 Task: Buy 3 Transmission Oil Pressure from Sensors section under best seller category for shipping address: Luis Hernandez, 308 Lake Floyd Circle, Hockessin, Delaware 19707, Cell Number 3022398079. Pay from credit card ending with 7965, CVV 549
Action: Mouse moved to (29, 86)
Screenshot: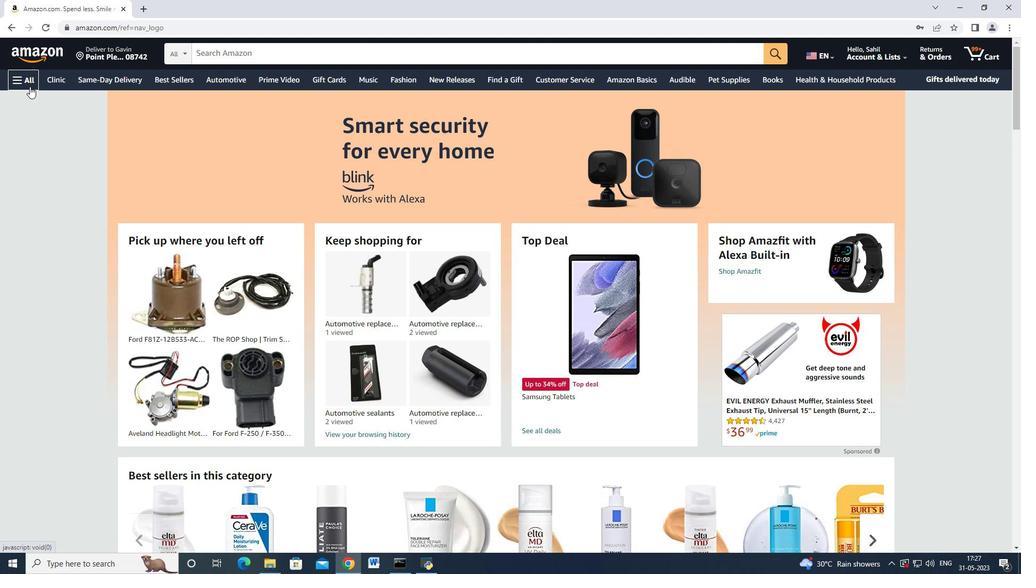 
Action: Mouse pressed left at (29, 86)
Screenshot: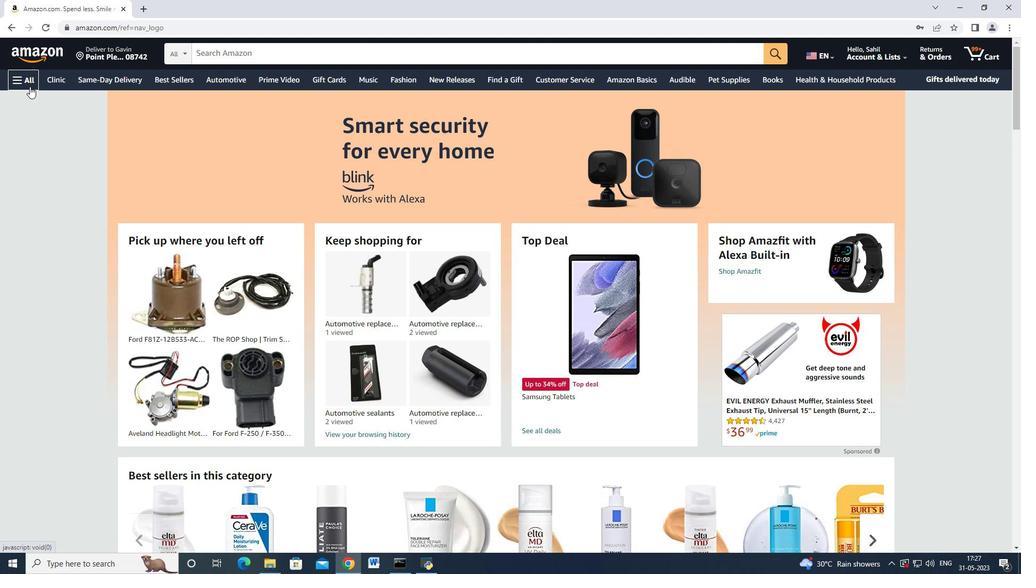 
Action: Mouse moved to (61, 226)
Screenshot: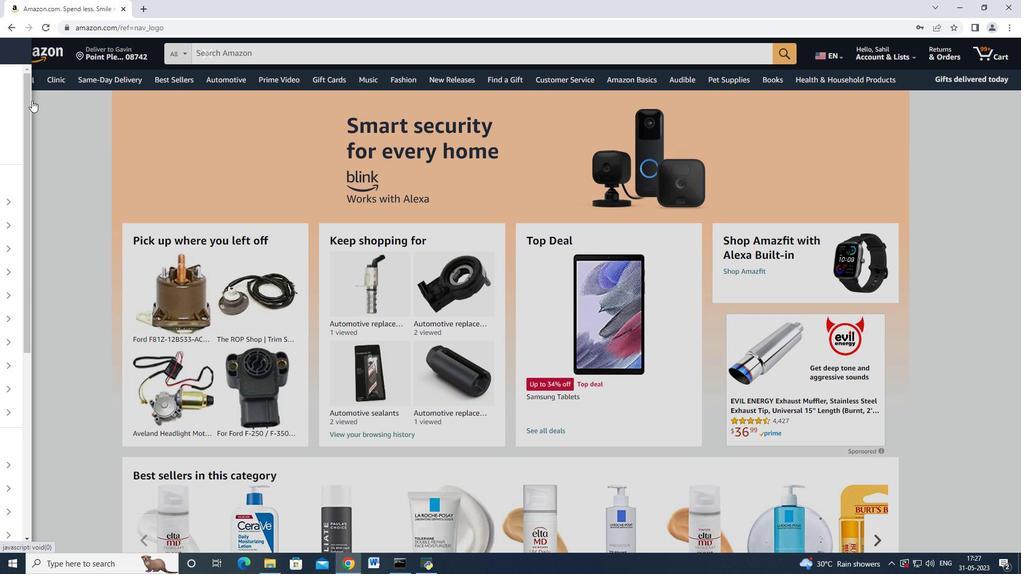 
Action: Mouse scrolled (61, 225) with delta (0, 0)
Screenshot: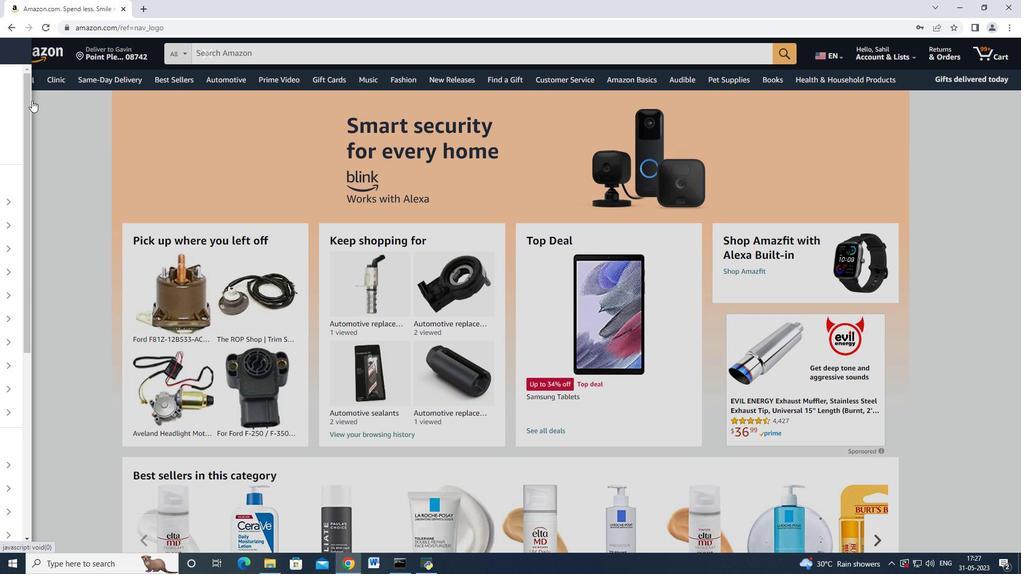 
Action: Mouse moved to (62, 226)
Screenshot: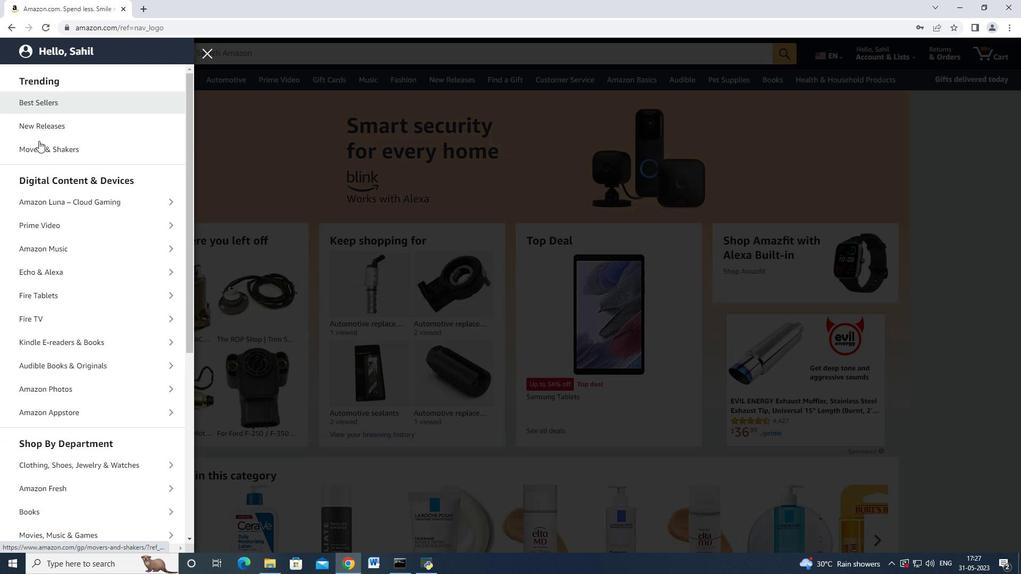 
Action: Mouse scrolled (62, 225) with delta (0, 0)
Screenshot: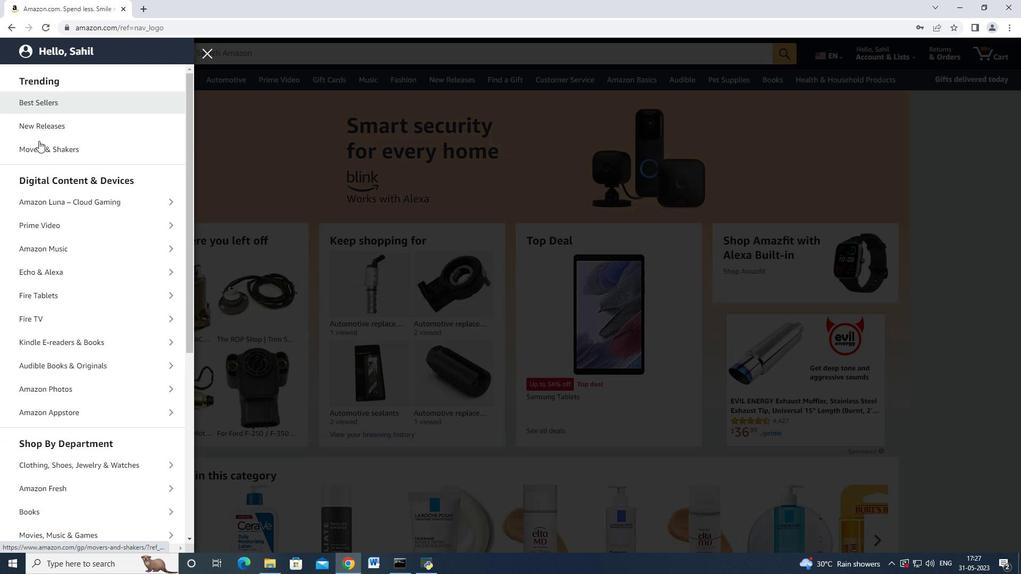 
Action: Mouse moved to (89, 294)
Screenshot: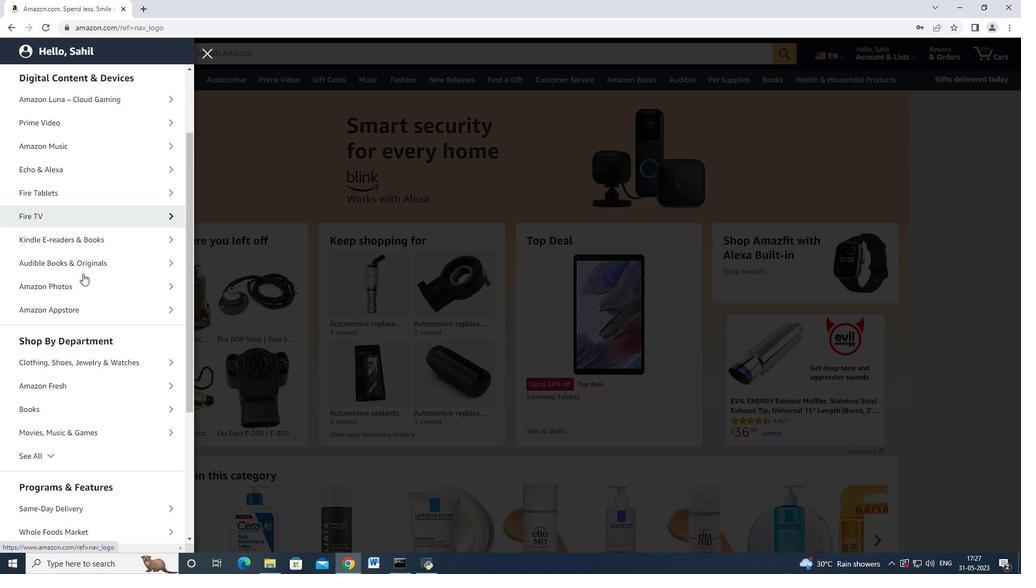 
Action: Mouse scrolled (89, 292) with delta (0, 0)
Screenshot: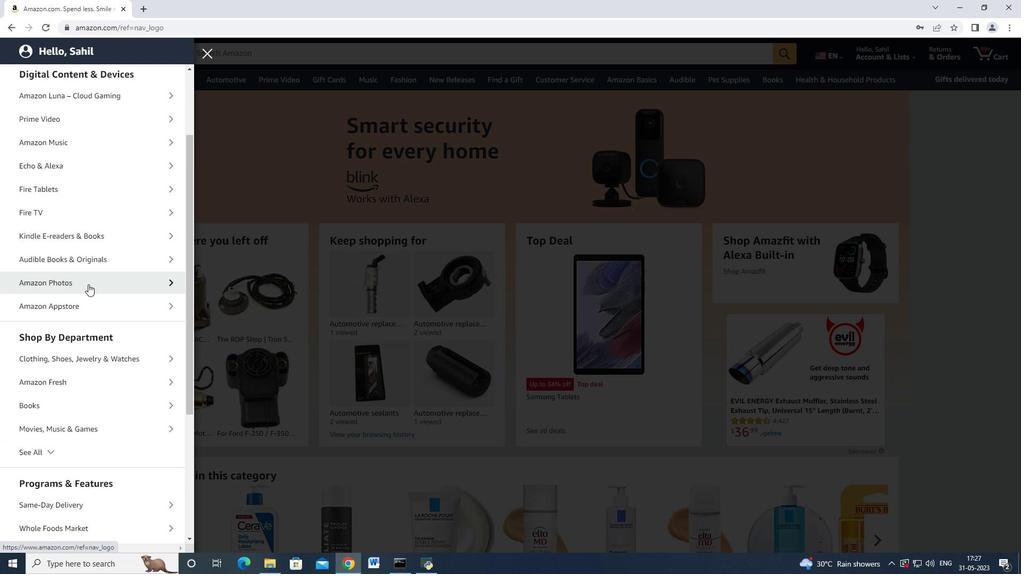 
Action: Mouse moved to (89, 295)
Screenshot: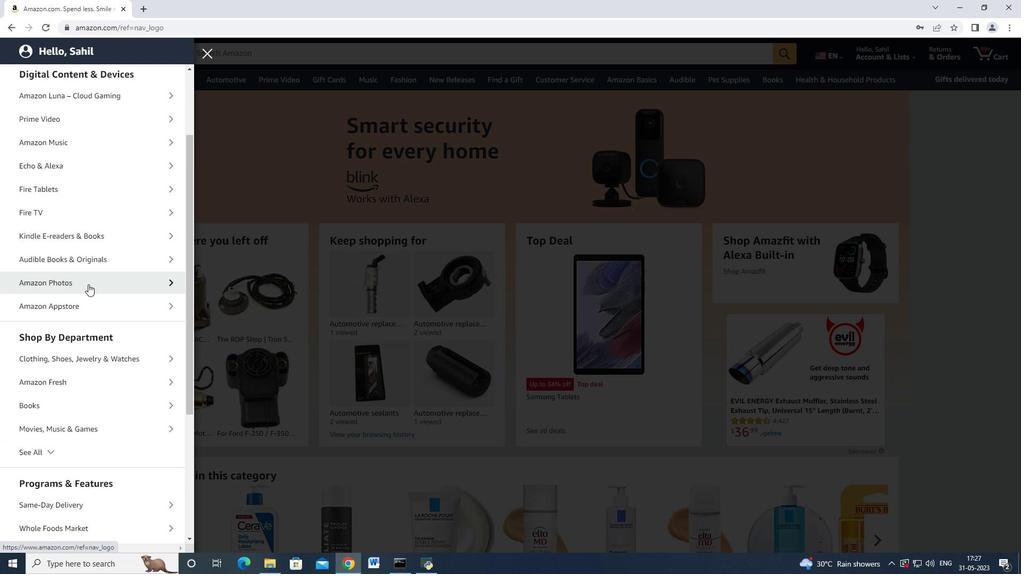 
Action: Mouse scrolled (89, 294) with delta (0, 0)
Screenshot: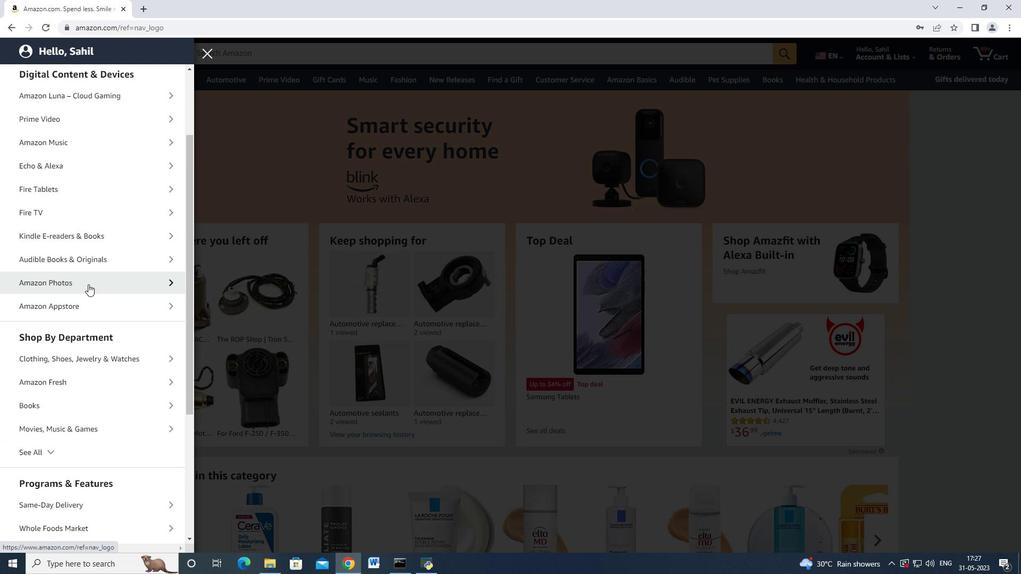 
Action: Mouse moved to (87, 303)
Screenshot: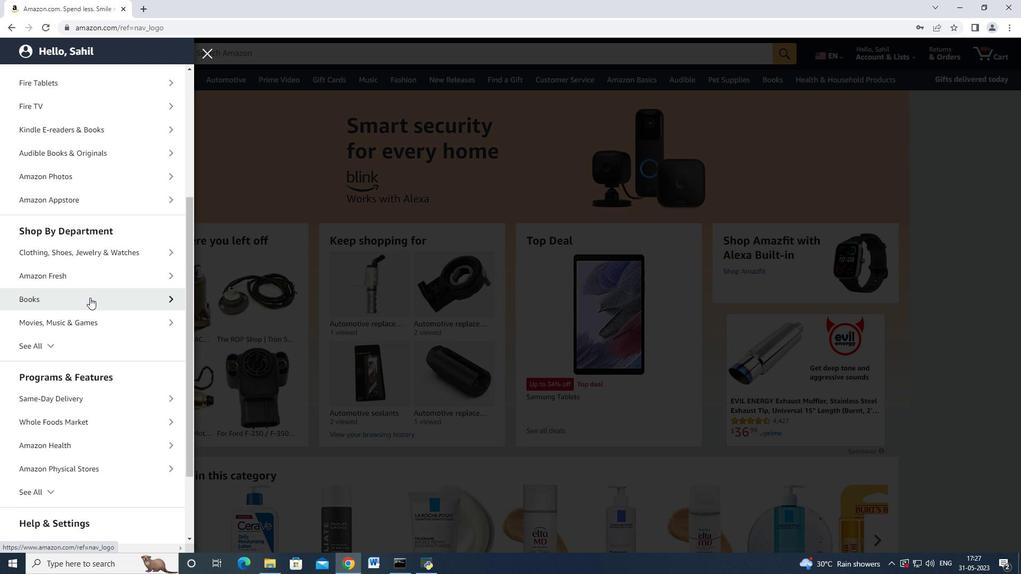 
Action: Mouse scrolled (88, 301) with delta (0, 0)
Screenshot: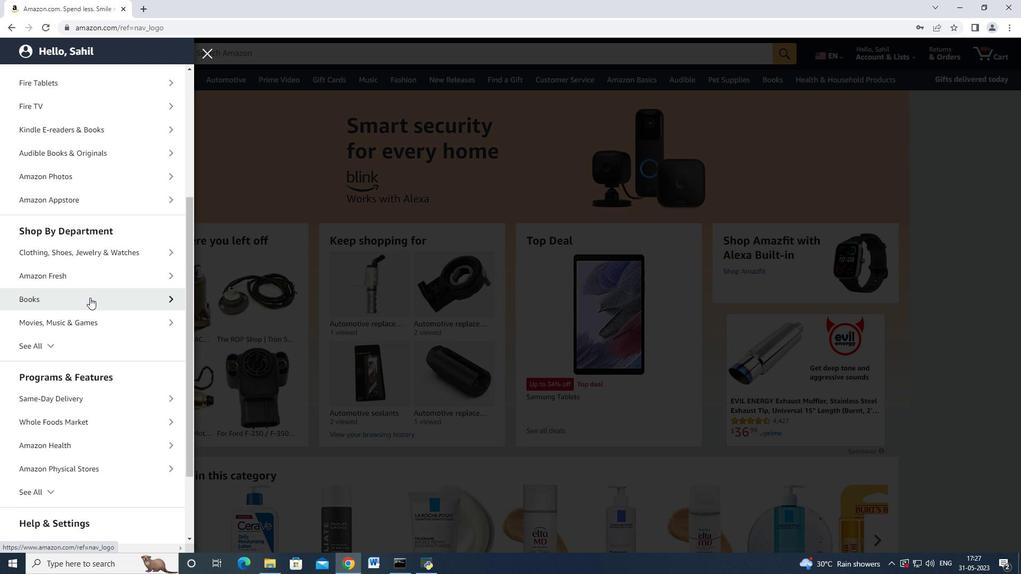 
Action: Mouse moved to (72, 285)
Screenshot: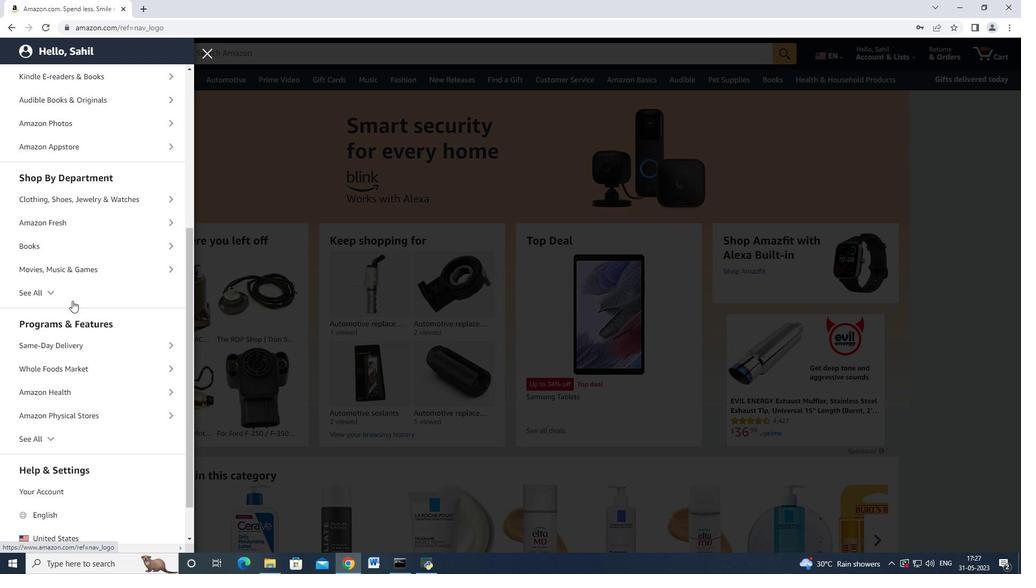 
Action: Mouse pressed left at (72, 285)
Screenshot: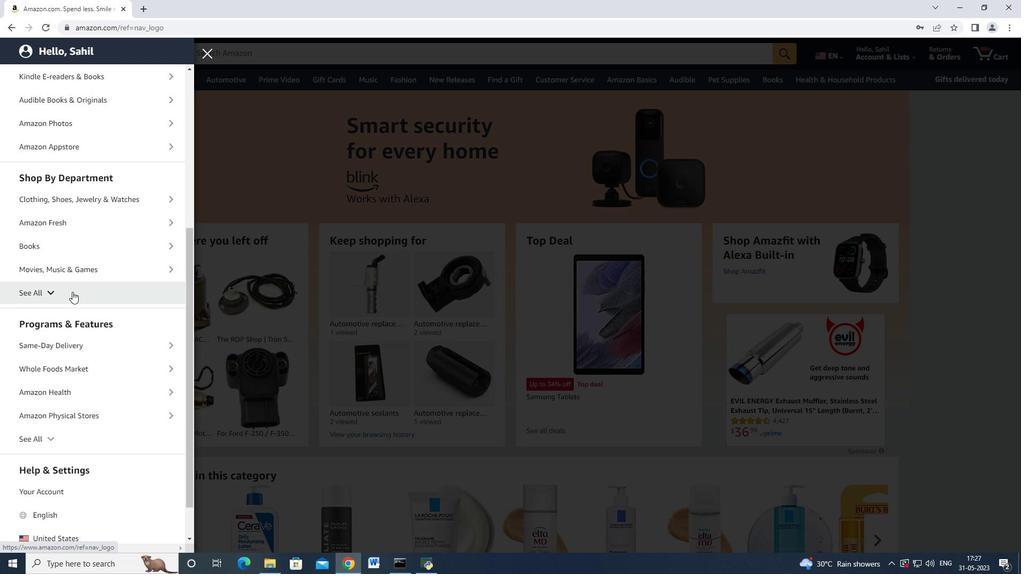 
Action: Mouse moved to (71, 285)
Screenshot: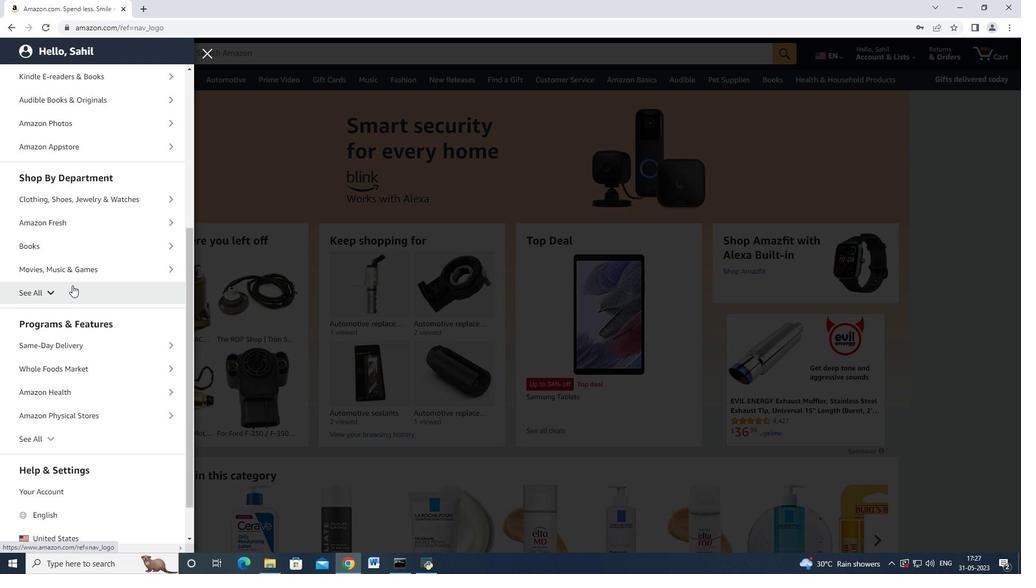 
Action: Mouse scrolled (71, 285) with delta (0, 0)
Screenshot: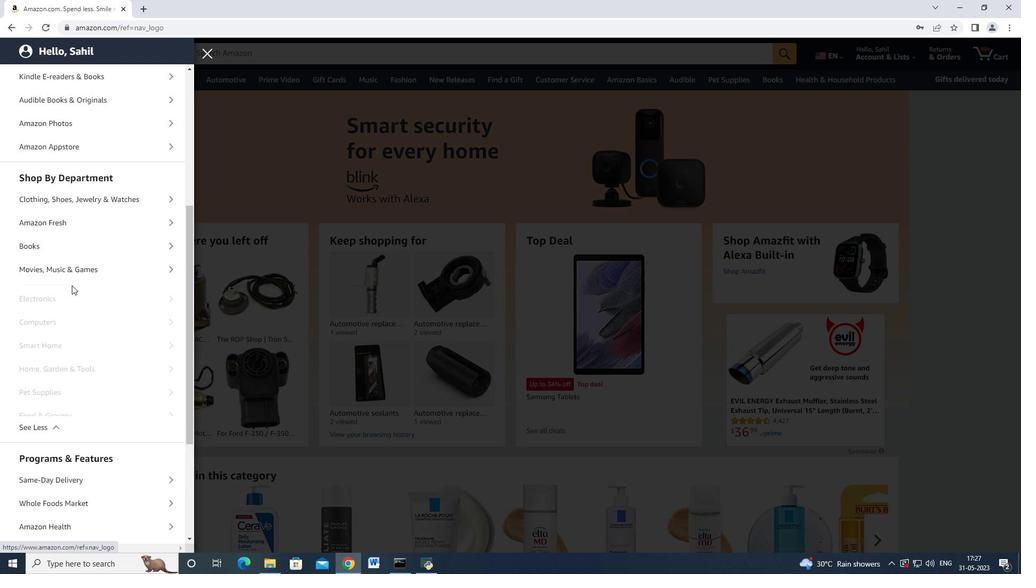 
Action: Mouse scrolled (71, 285) with delta (0, 0)
Screenshot: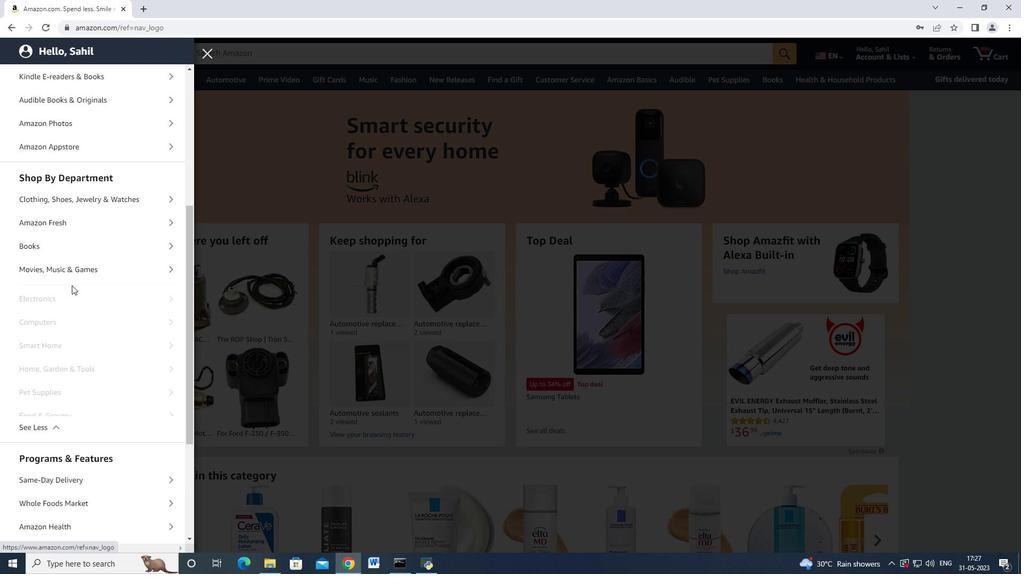
Action: Mouse scrolled (71, 285) with delta (0, 0)
Screenshot: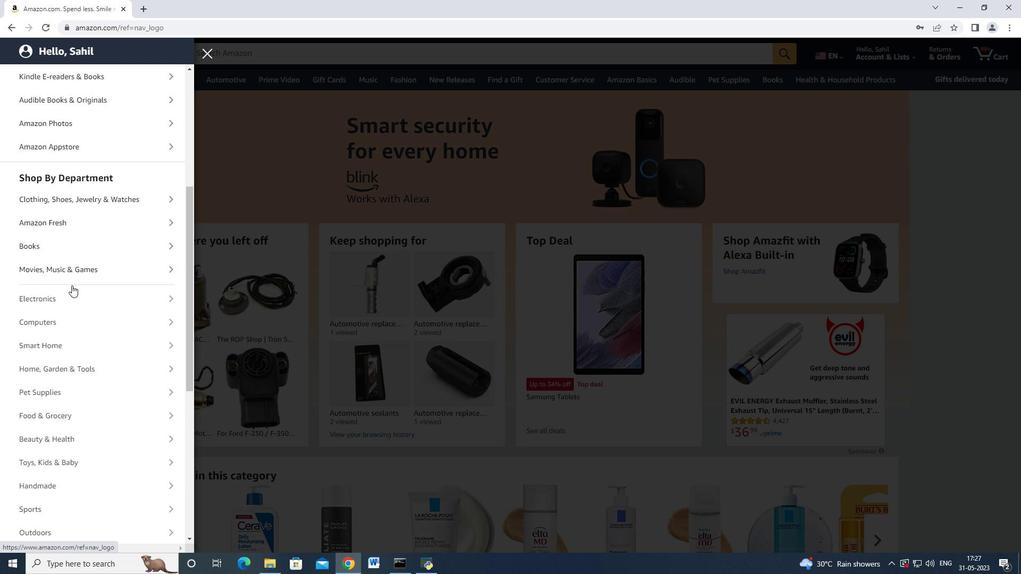 
Action: Mouse scrolled (71, 285) with delta (0, 0)
Screenshot: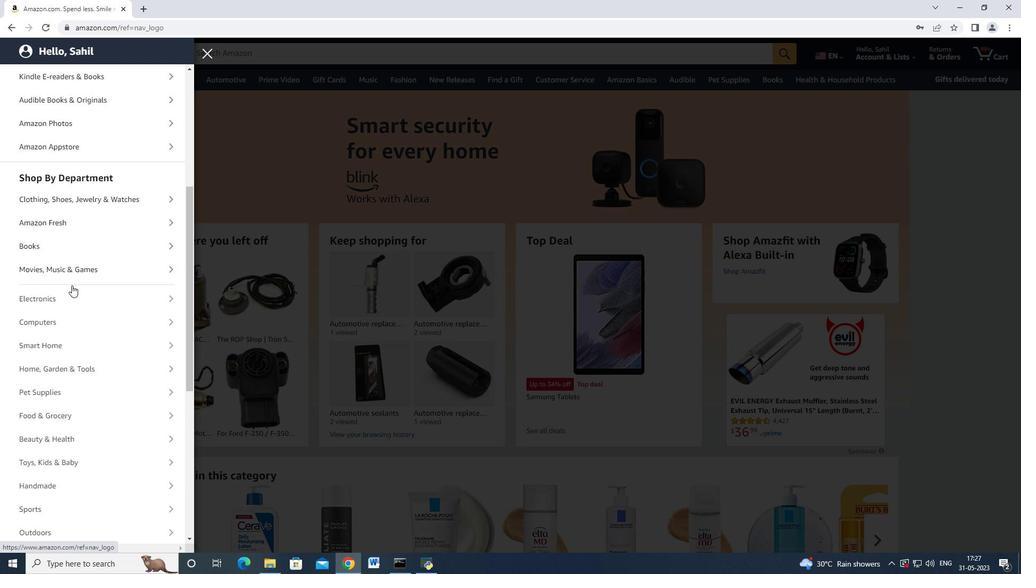 
Action: Mouse moved to (71, 286)
Screenshot: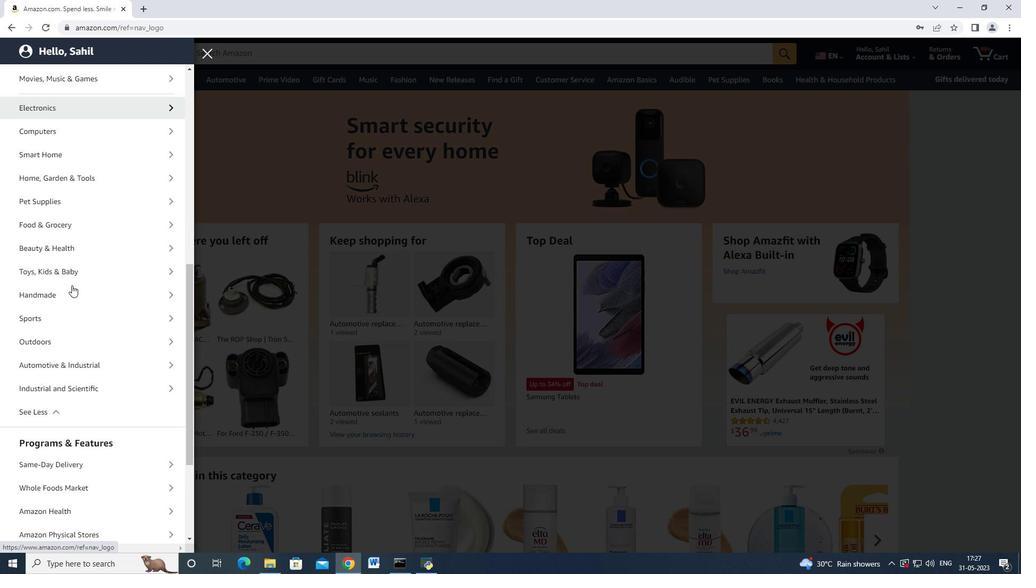 
Action: Mouse scrolled (71, 286) with delta (0, 0)
Screenshot: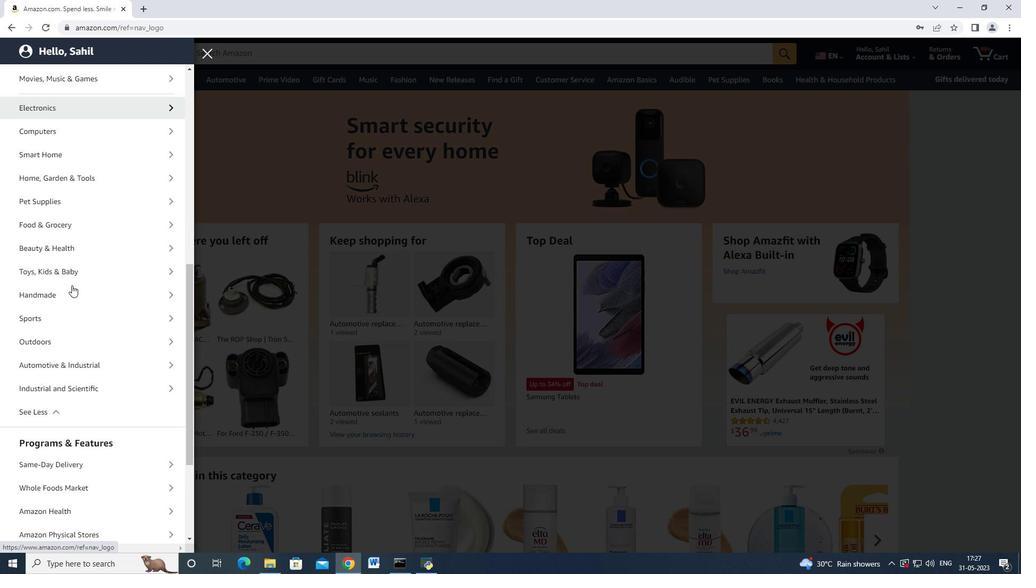 
Action: Mouse scrolled (71, 286) with delta (0, 0)
Screenshot: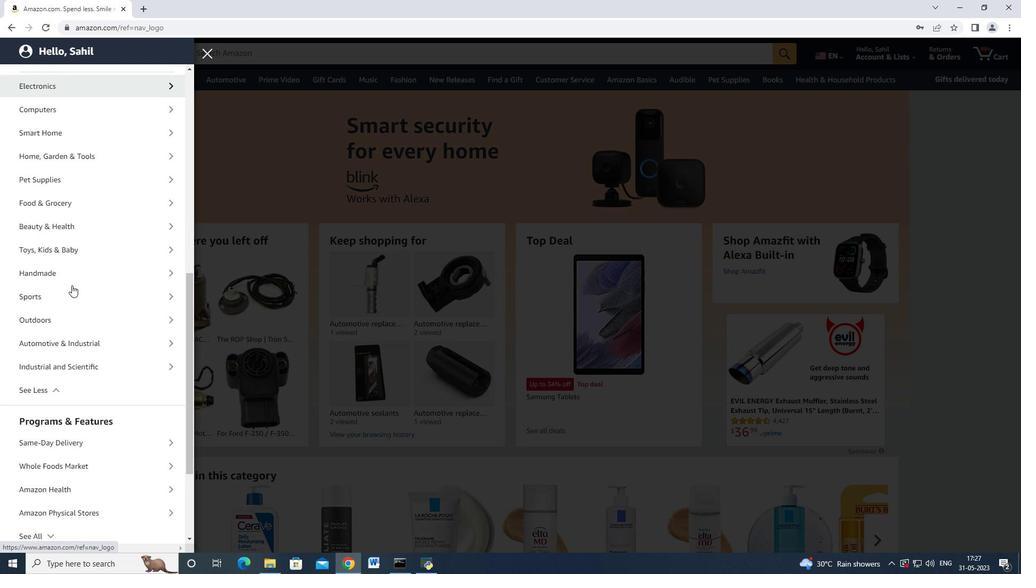 
Action: Mouse moved to (95, 242)
Screenshot: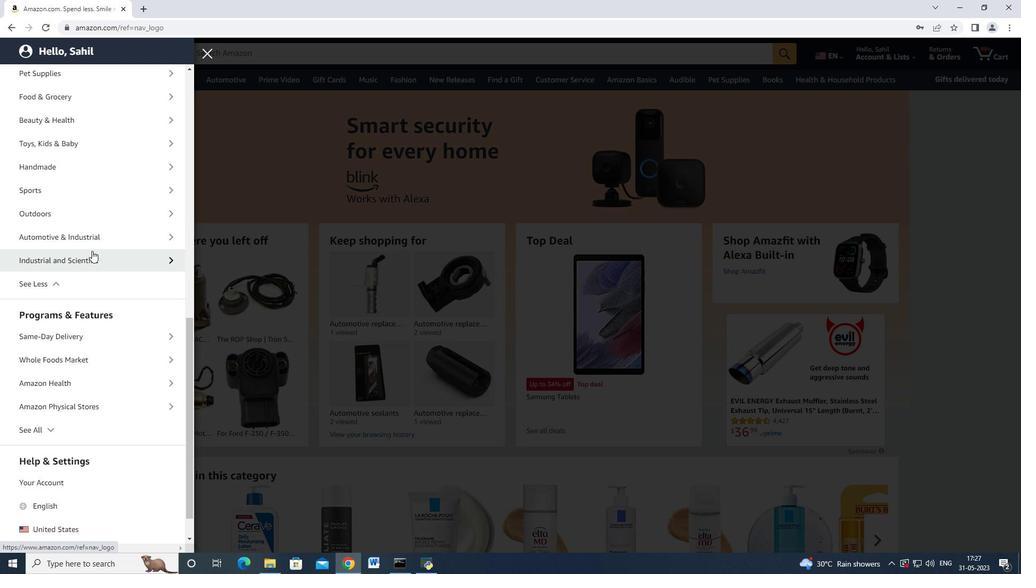 
Action: Mouse pressed left at (95, 242)
Screenshot: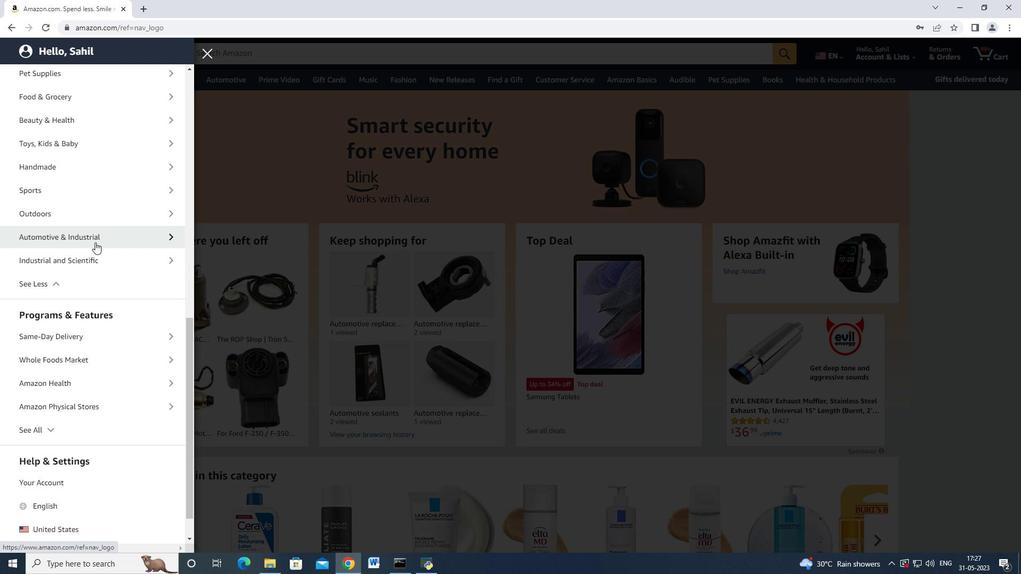 
Action: Mouse moved to (71, 118)
Screenshot: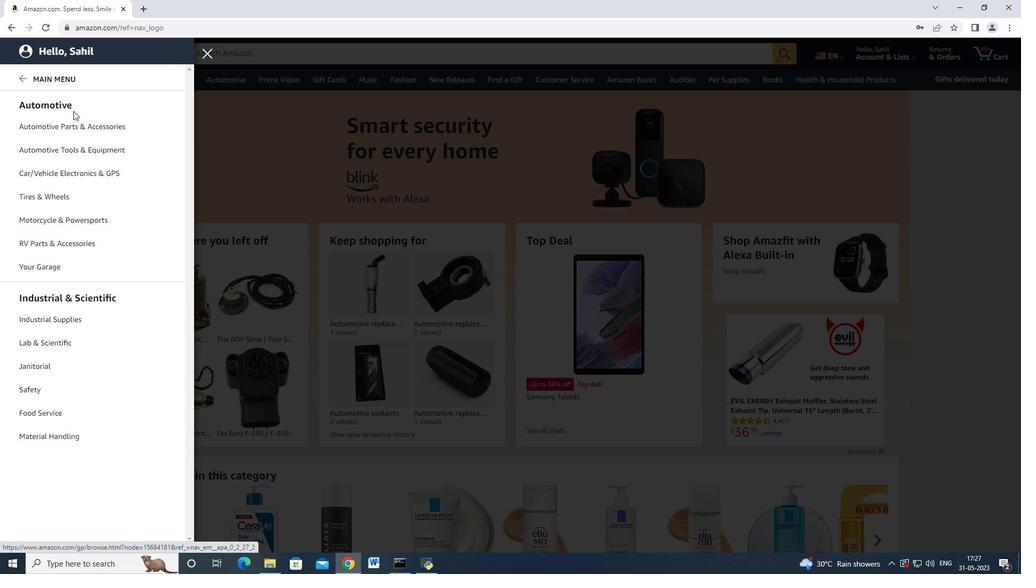 
Action: Mouse pressed left at (71, 118)
Screenshot: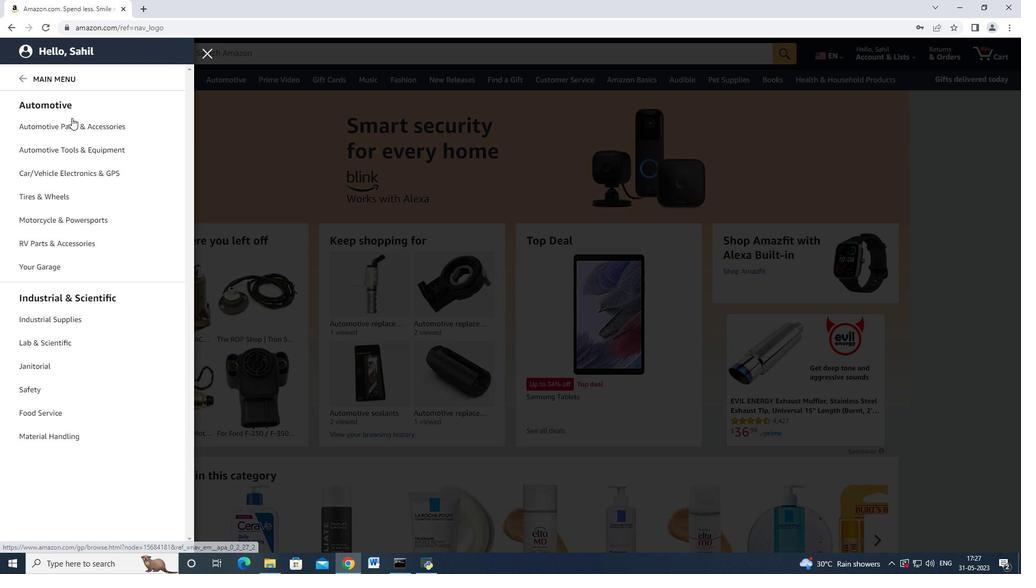 
Action: Mouse moved to (80, 134)
Screenshot: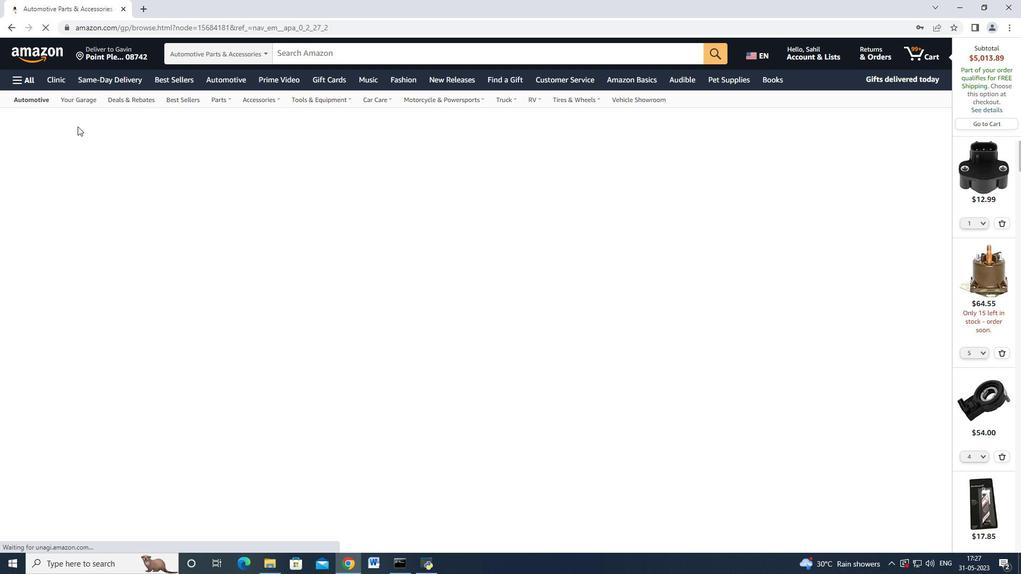 
Action: Mouse scrolled (80, 133) with delta (0, 0)
Screenshot: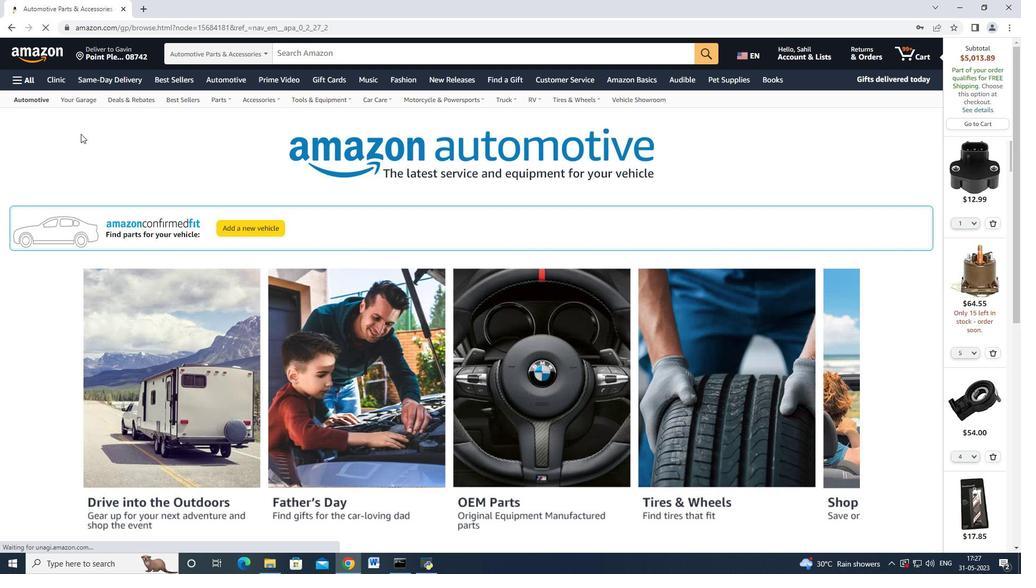 
Action: Mouse scrolled (80, 134) with delta (0, 0)
Screenshot: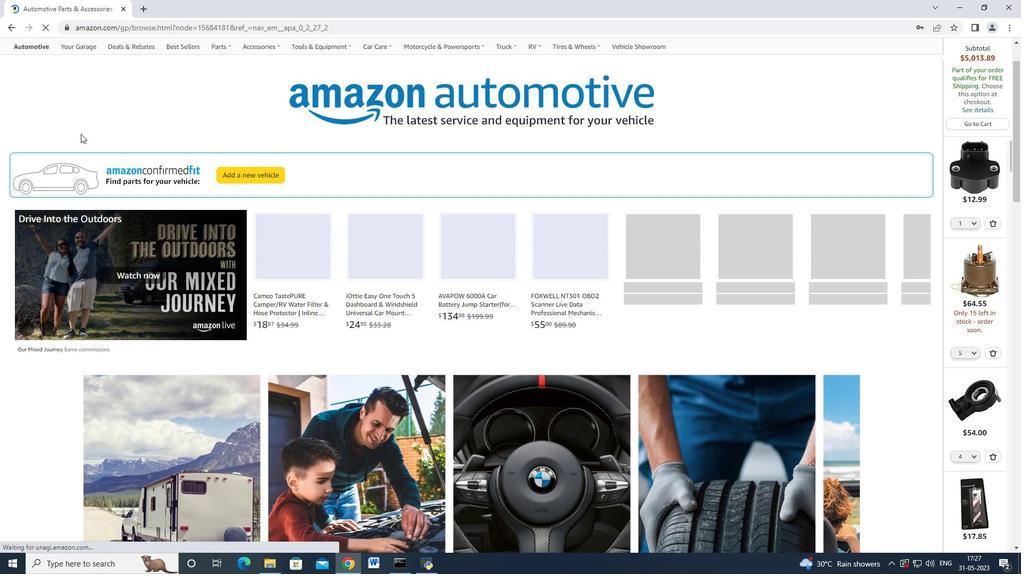 
Action: Mouse moved to (174, 99)
Screenshot: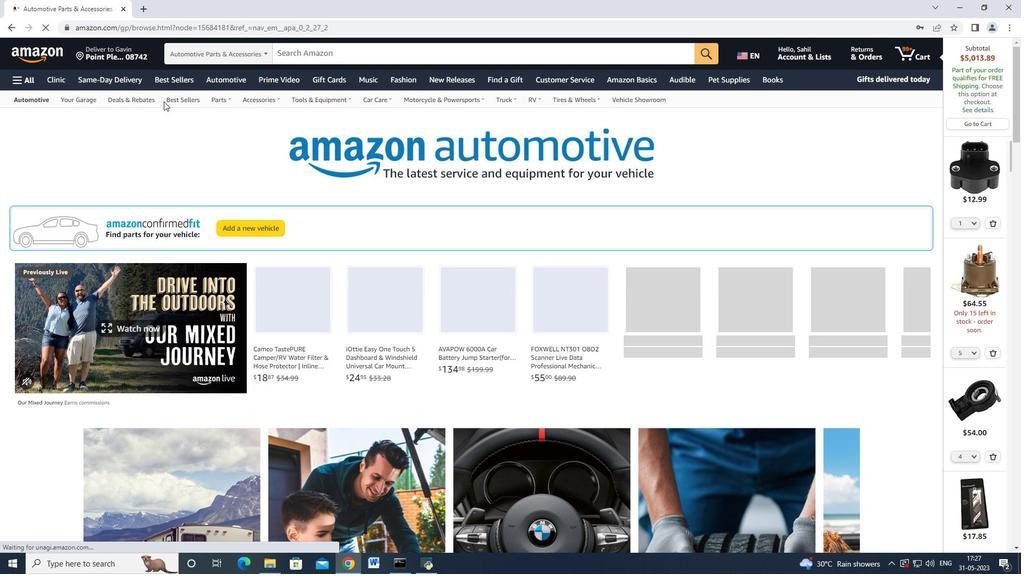 
Action: Mouse pressed left at (174, 99)
Screenshot: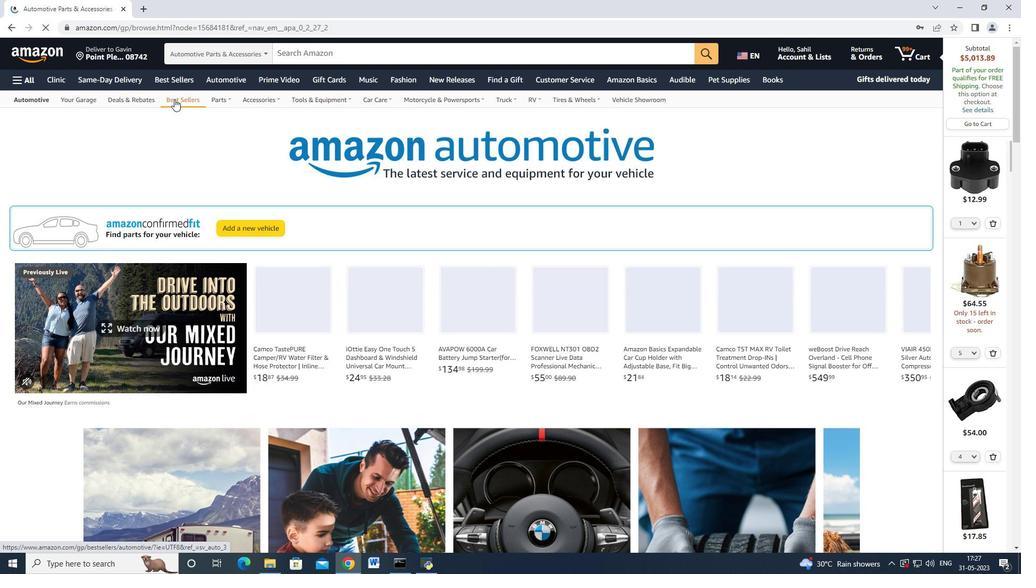 
Action: Mouse moved to (166, 130)
Screenshot: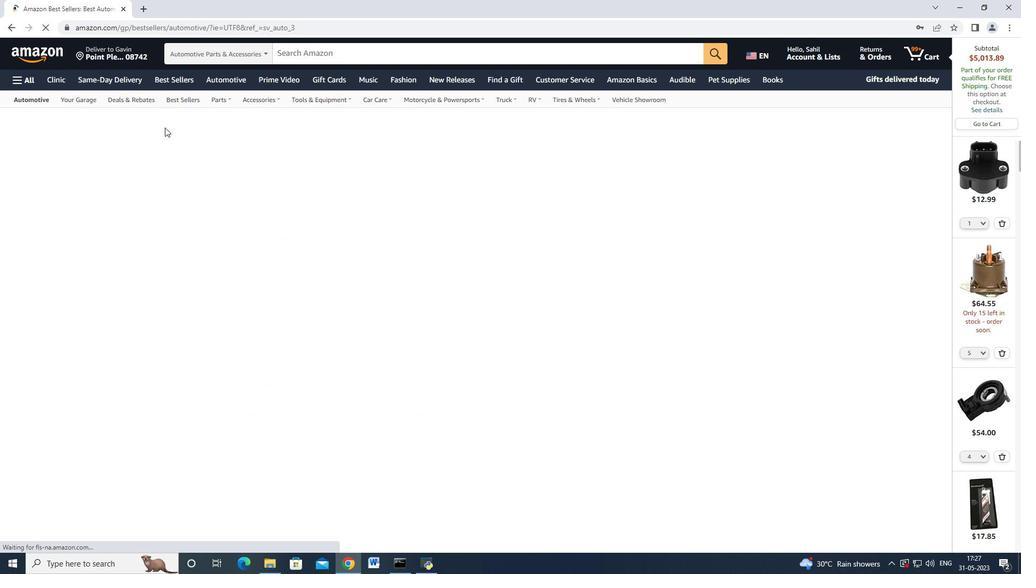 
Action: Mouse scrolled (166, 130) with delta (0, 0)
Screenshot: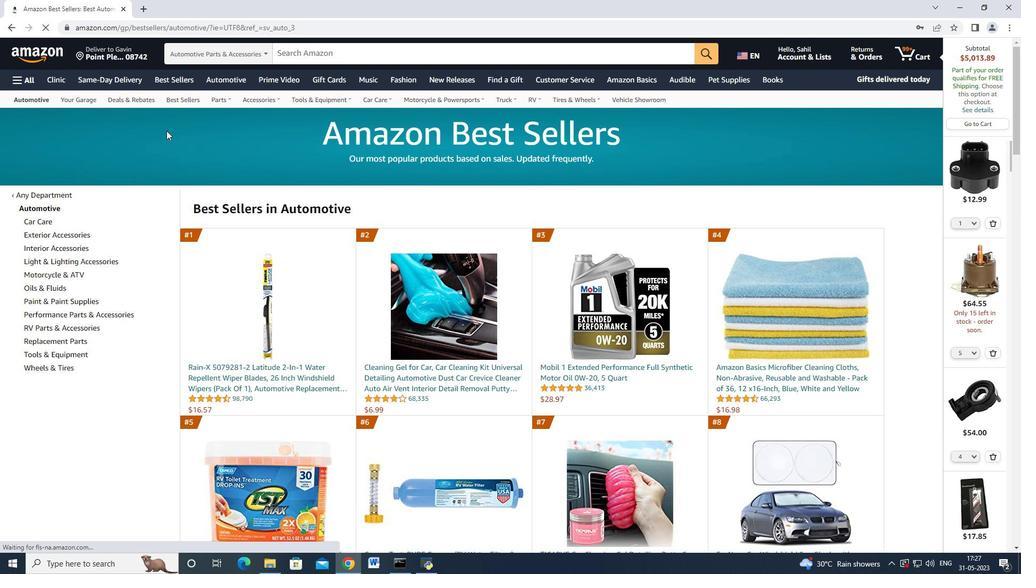 
Action: Mouse moved to (159, 145)
Screenshot: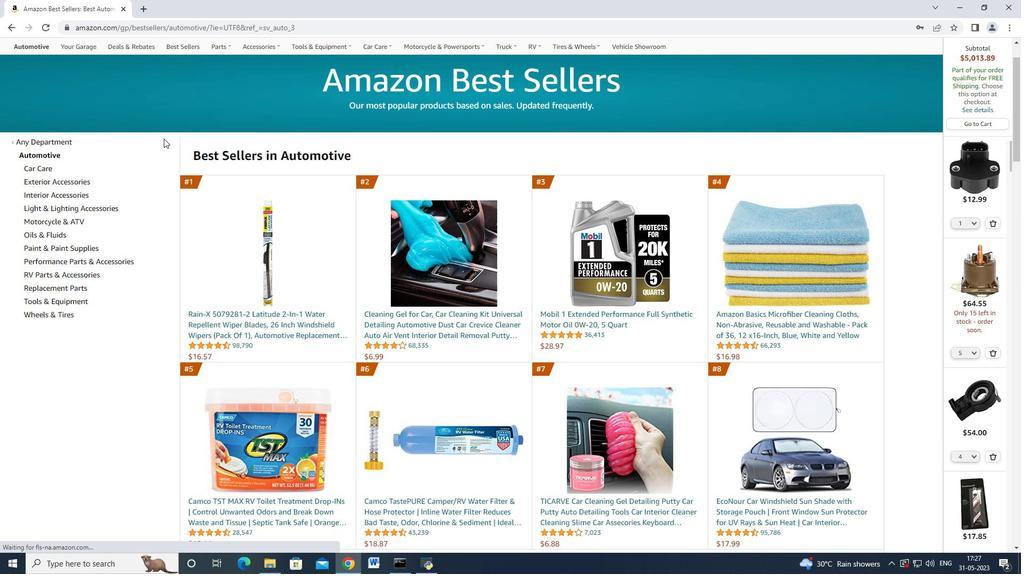
Action: Mouse scrolled (159, 144) with delta (0, 0)
Screenshot: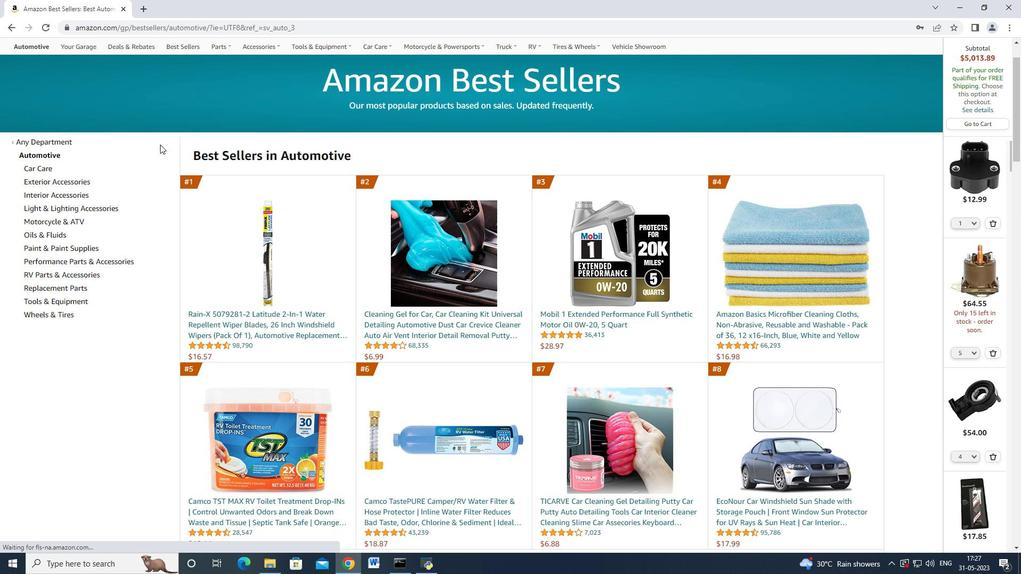 
Action: Mouse moved to (72, 232)
Screenshot: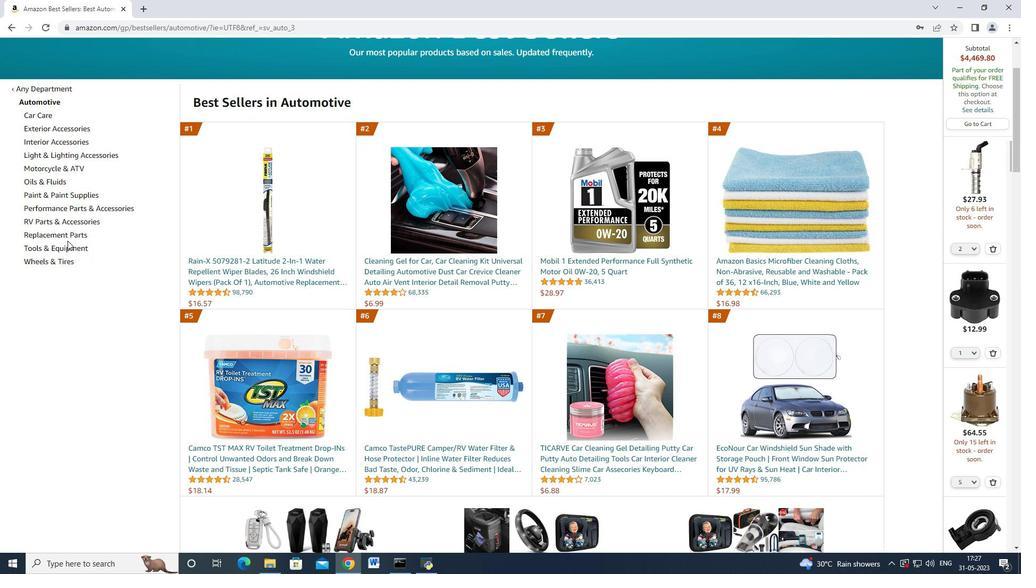 
Action: Mouse pressed left at (72, 232)
Screenshot: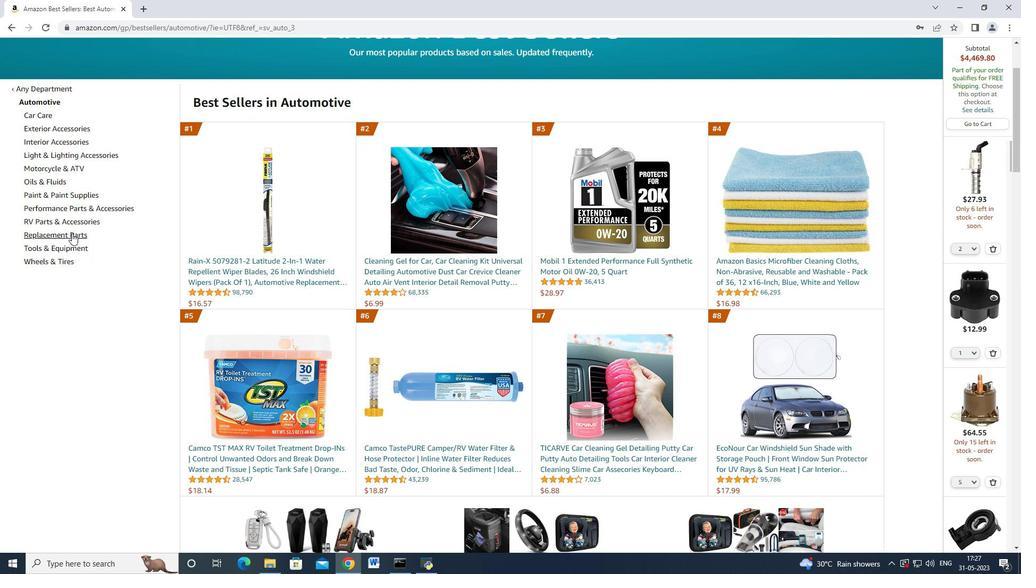 
Action: Mouse moved to (83, 228)
Screenshot: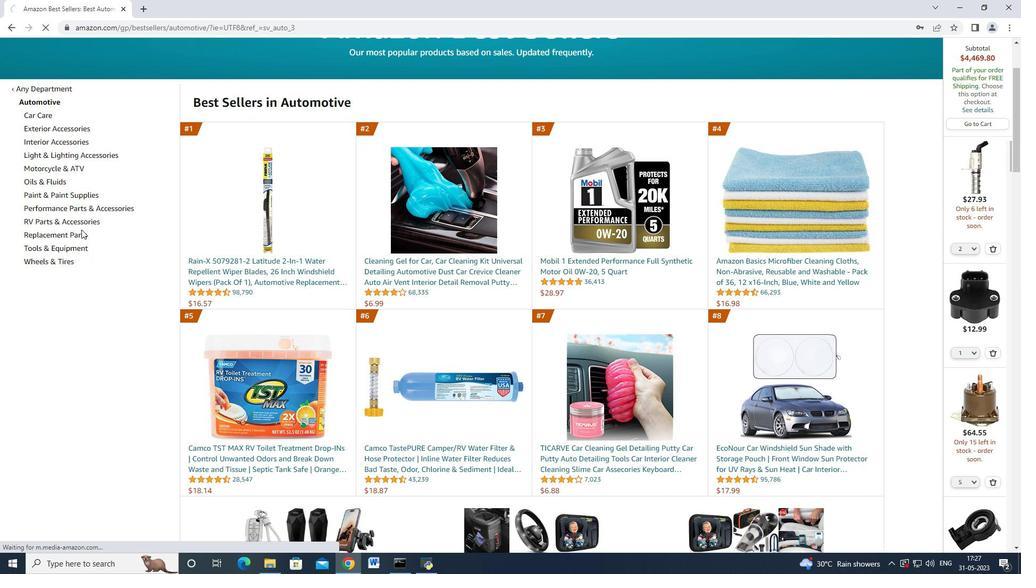 
Action: Mouse scrolled (83, 228) with delta (0, 0)
Screenshot: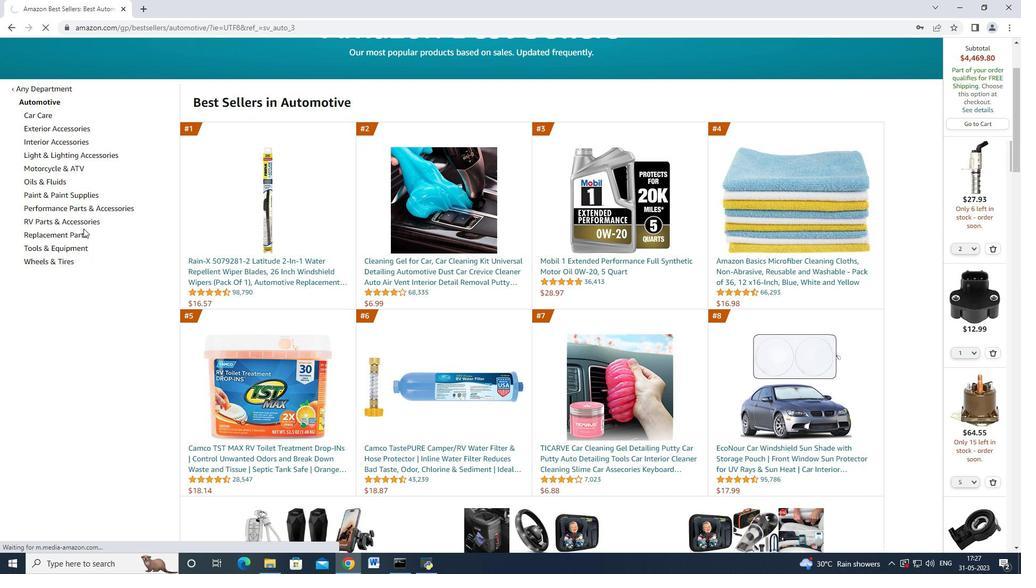
Action: Mouse moved to (83, 229)
Screenshot: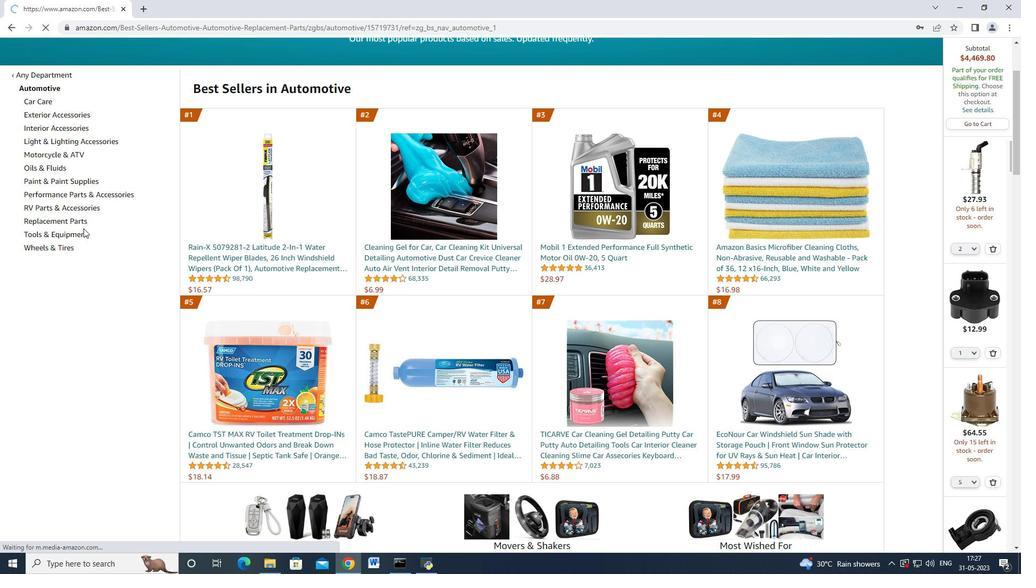 
Action: Mouse scrolled (83, 228) with delta (0, 0)
Screenshot: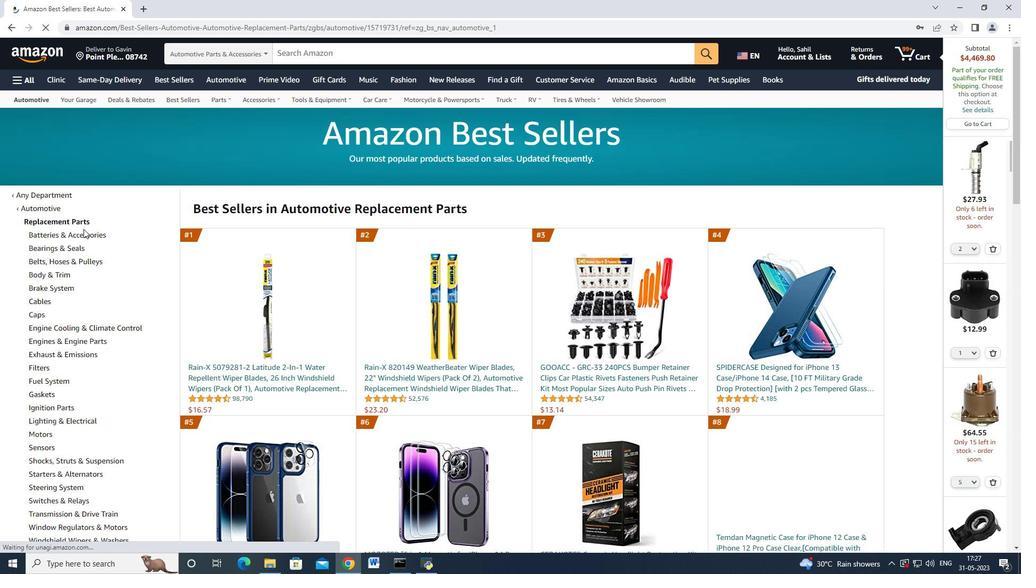 
Action: Mouse scrolled (83, 228) with delta (0, 0)
Screenshot: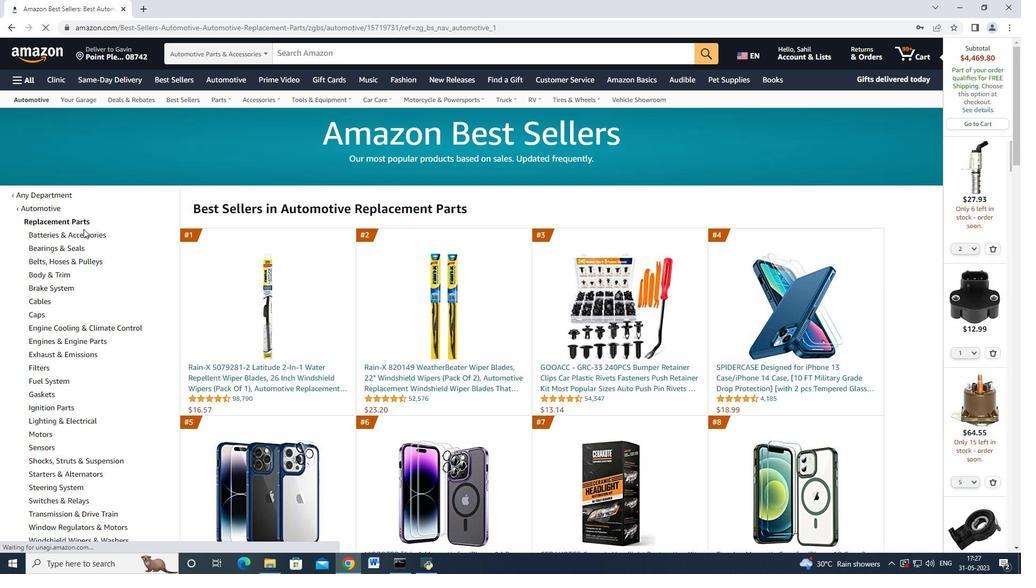 
Action: Mouse scrolled (83, 228) with delta (0, 0)
Screenshot: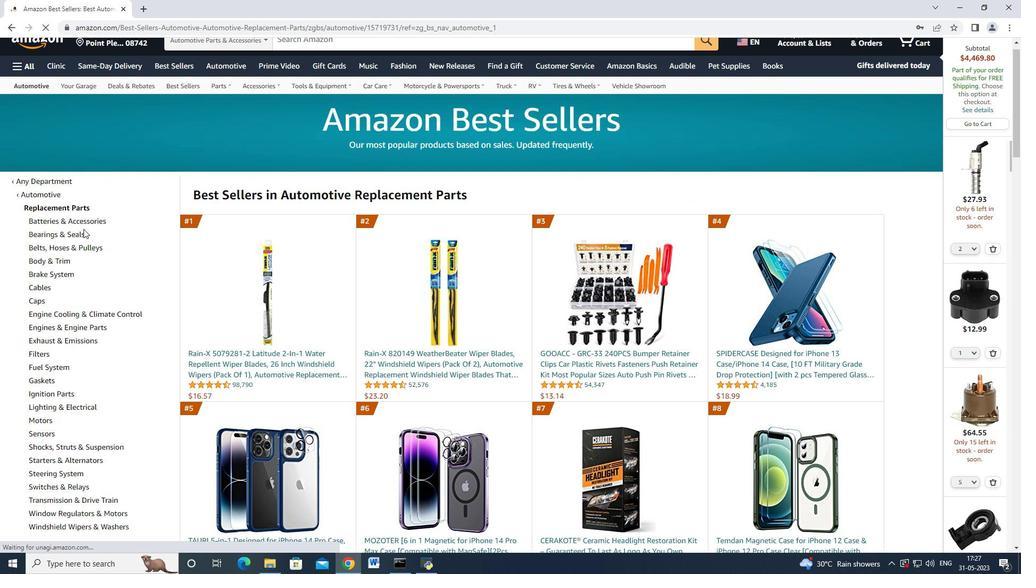 
Action: Mouse scrolled (83, 228) with delta (0, 0)
Screenshot: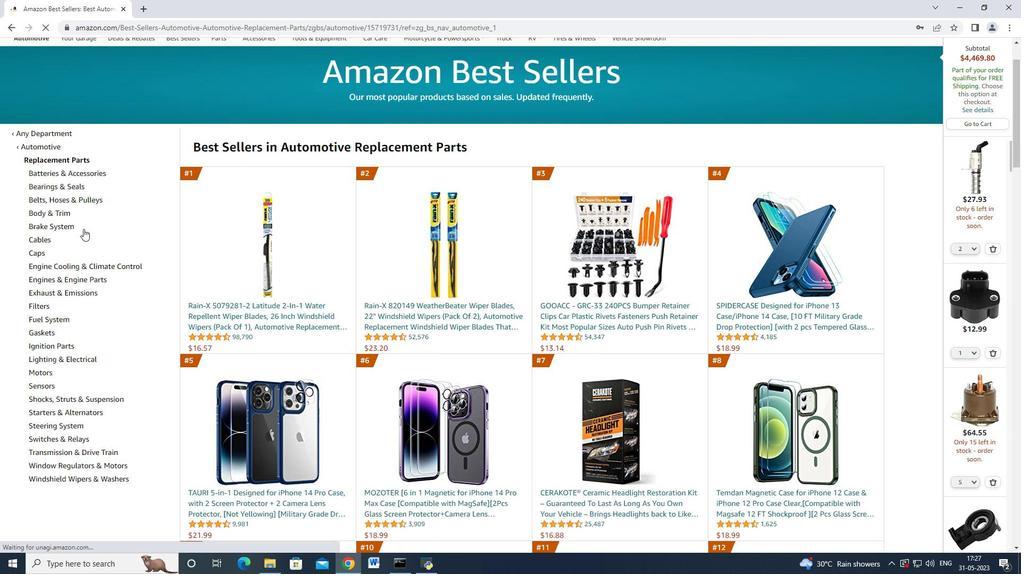 
Action: Mouse moved to (51, 233)
Screenshot: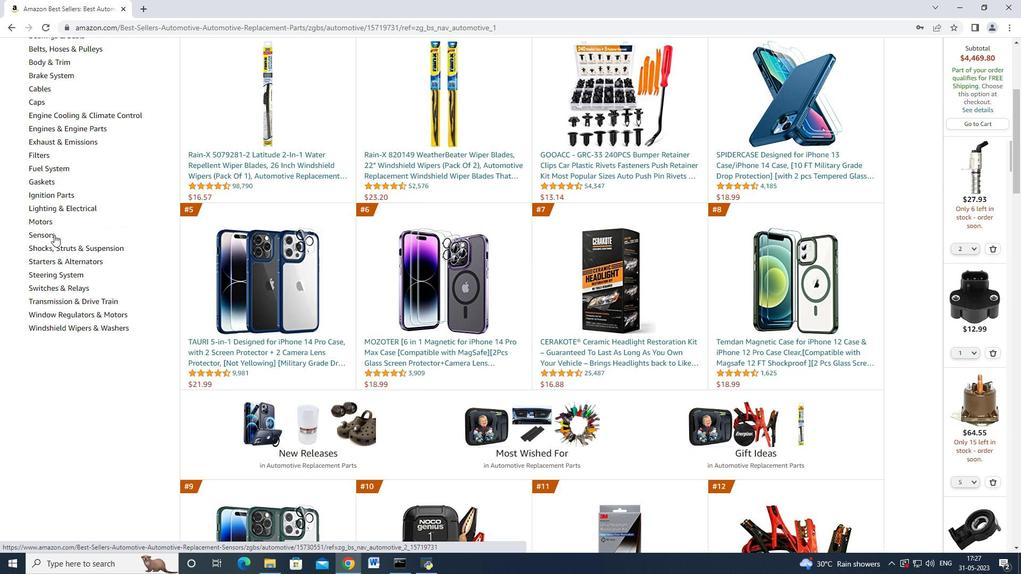 
Action: Mouse pressed left at (51, 233)
Screenshot: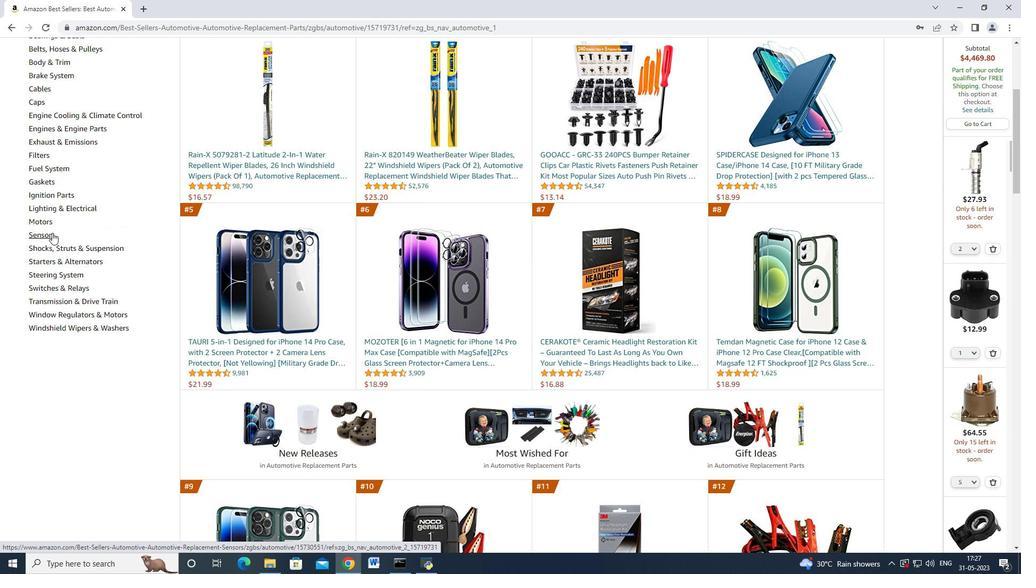 
Action: Mouse moved to (80, 221)
Screenshot: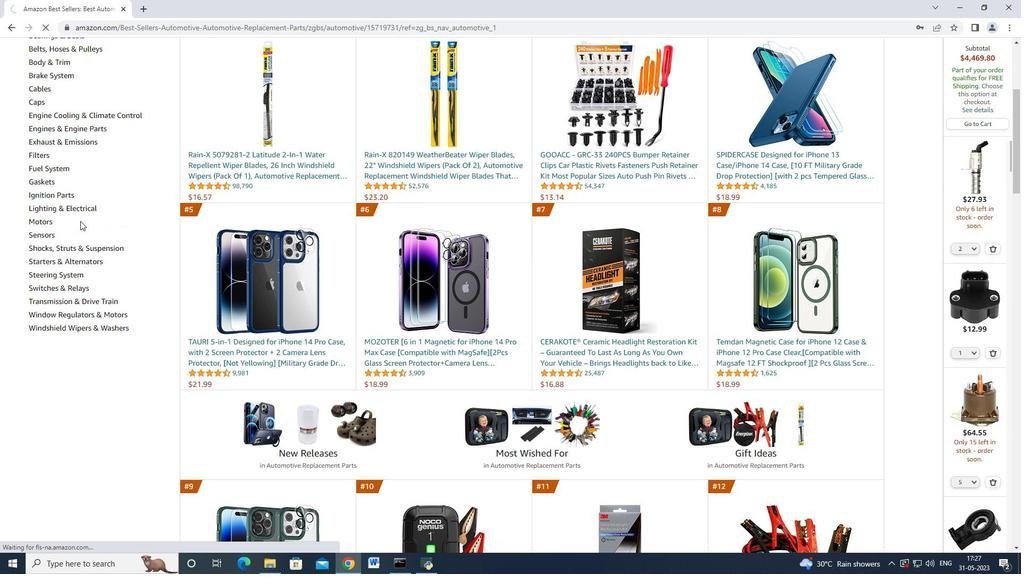 
Action: Mouse scrolled (80, 220) with delta (0, 0)
Screenshot: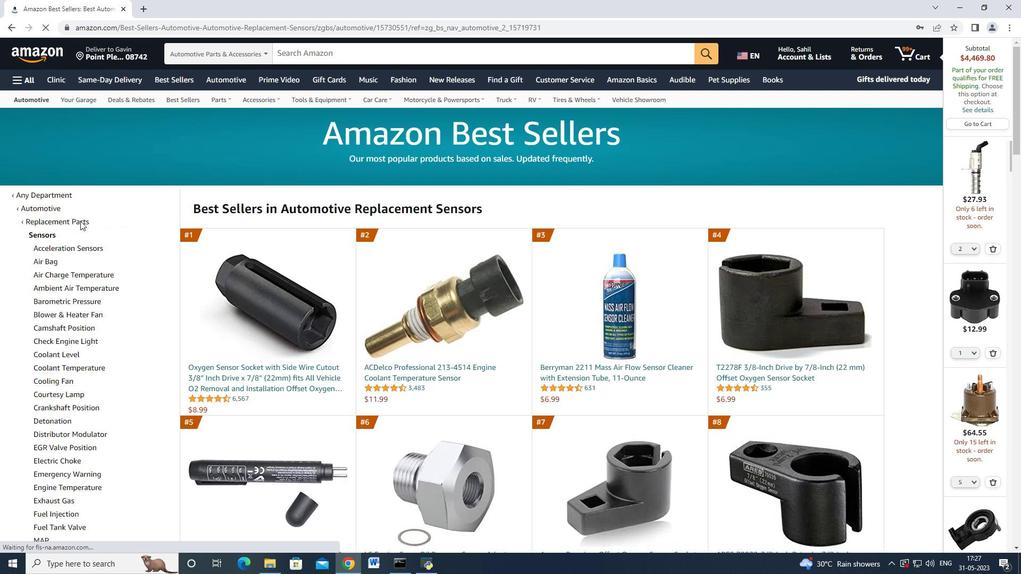 
Action: Mouse scrolled (80, 220) with delta (0, 0)
Screenshot: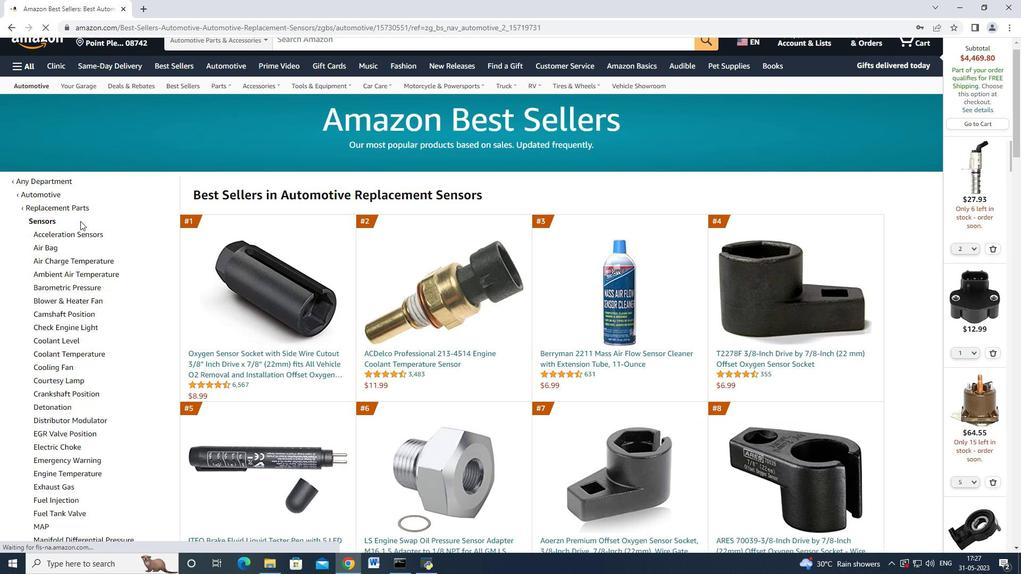 
Action: Mouse scrolled (80, 220) with delta (0, 0)
Screenshot: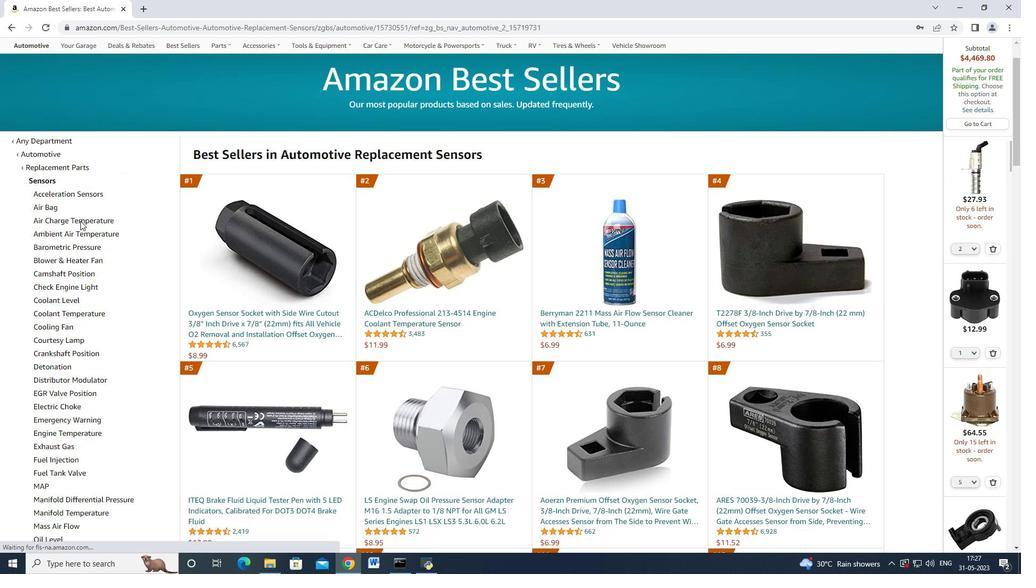 
Action: Mouse moved to (80, 222)
Screenshot: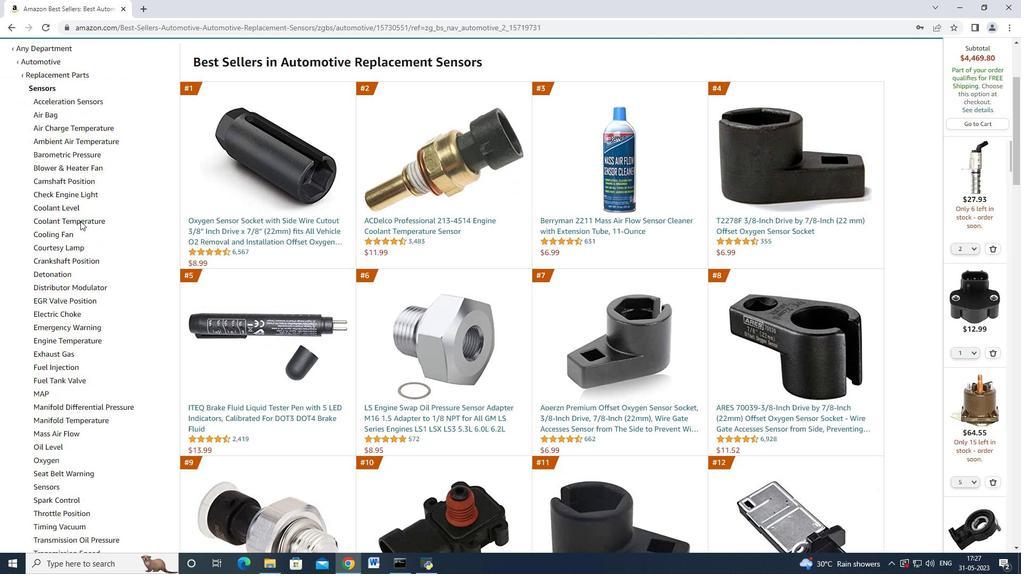 
Action: Mouse scrolled (80, 221) with delta (0, 0)
Screenshot: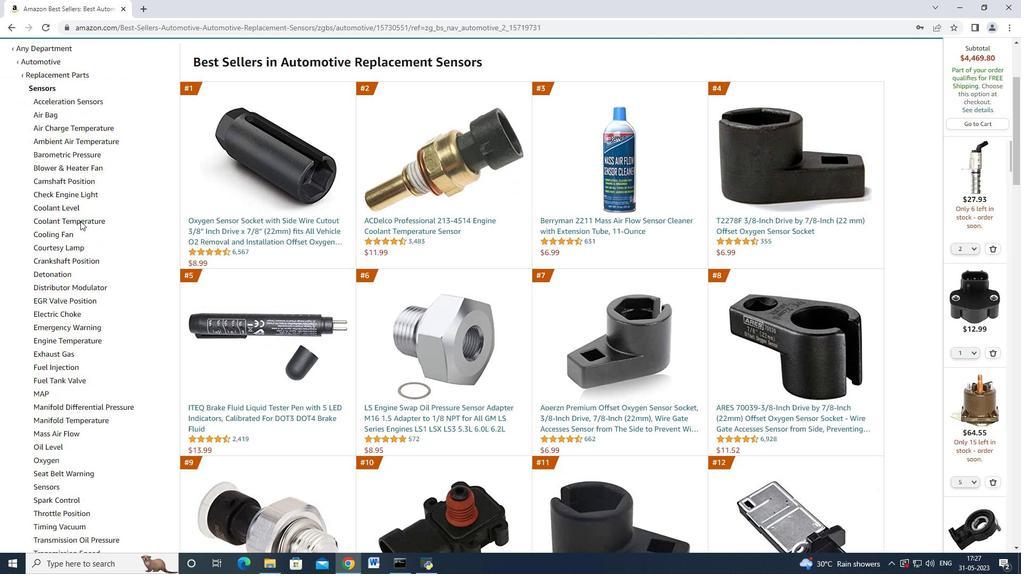 
Action: Mouse scrolled (80, 221) with delta (0, 0)
Screenshot: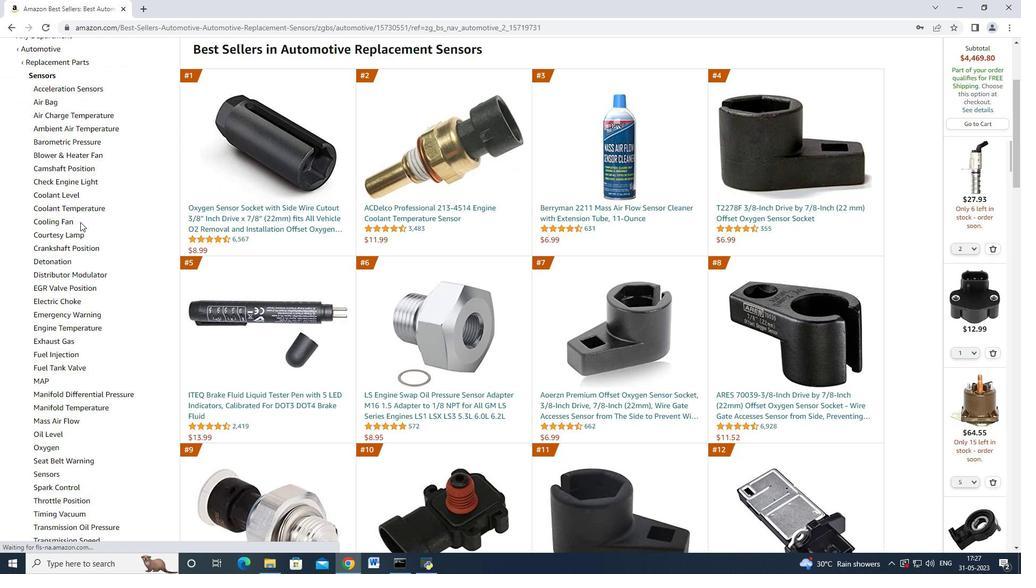 
Action: Mouse scrolled (80, 221) with delta (0, 0)
Screenshot: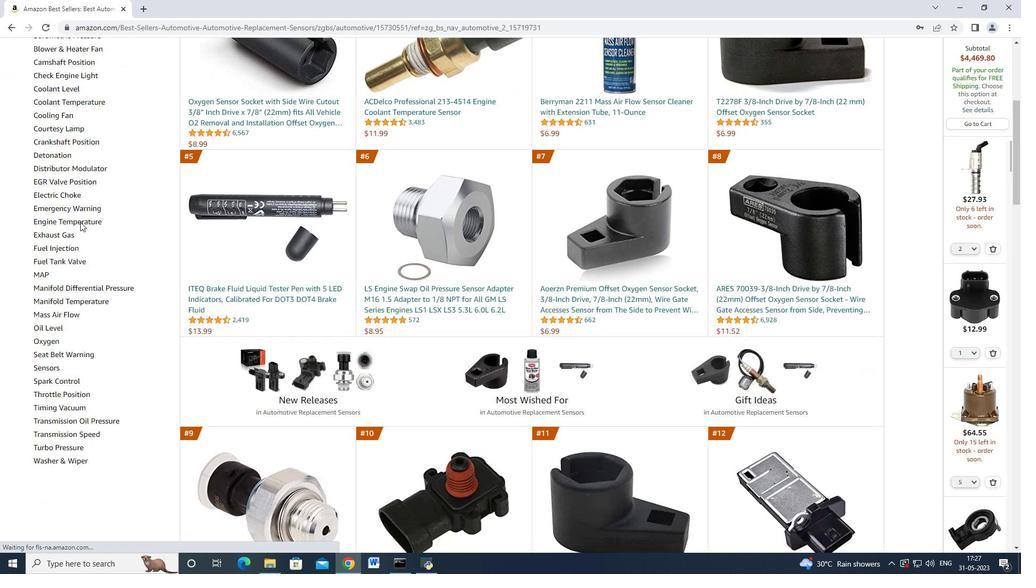 
Action: Mouse moved to (79, 231)
Screenshot: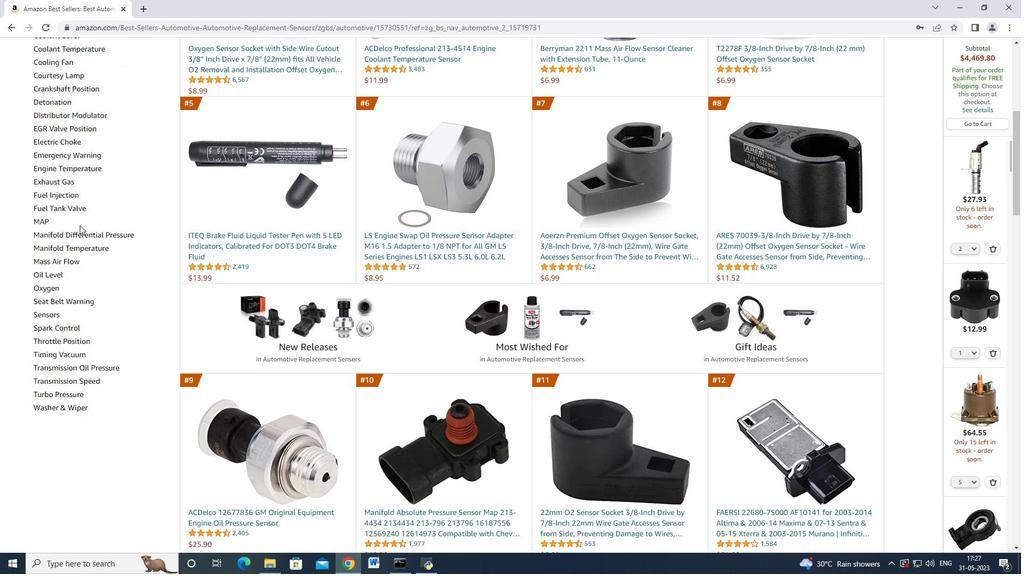 
Action: Mouse scrolled (79, 230) with delta (0, 0)
Screenshot: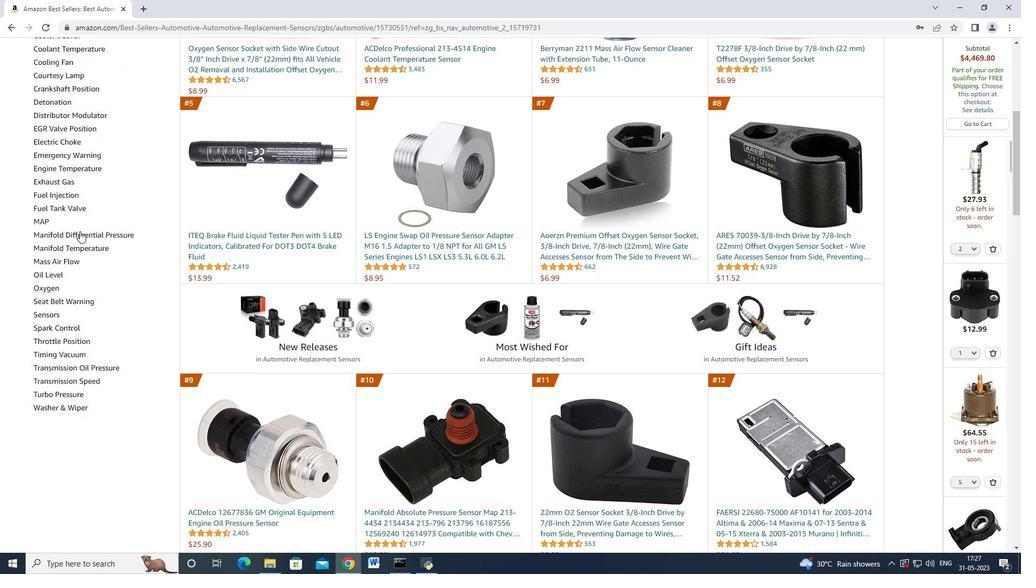 
Action: Mouse moved to (79, 233)
Screenshot: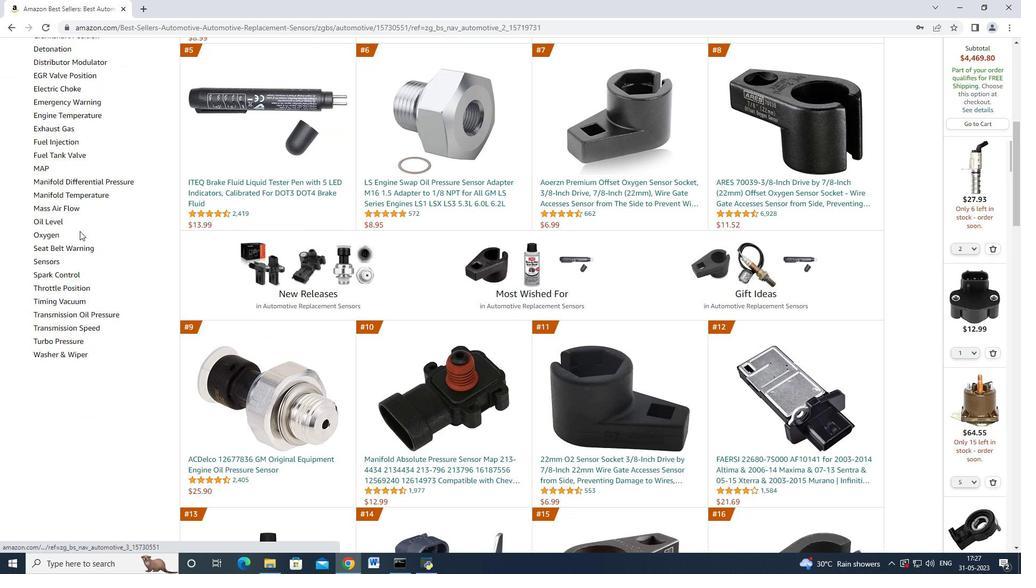 
Action: Mouse scrolled (79, 232) with delta (0, 0)
Screenshot: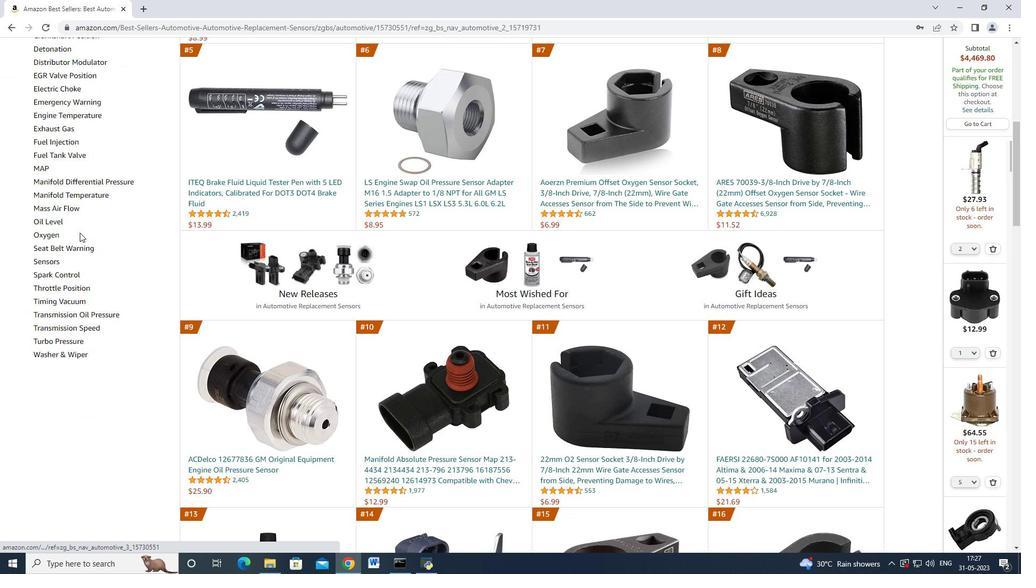 
Action: Mouse moved to (52, 201)
Screenshot: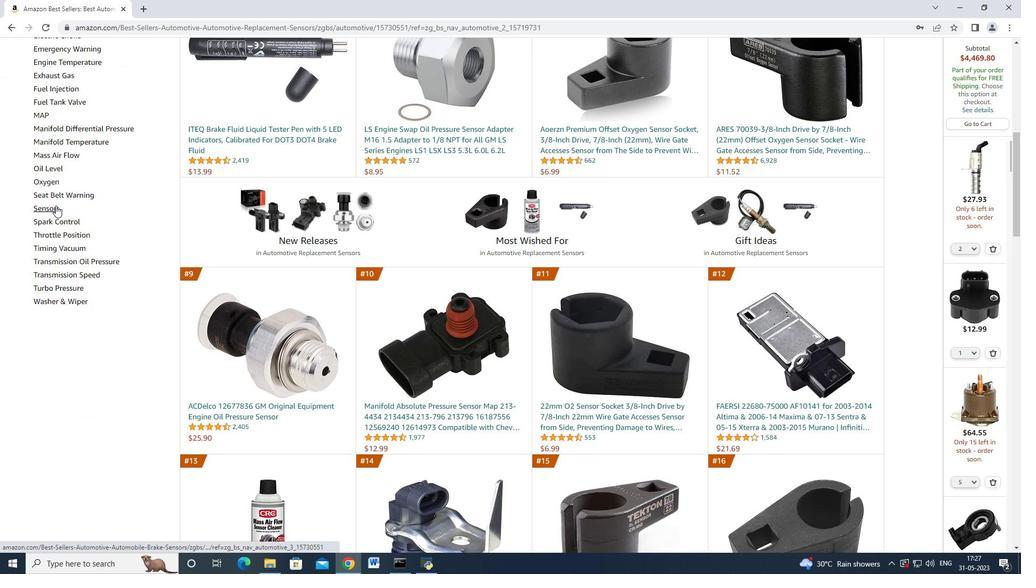 
Action: Mouse pressed left at (52, 201)
Screenshot: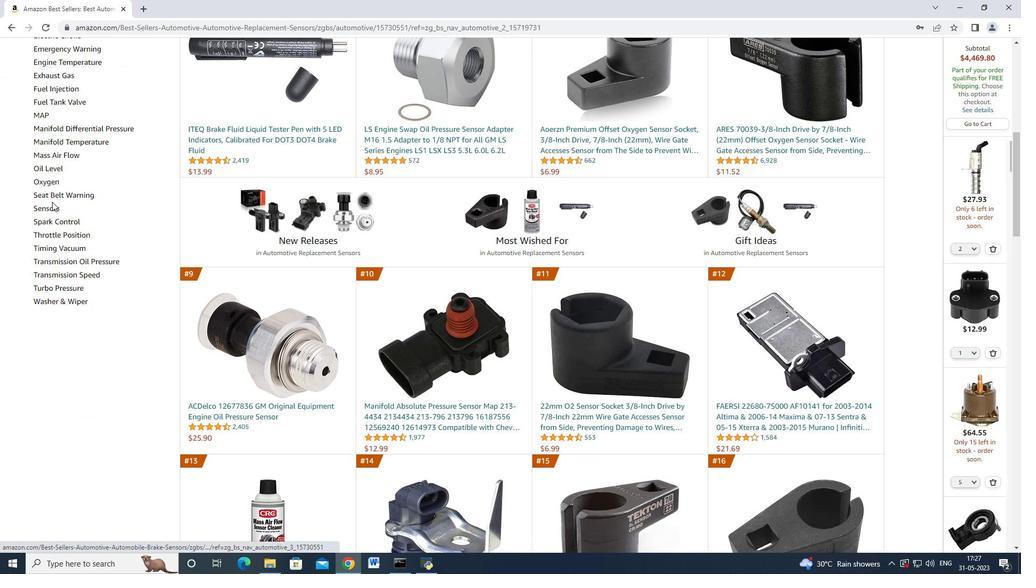 
Action: Mouse moved to (51, 211)
Screenshot: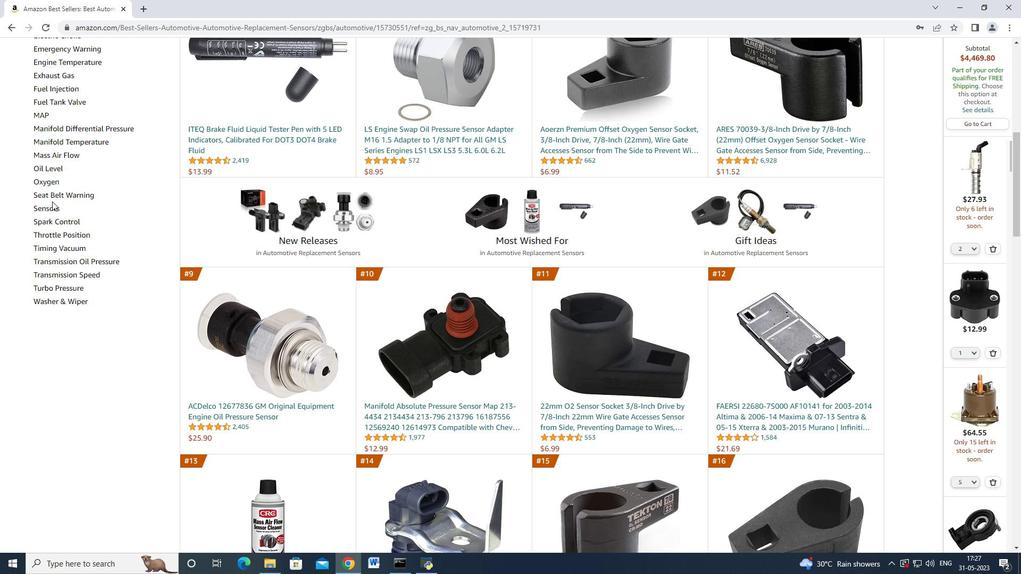 
Action: Mouse pressed left at (51, 211)
Screenshot: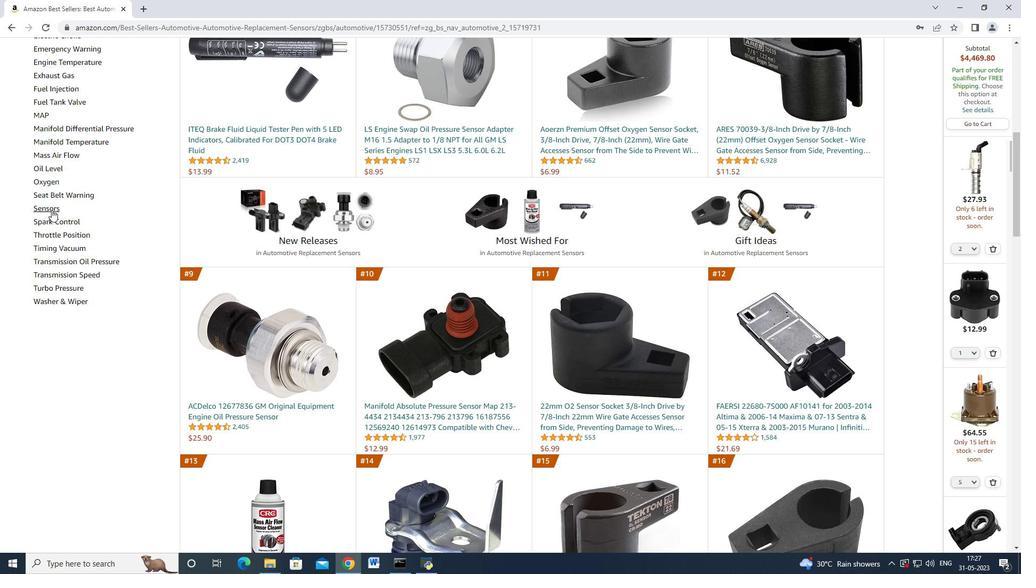 
Action: Mouse moved to (75, 208)
Screenshot: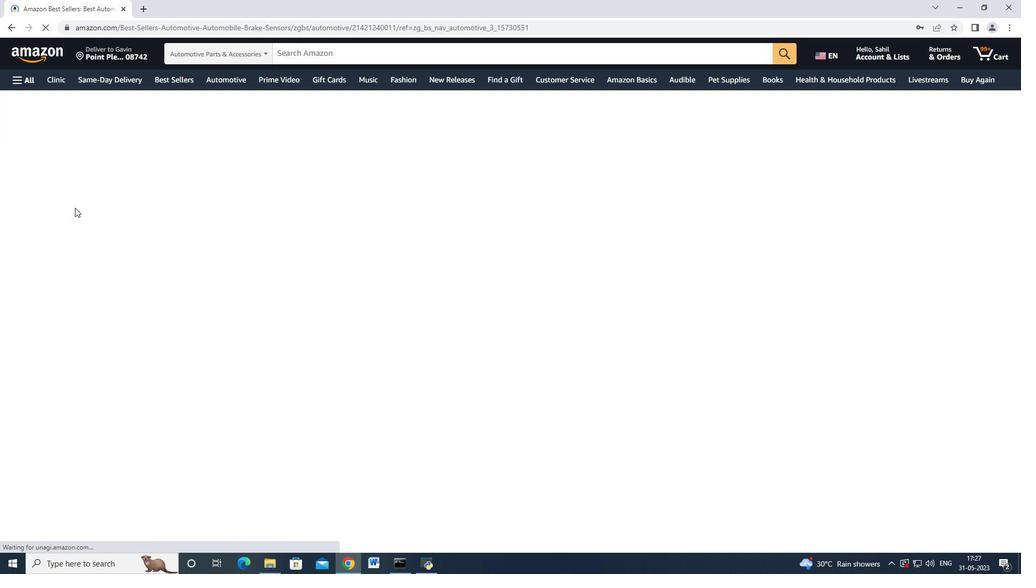 
Action: Mouse scrolled (75, 207) with delta (0, 0)
Screenshot: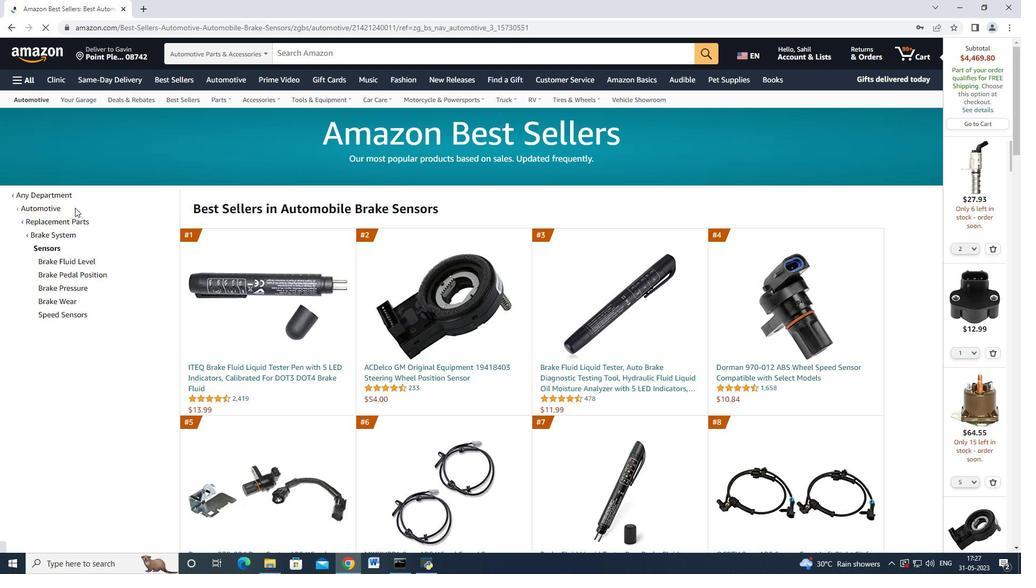 
Action: Mouse moved to (77, 217)
Screenshot: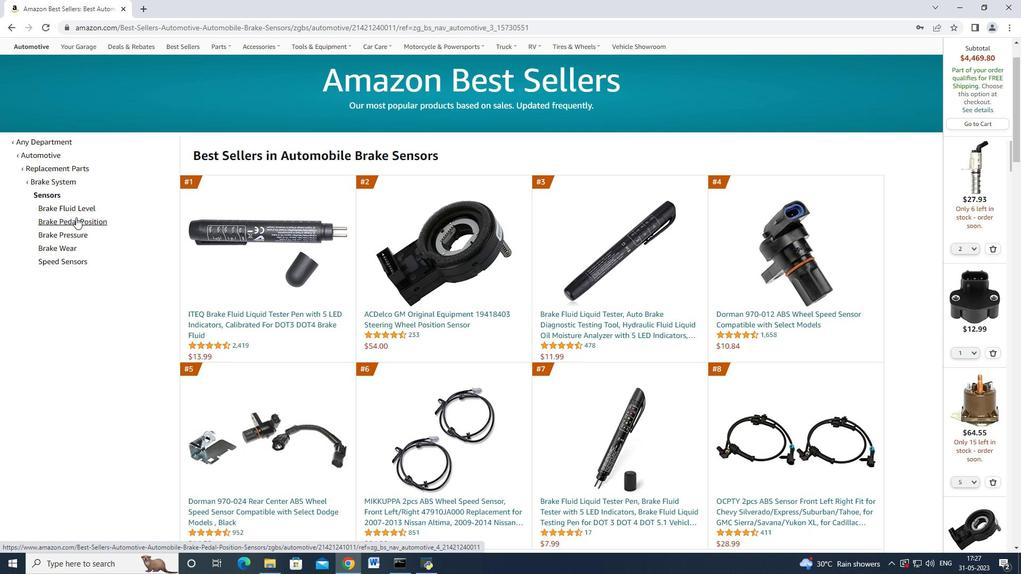 
Action: Mouse scrolled (77, 216) with delta (0, 0)
Screenshot: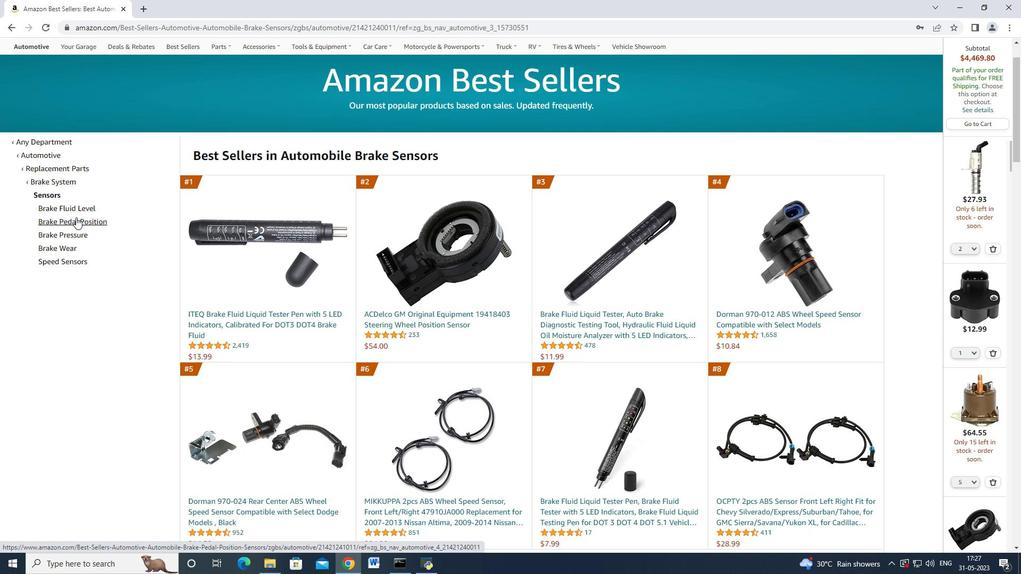 
Action: Mouse moved to (127, 230)
Screenshot: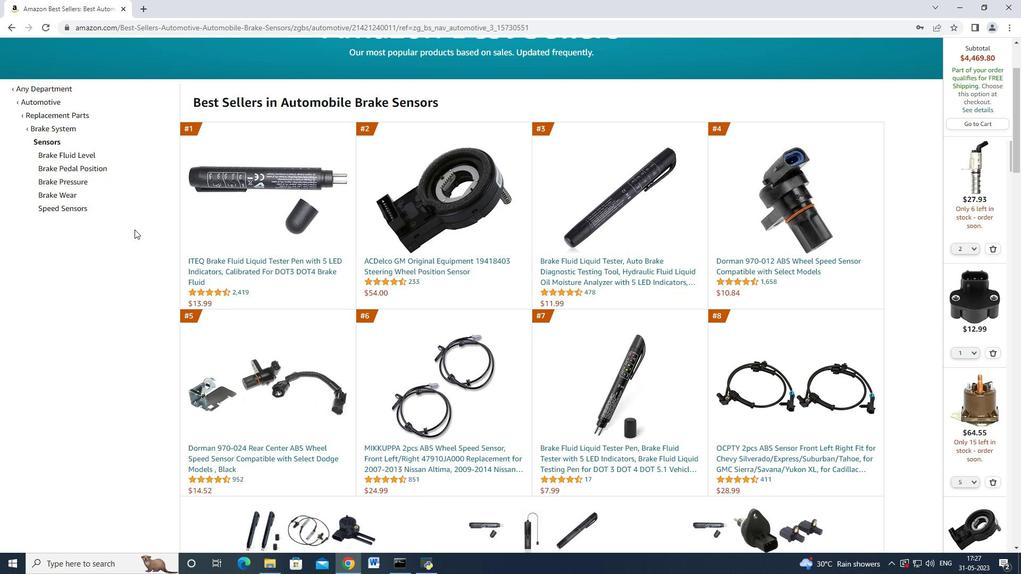 
Action: Mouse scrolled (127, 230) with delta (0, 0)
Screenshot: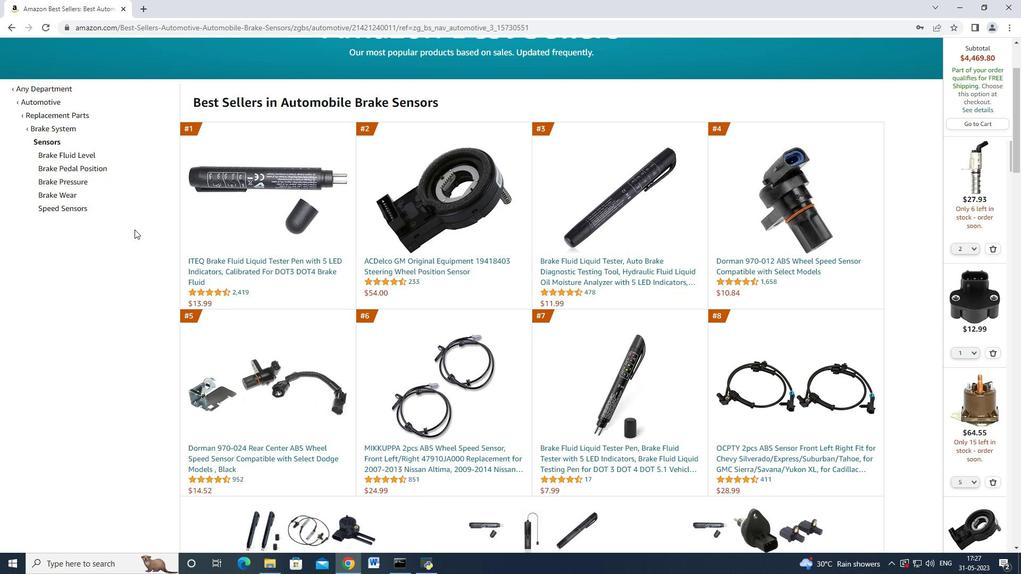 
Action: Mouse moved to (64, 241)
Screenshot: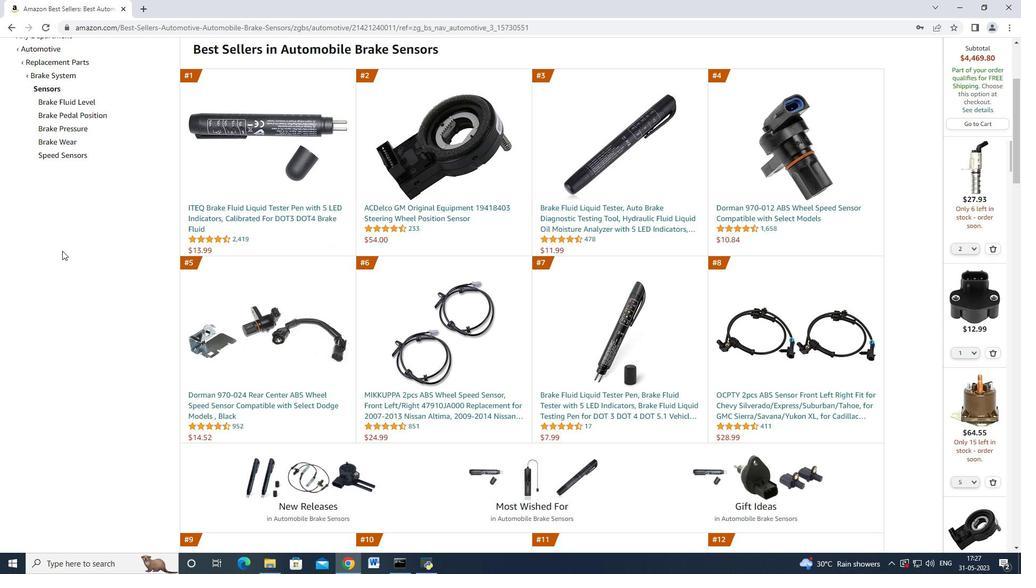 
Action: Mouse scrolled (64, 242) with delta (0, 0)
Screenshot: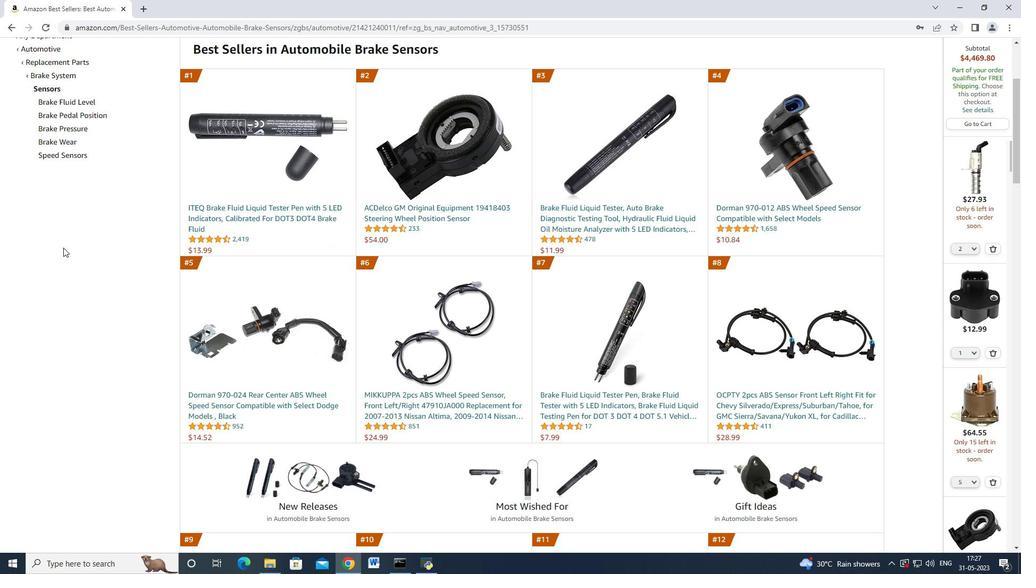
Action: Mouse moved to (64, 131)
Screenshot: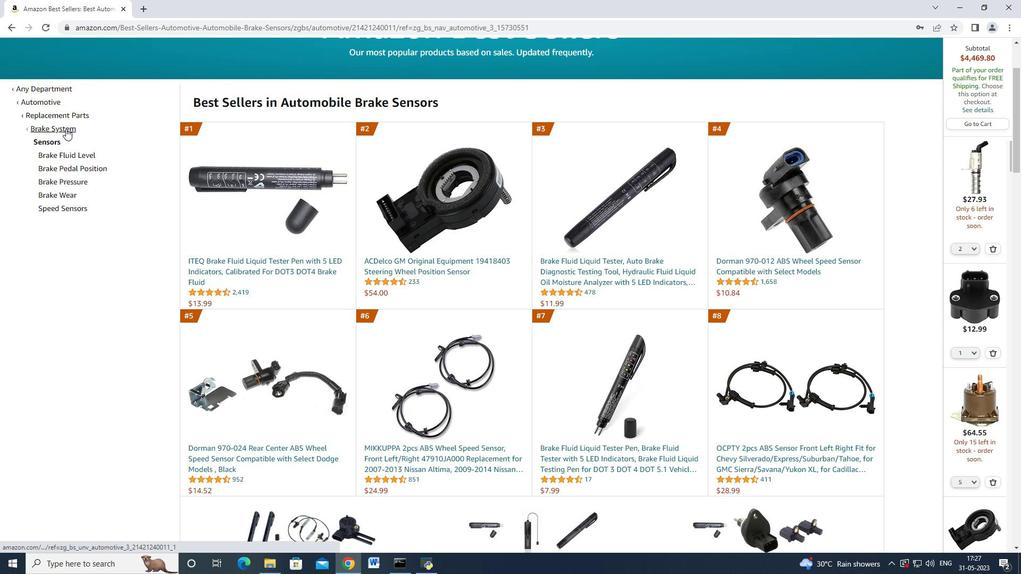 
Action: Mouse pressed left at (64, 131)
Screenshot: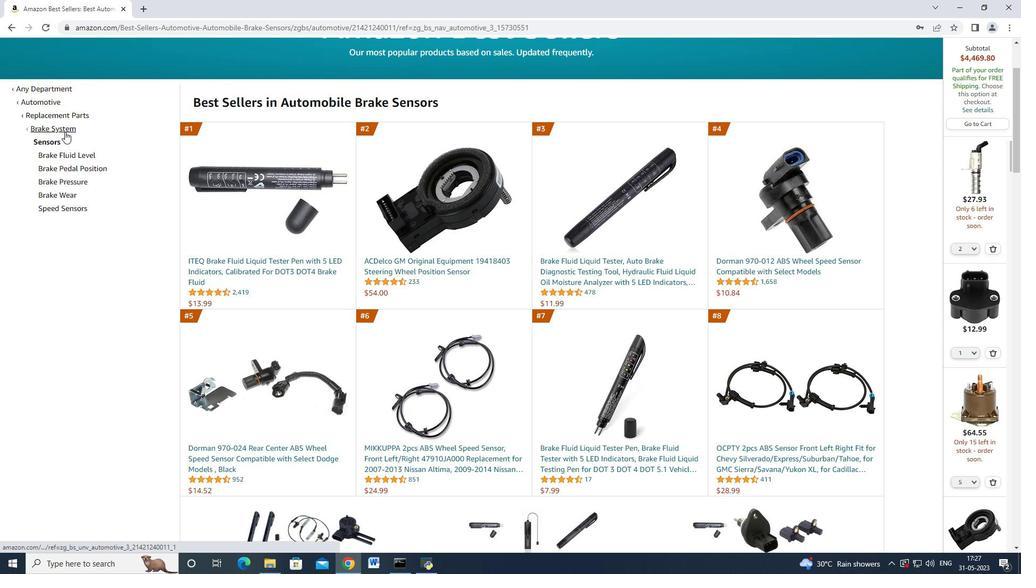 
Action: Mouse moved to (57, 219)
Screenshot: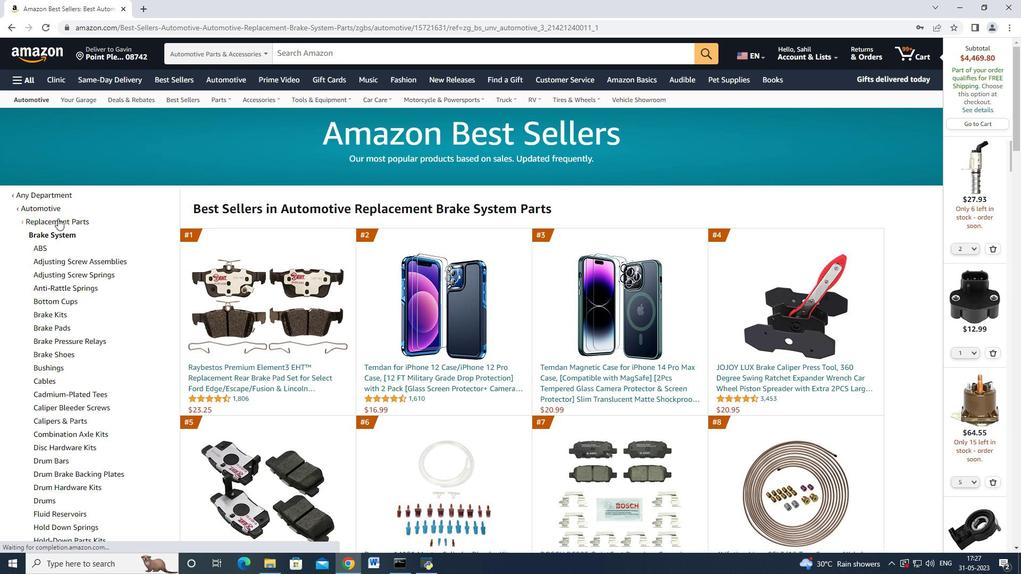 
Action: Mouse pressed left at (57, 219)
Screenshot: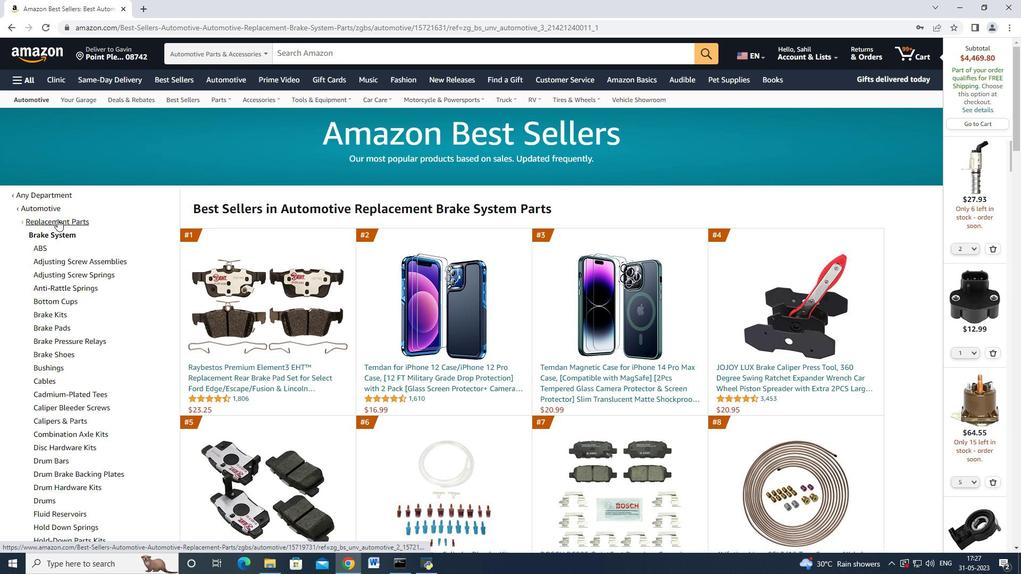 
Action: Mouse moved to (69, 223)
Screenshot: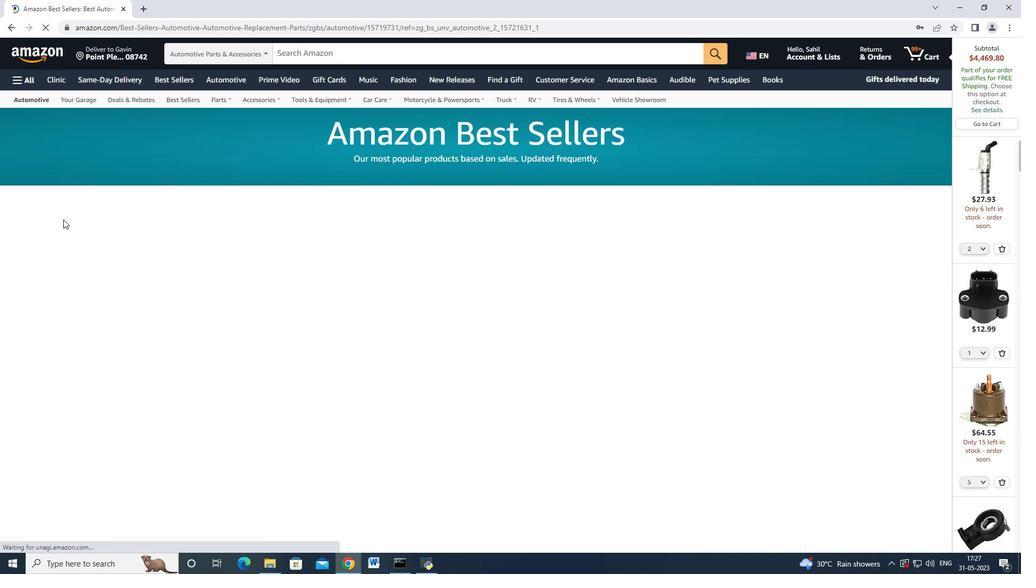 
Action: Mouse scrolled (69, 223) with delta (0, 0)
Screenshot: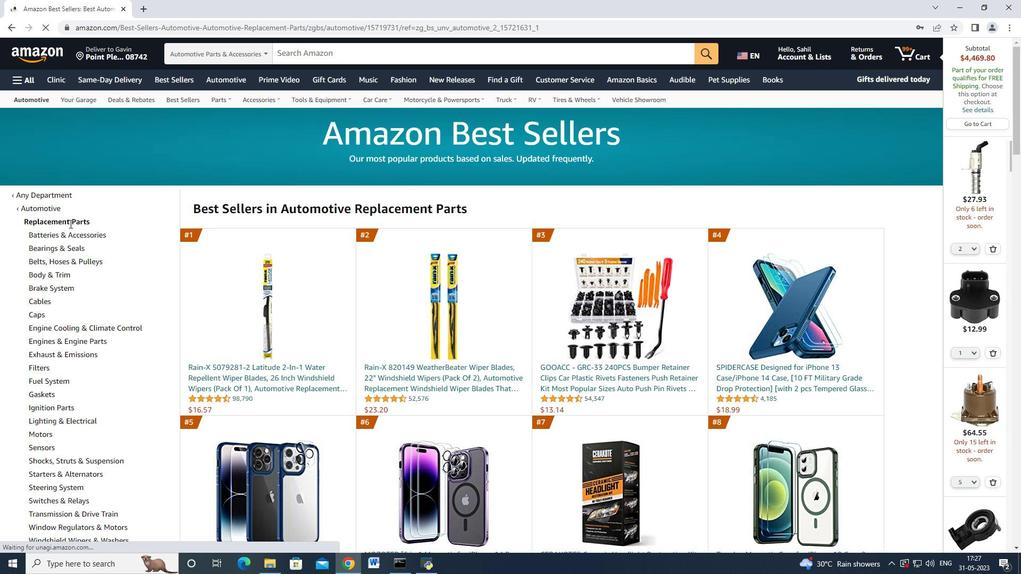 
Action: Mouse moved to (69, 223)
Screenshot: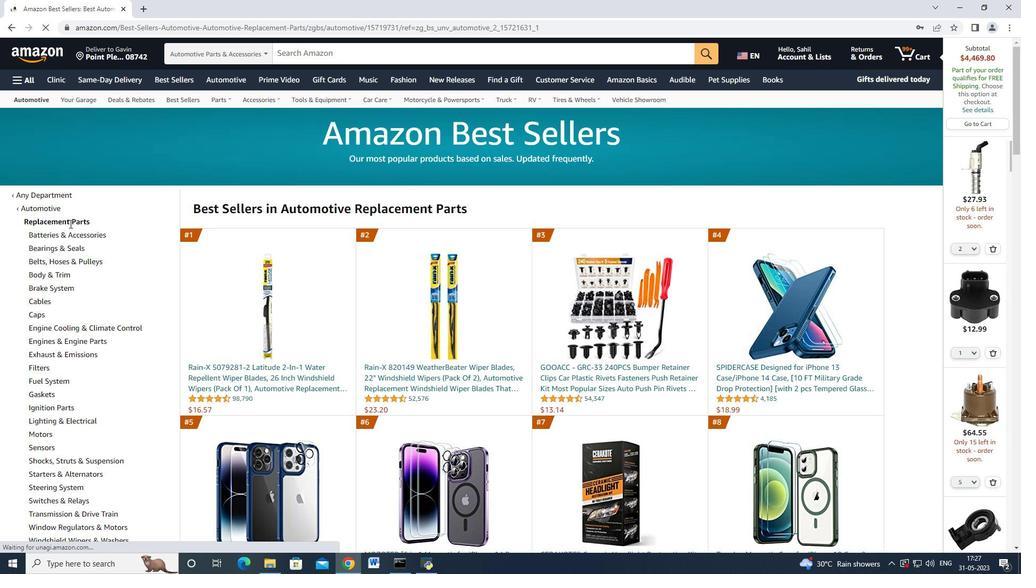 
Action: Mouse scrolled (69, 223) with delta (0, 0)
Screenshot: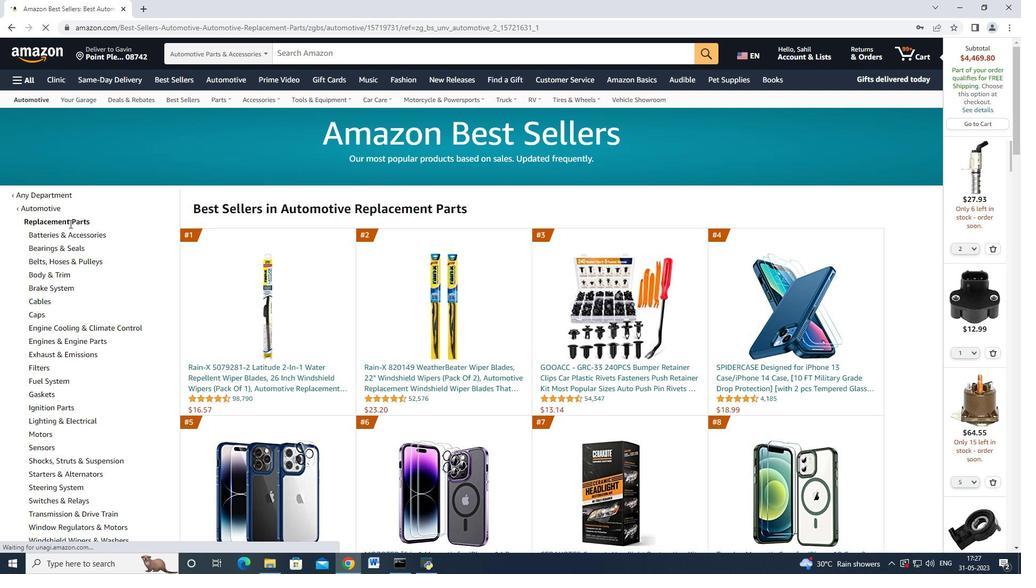 
Action: Mouse moved to (83, 287)
Screenshot: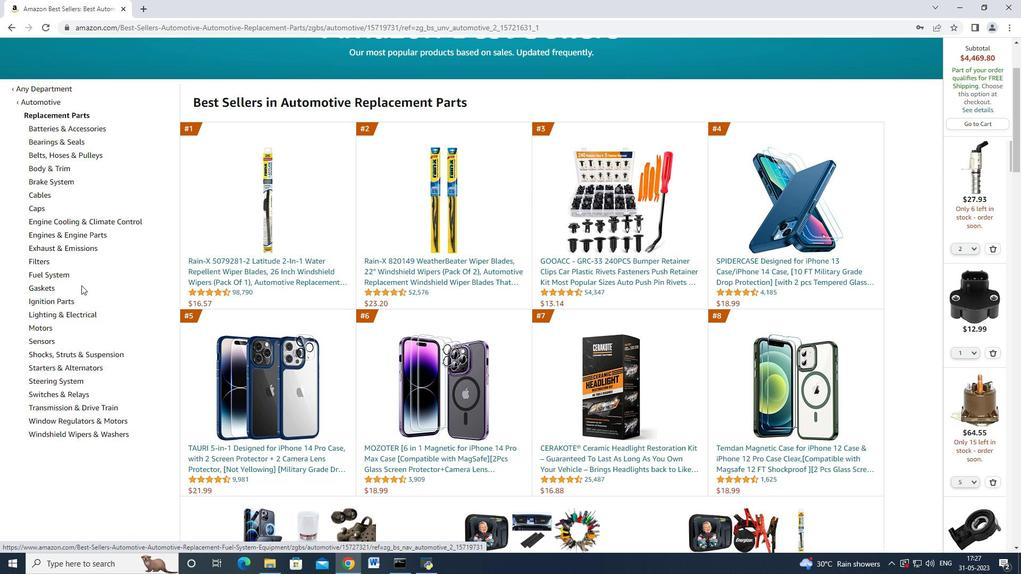
Action: Mouse scrolled (83, 286) with delta (0, 0)
Screenshot: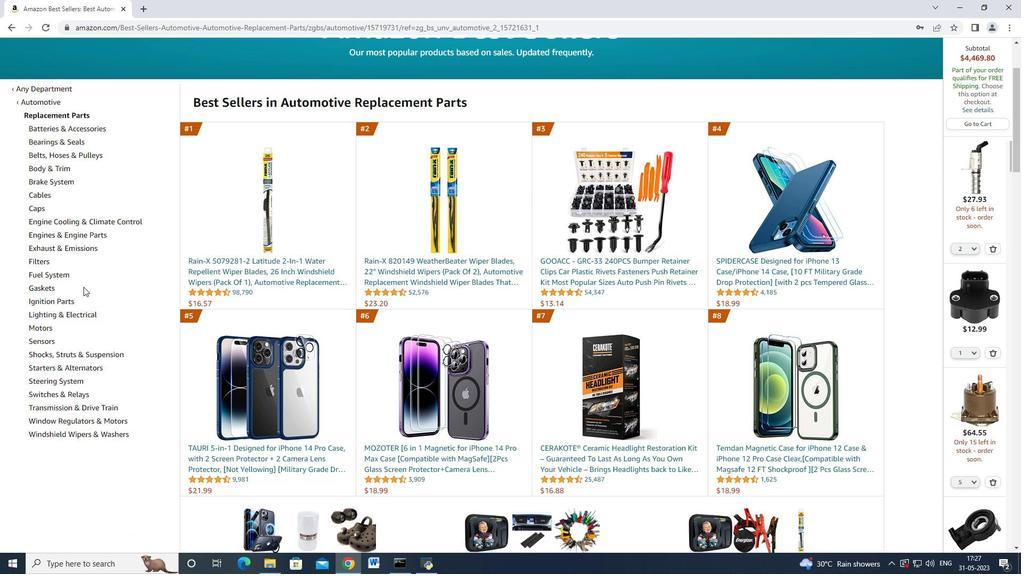 
Action: Mouse moved to (47, 290)
Screenshot: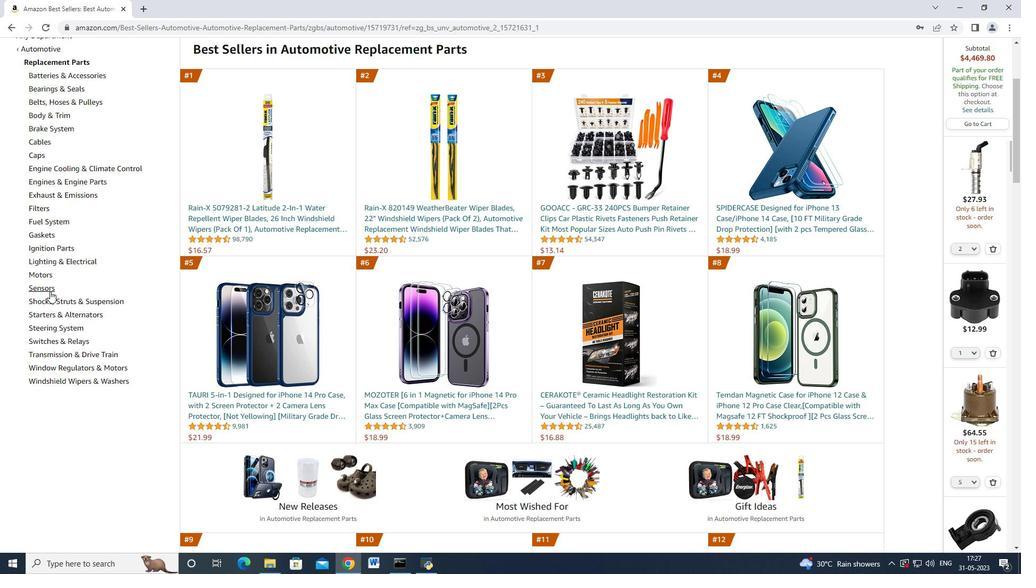 
Action: Mouse pressed left at (47, 290)
Screenshot: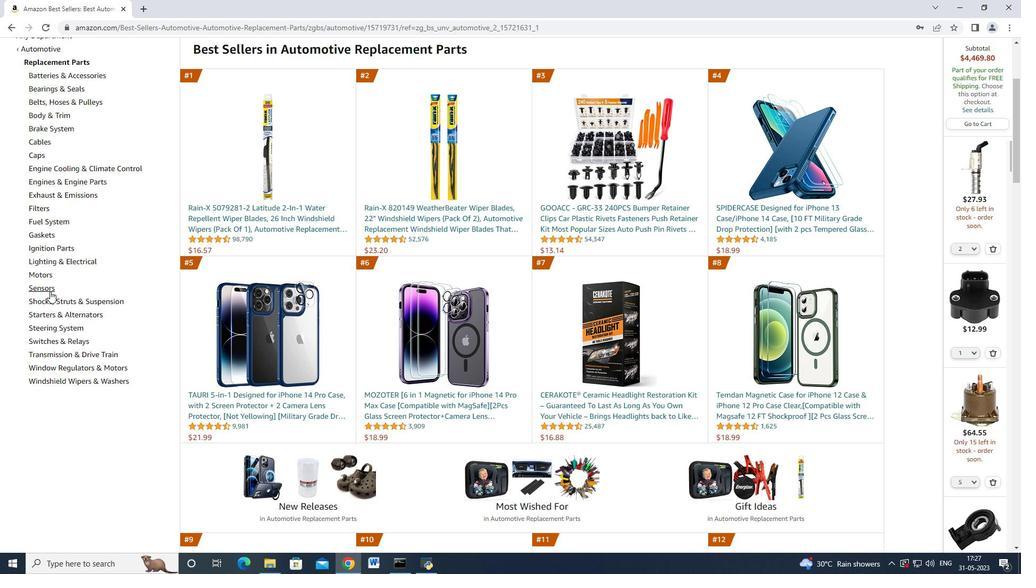 
Action: Mouse moved to (65, 300)
Screenshot: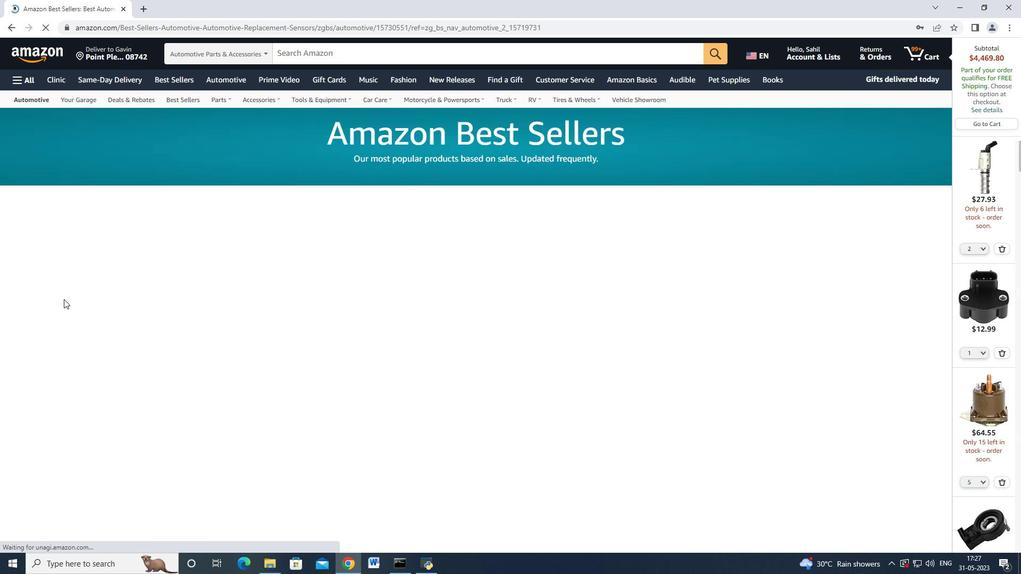 
Action: Mouse scrolled (65, 299) with delta (0, 0)
Screenshot: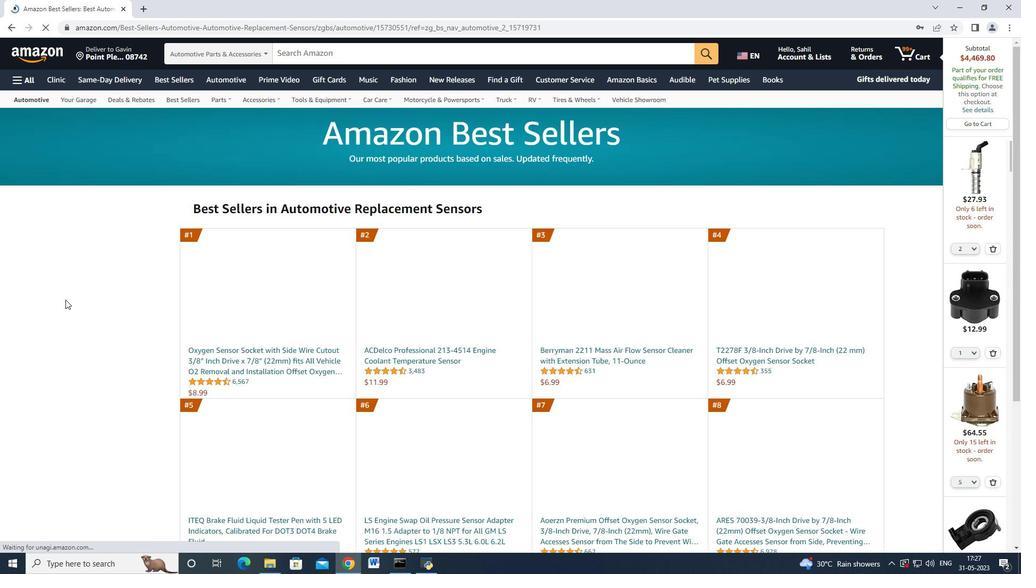 
Action: Mouse moved to (65, 301)
Screenshot: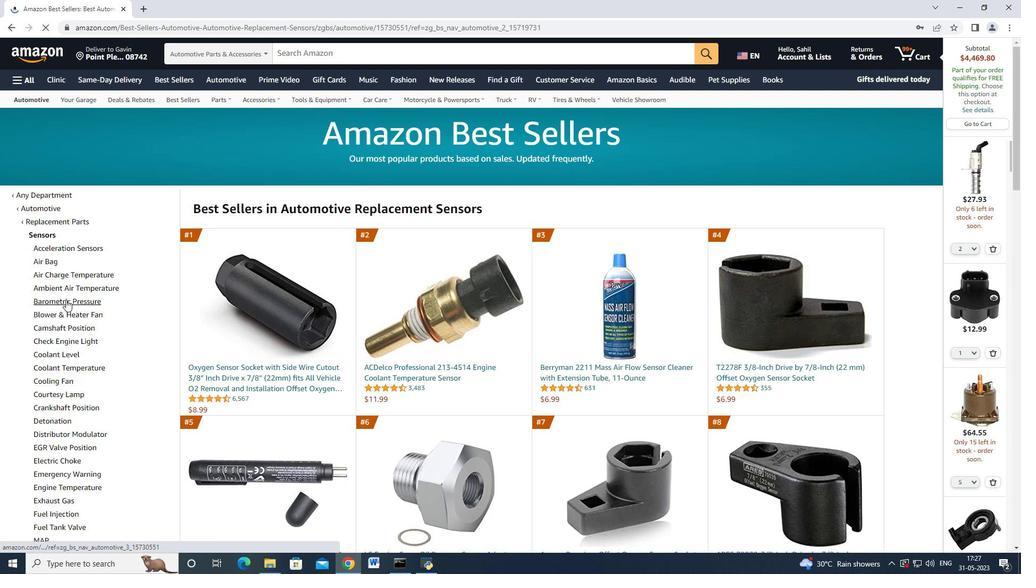 
Action: Mouse scrolled (65, 300) with delta (0, 0)
Screenshot: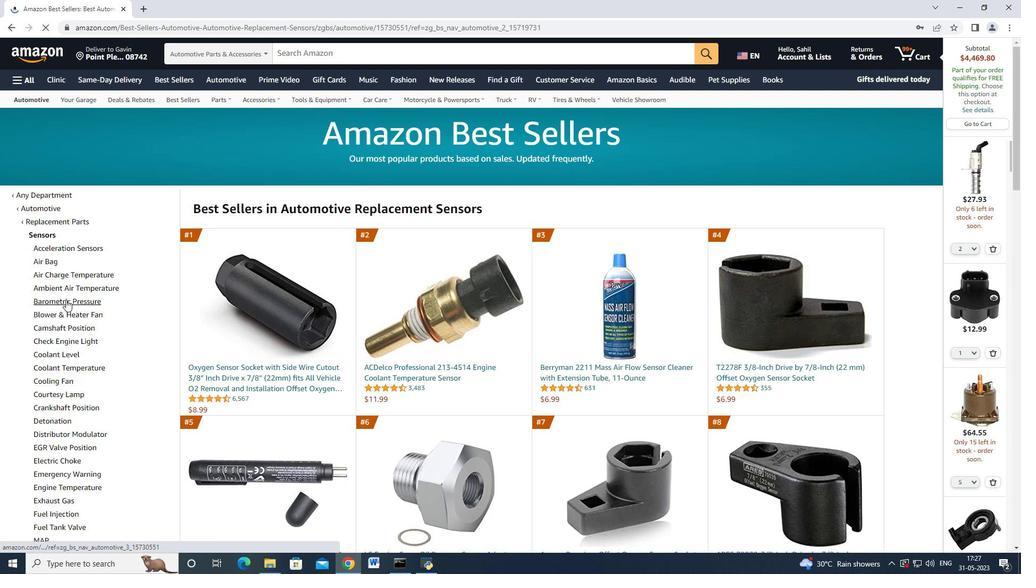 
Action: Mouse scrolled (65, 300) with delta (0, 0)
Screenshot: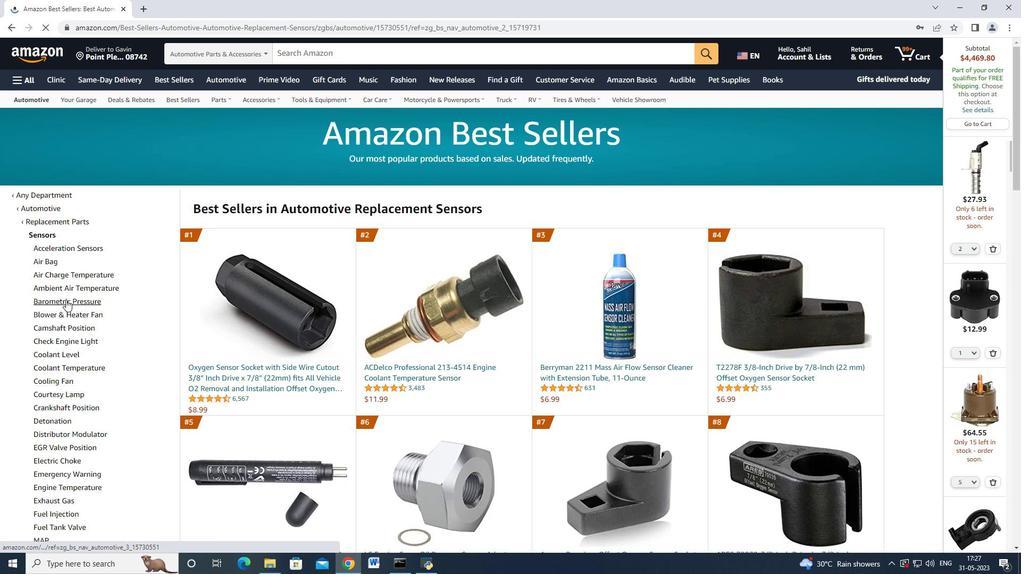 
Action: Mouse moved to (65, 301)
Screenshot: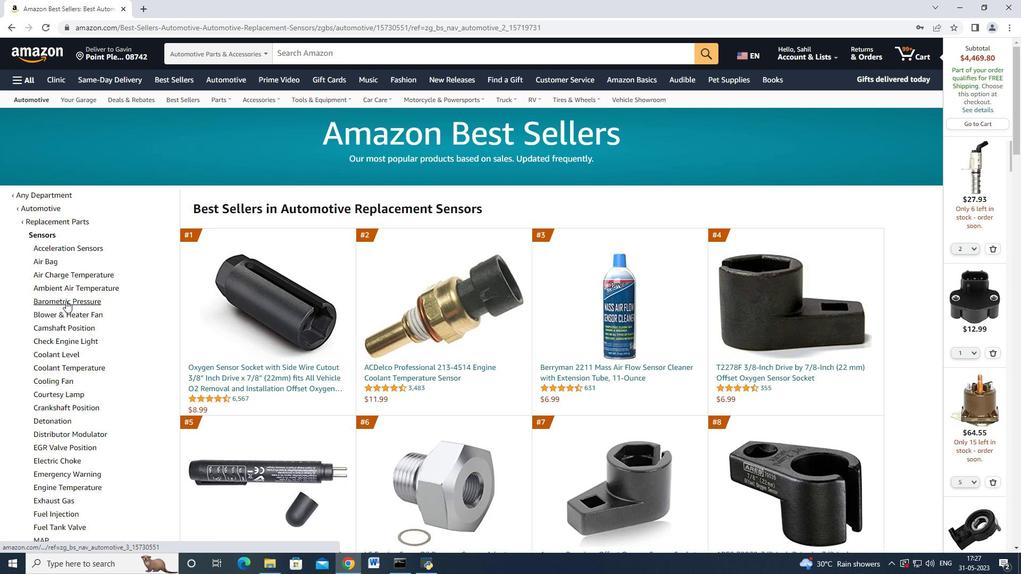 
Action: Mouse scrolled (65, 301) with delta (0, 0)
Screenshot: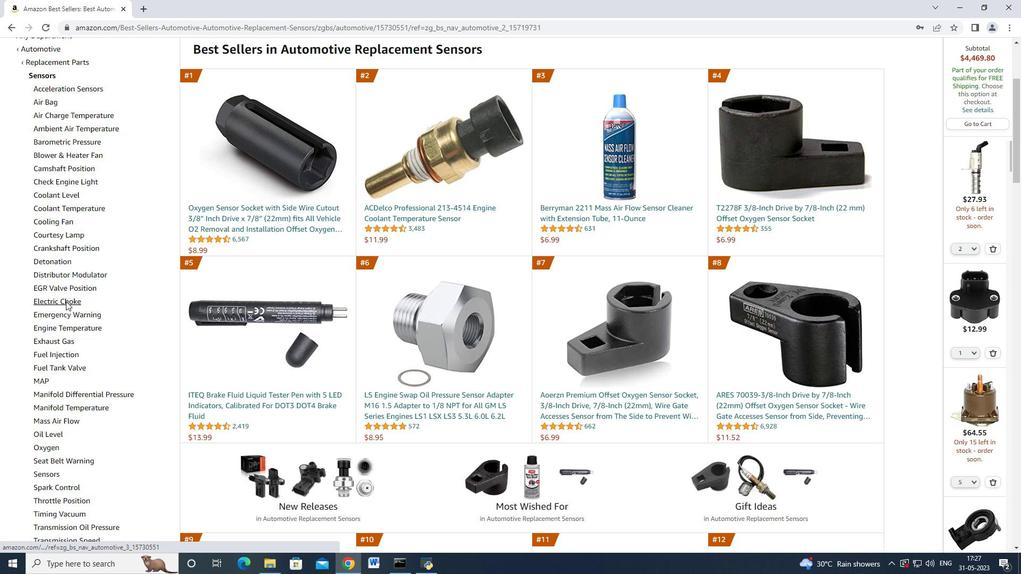 
Action: Mouse moved to (65, 301)
Screenshot: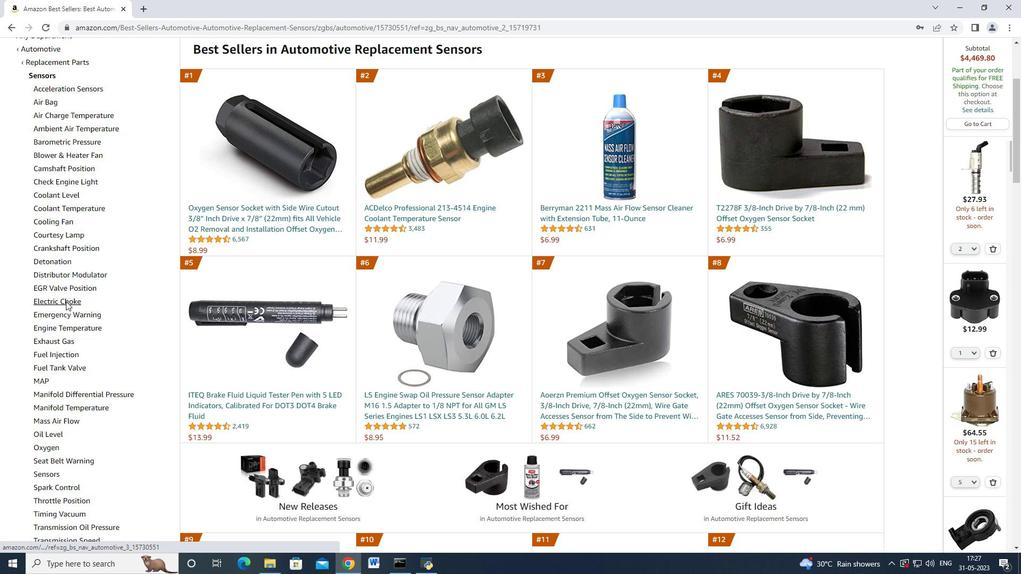 
Action: Mouse scrolled (65, 301) with delta (0, 0)
Screenshot: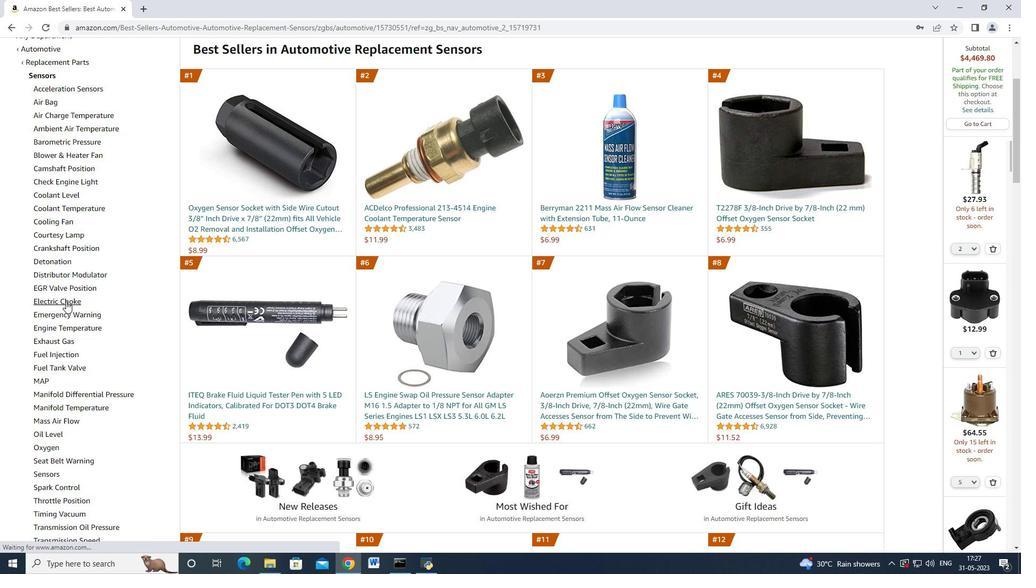 
Action: Mouse scrolled (65, 301) with delta (0, 0)
Screenshot: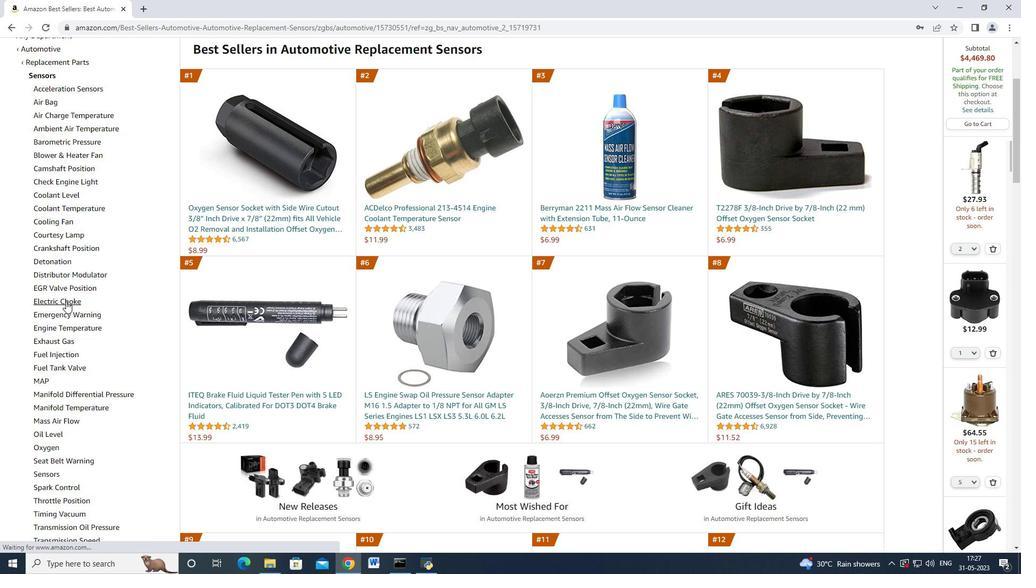 
Action: Mouse moved to (72, 366)
Screenshot: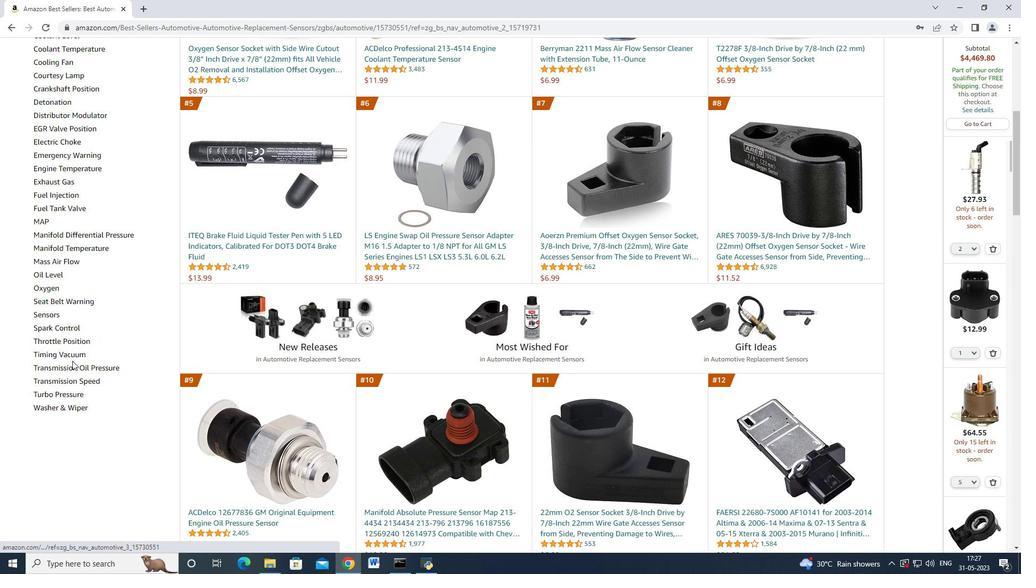 
Action: Mouse pressed left at (72, 366)
Screenshot: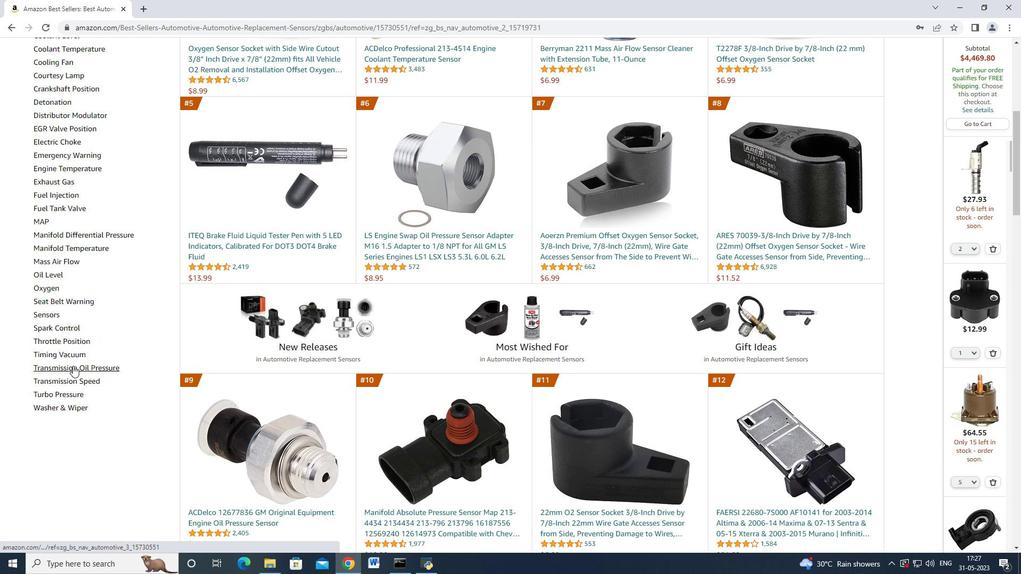 
Action: Mouse moved to (84, 321)
Screenshot: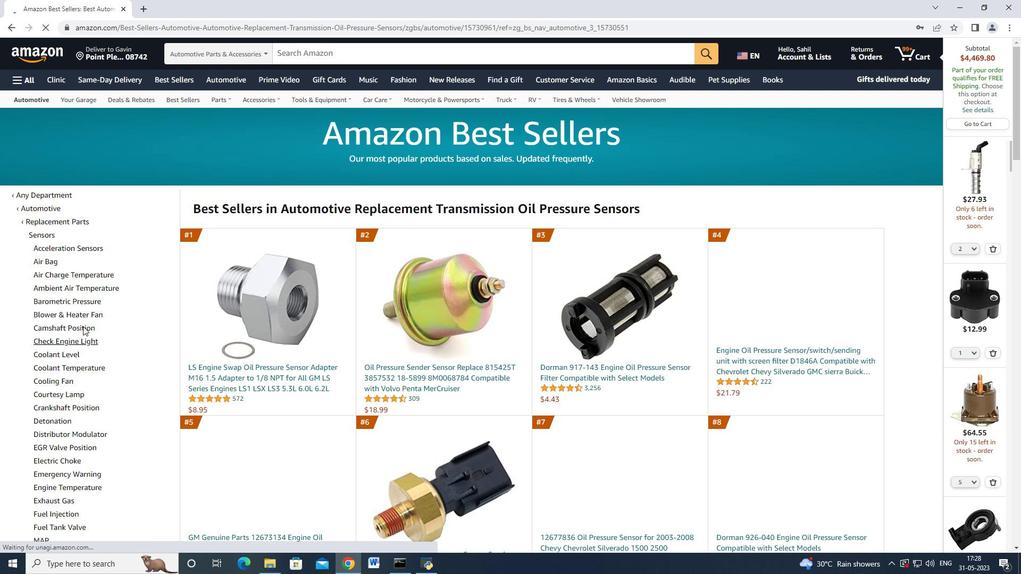 
Action: Mouse scrolled (84, 321) with delta (0, 0)
Screenshot: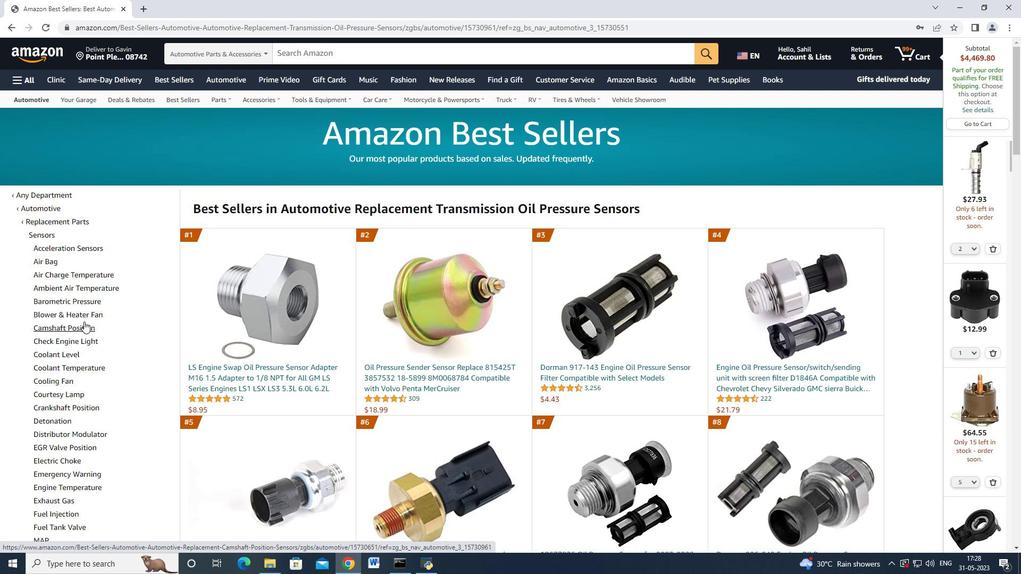 
Action: Mouse scrolled (84, 321) with delta (0, 0)
Screenshot: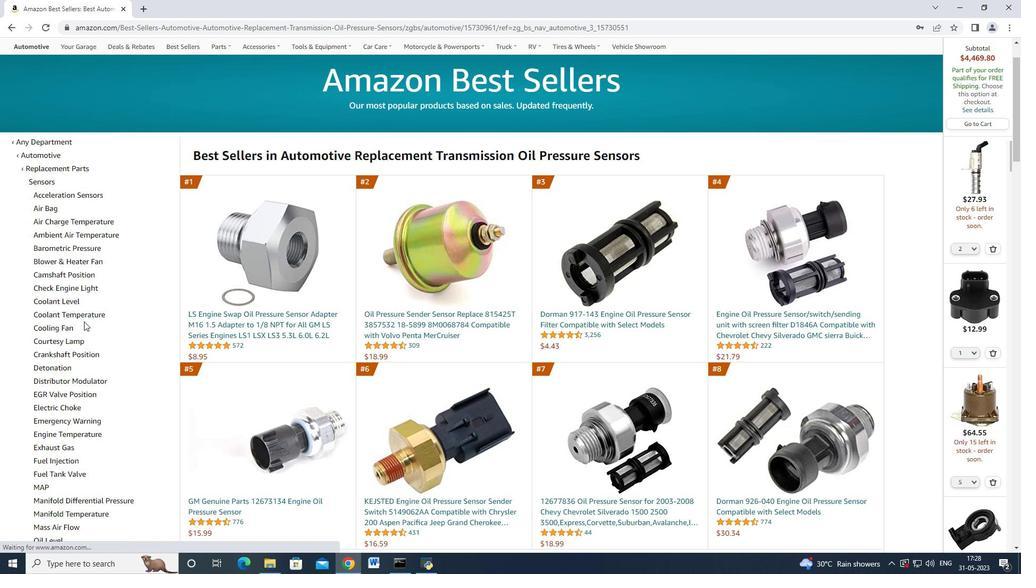 
Action: Mouse scrolled (84, 321) with delta (0, 0)
Screenshot: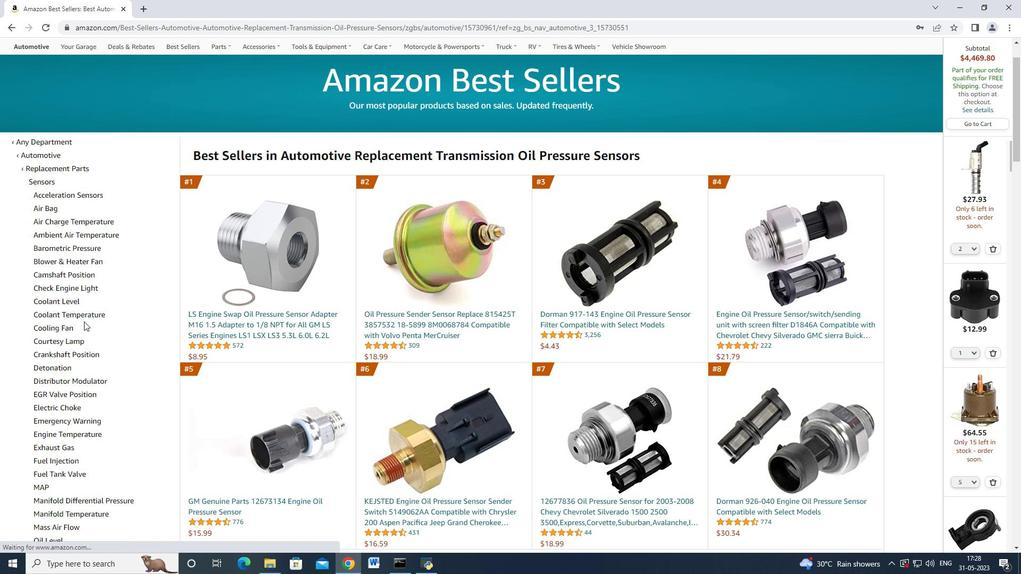 
Action: Mouse scrolled (84, 321) with delta (0, 0)
Screenshot: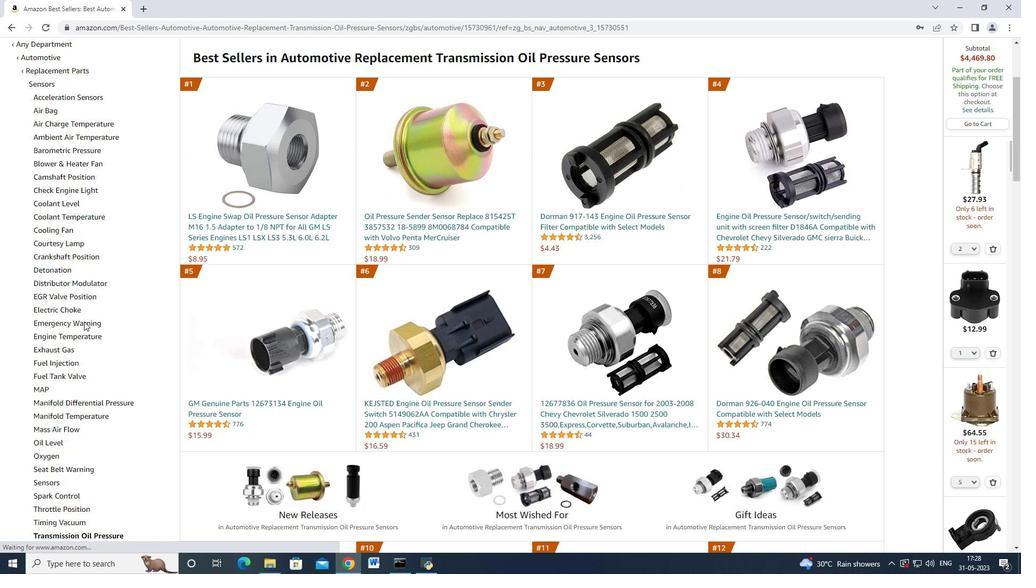 
Action: Mouse scrolled (84, 321) with delta (0, 0)
Screenshot: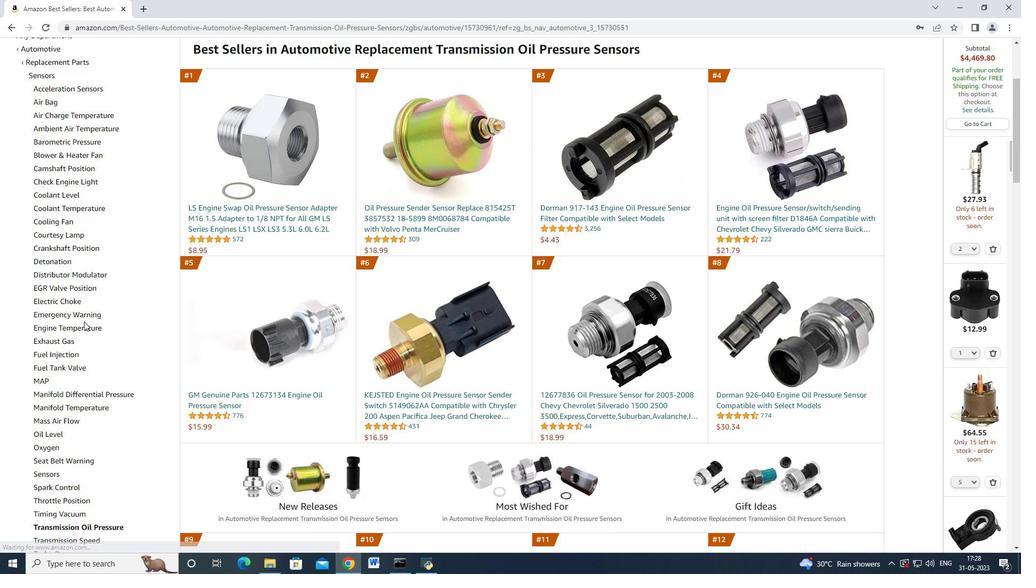 
Action: Mouse scrolled (84, 321) with delta (0, 0)
Screenshot: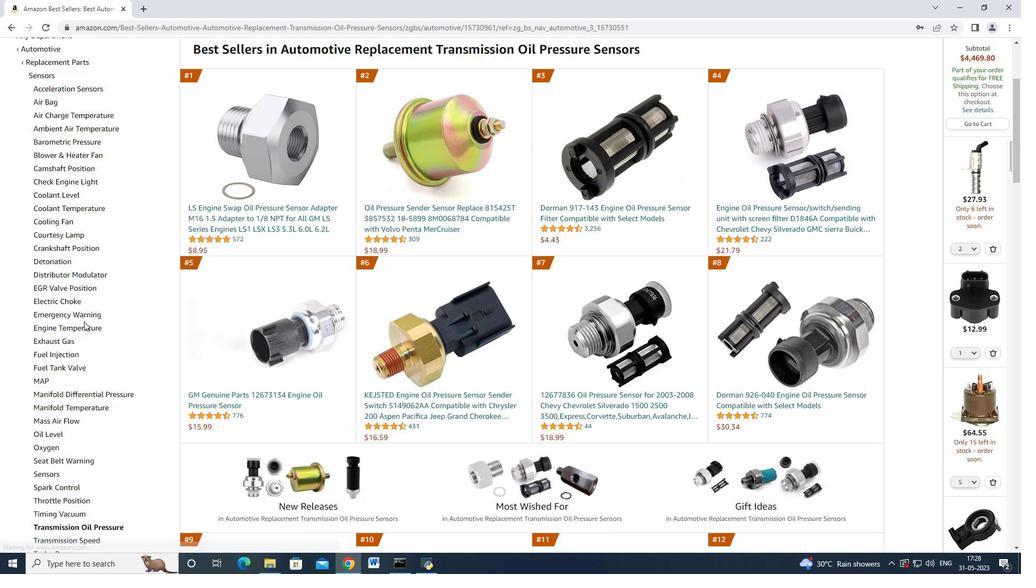 
Action: Mouse moved to (84, 321)
Screenshot: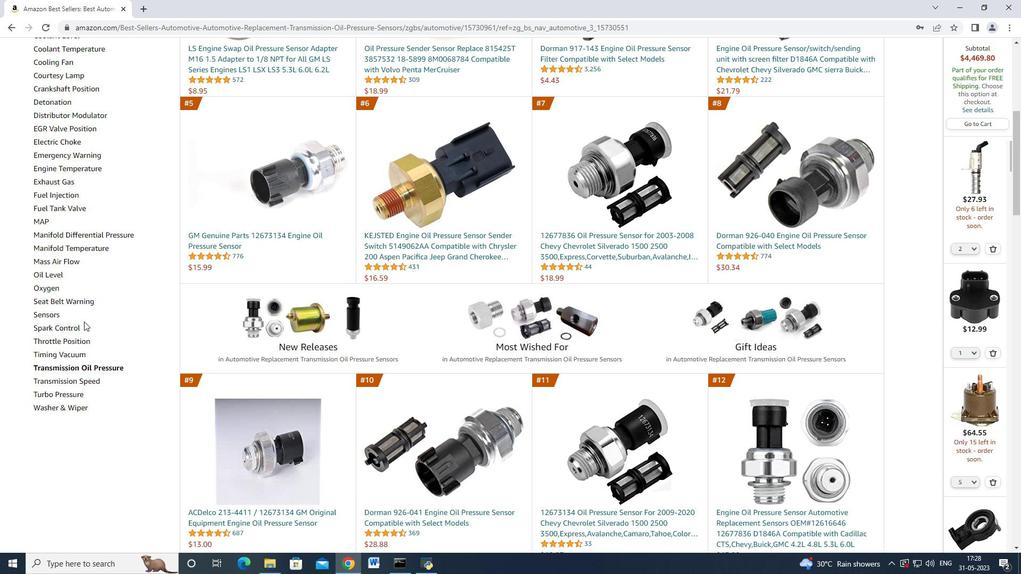 
Action: Mouse scrolled (84, 321) with delta (0, 0)
Screenshot: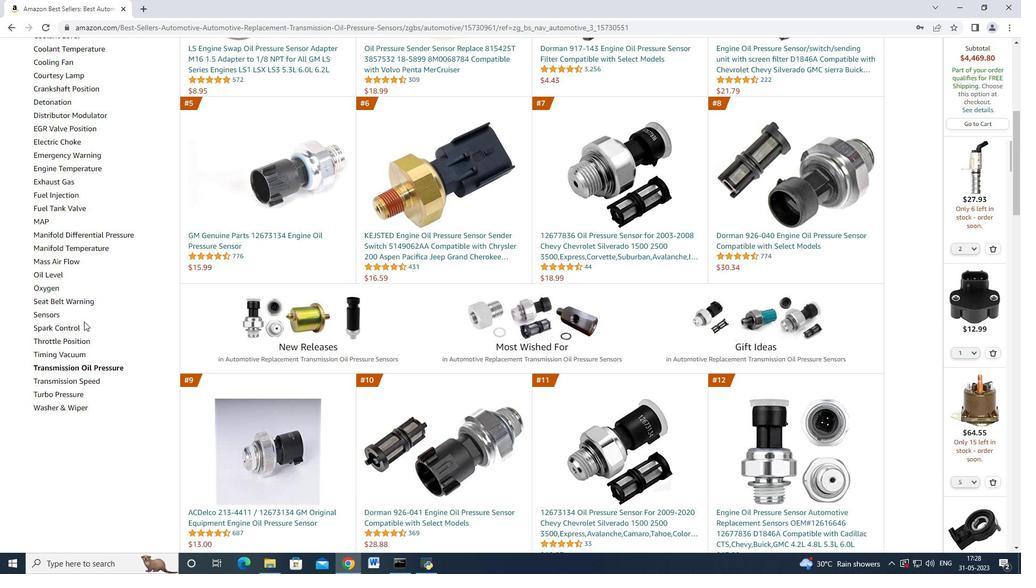 
Action: Mouse scrolled (84, 321) with delta (0, 0)
Screenshot: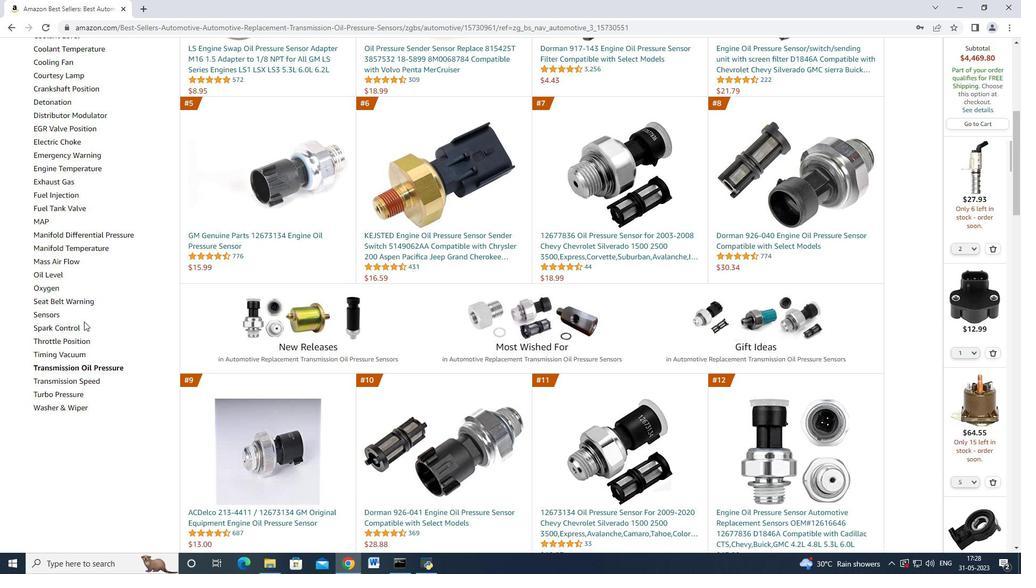 
Action: Mouse moved to (380, 175)
Screenshot: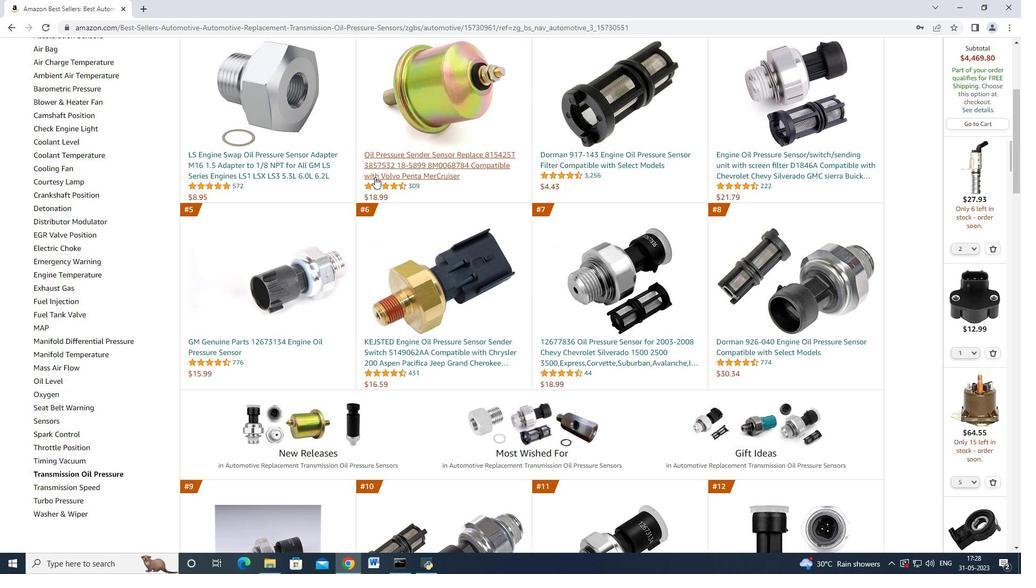
Action: Mouse pressed left at (380, 175)
Screenshot: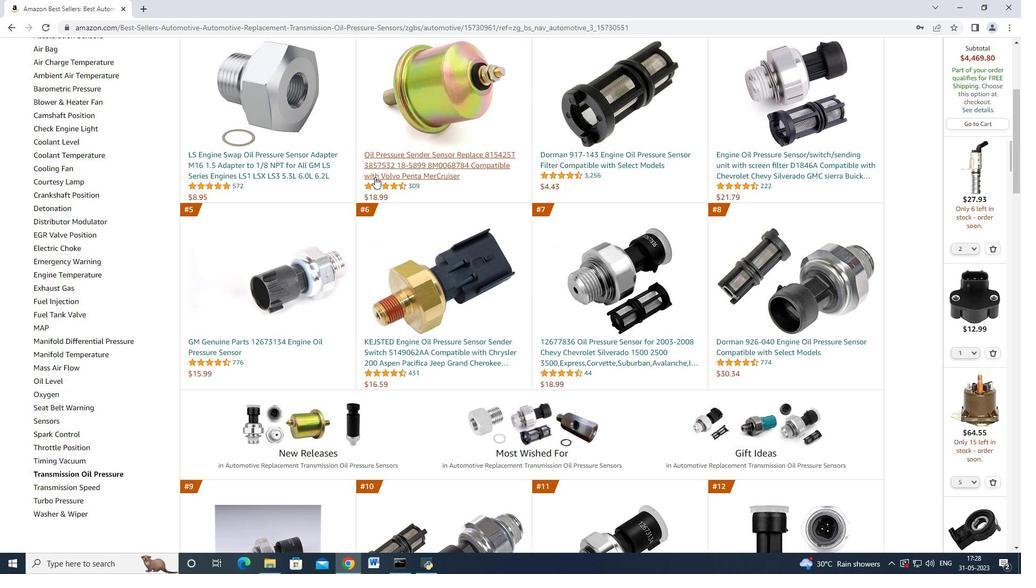 
Action: Mouse moved to (767, 366)
Screenshot: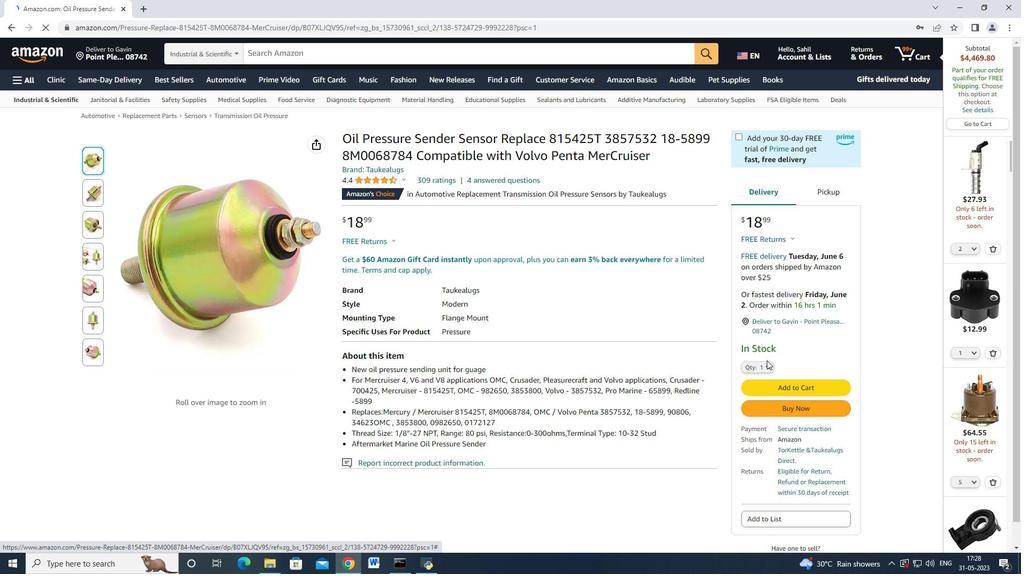 
Action: Mouse pressed left at (767, 366)
Screenshot: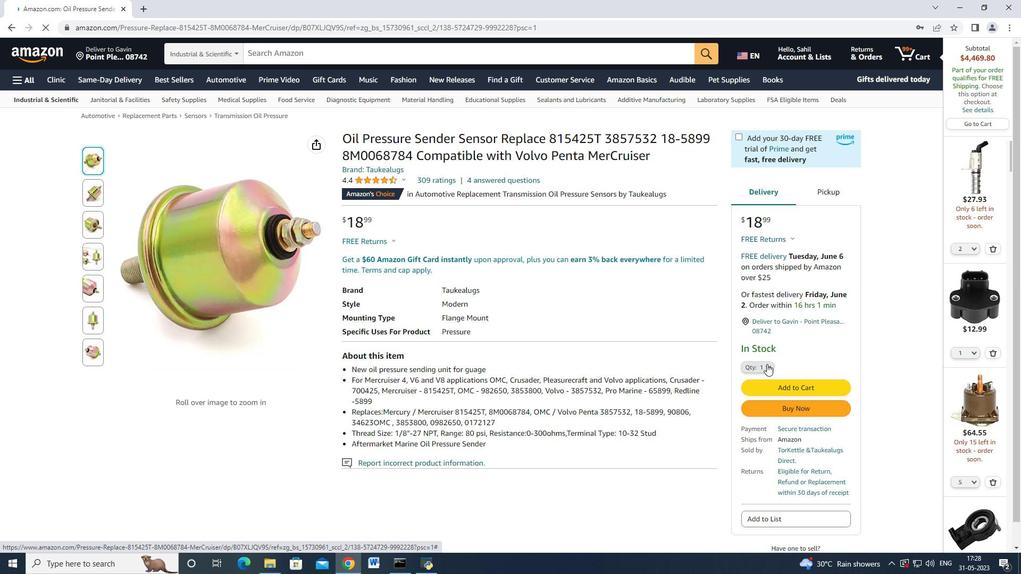 
Action: Mouse moved to (757, 92)
Screenshot: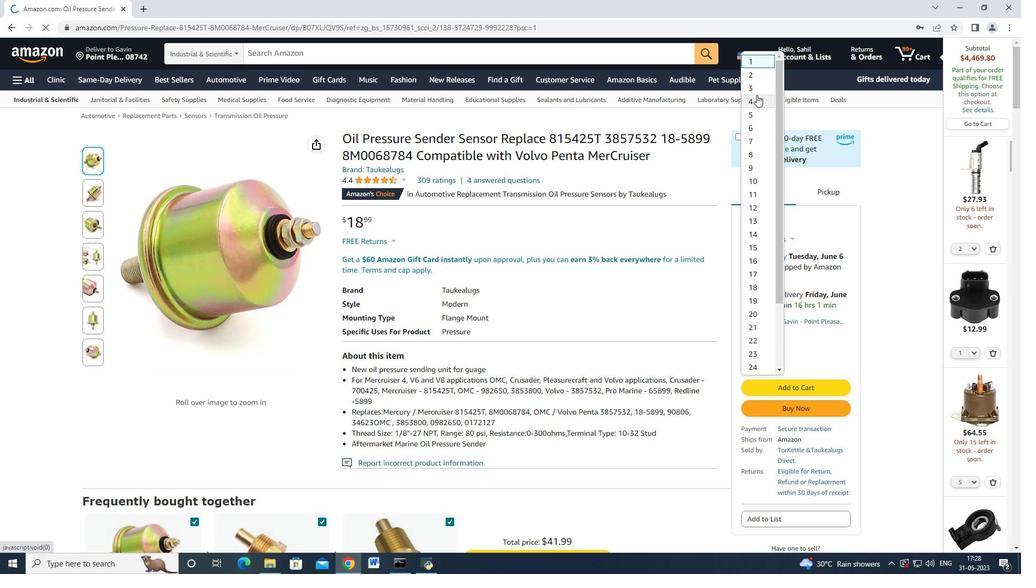 
Action: Mouse pressed left at (757, 92)
Screenshot: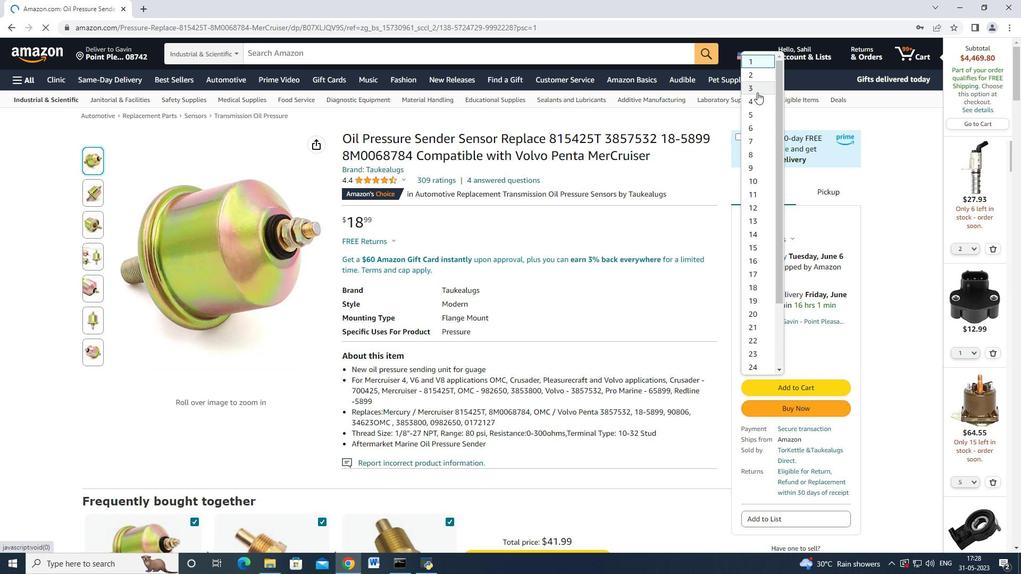 
Action: Mouse moved to (791, 387)
Screenshot: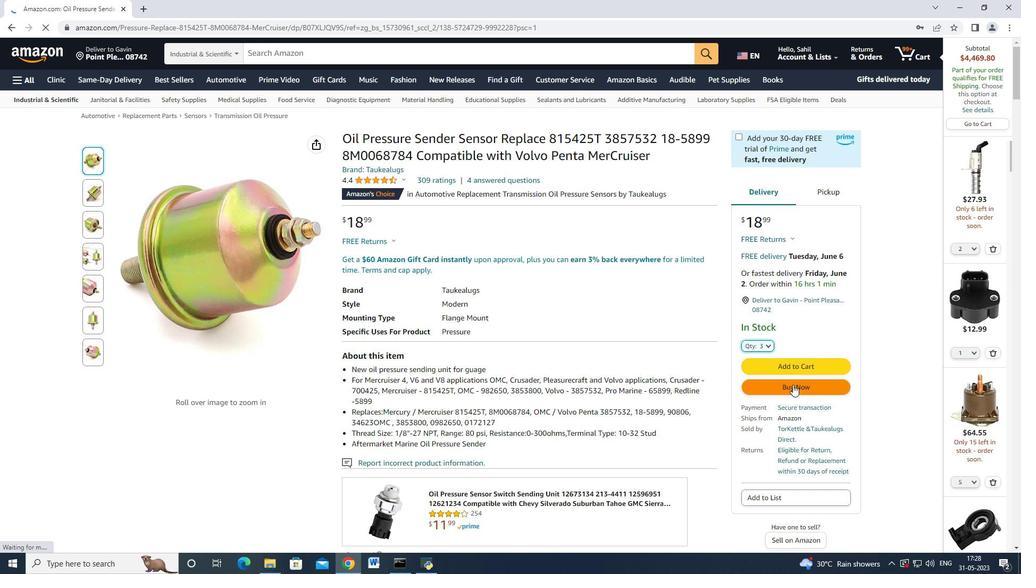 
Action: Mouse pressed left at (791, 387)
Screenshot: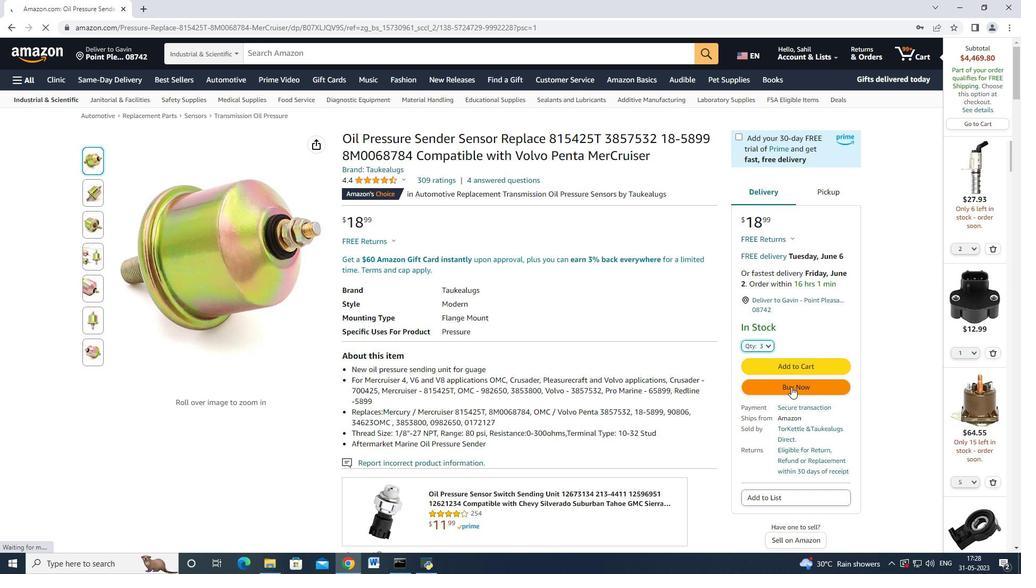 
Action: Mouse moved to (607, 92)
Screenshot: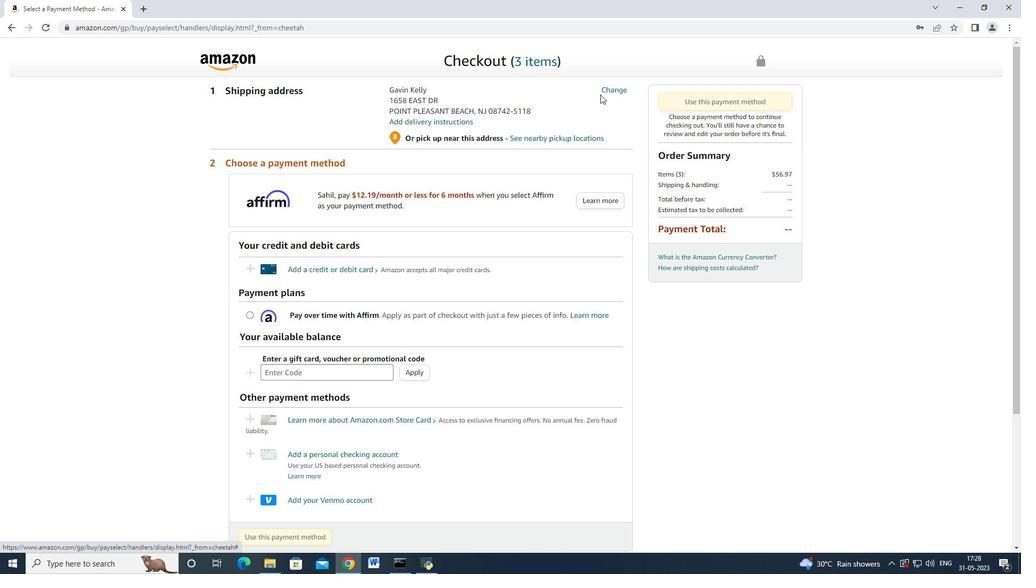
Action: Mouse pressed left at (607, 92)
Screenshot: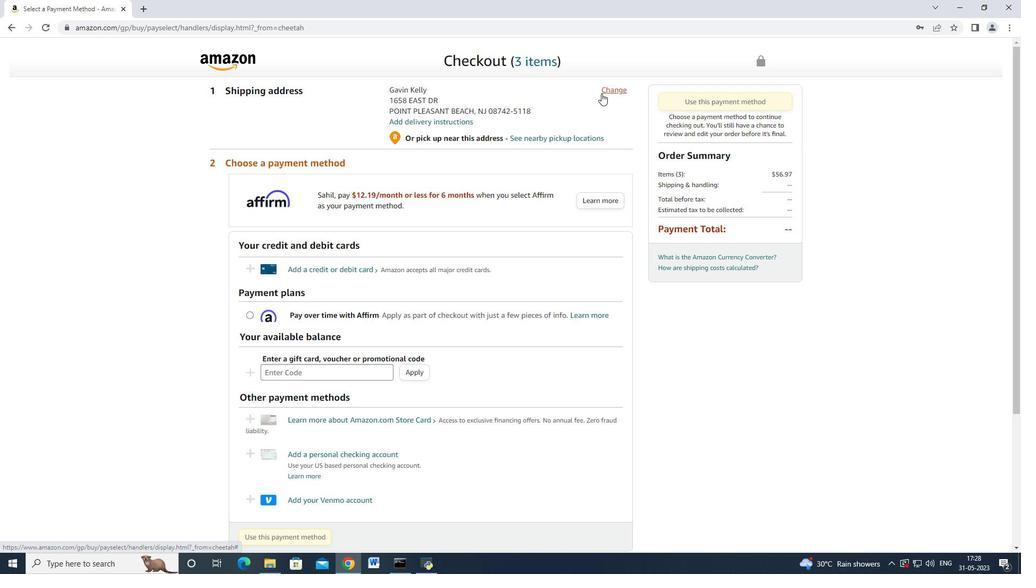 
Action: Mouse moved to (481, 238)
Screenshot: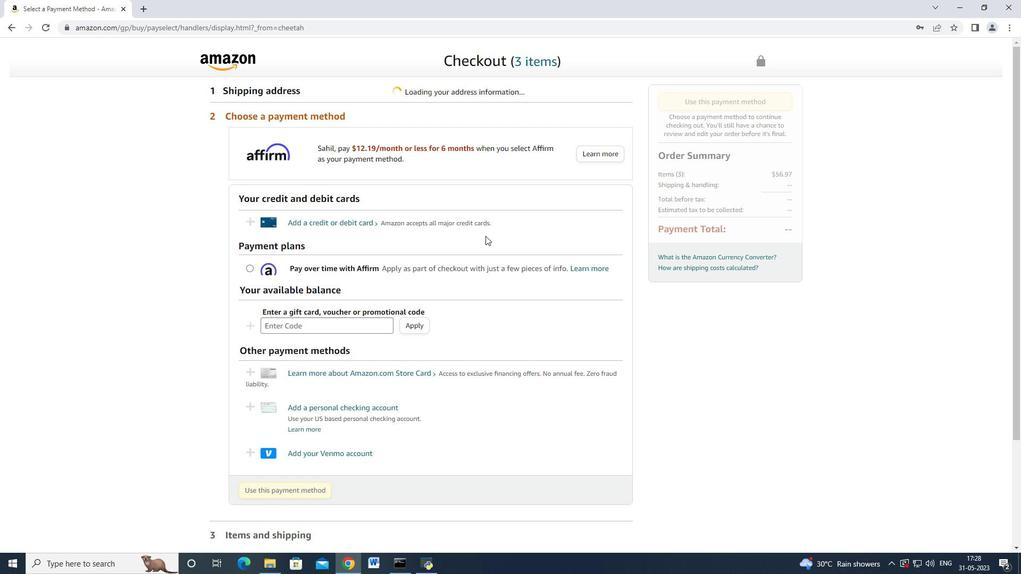 
Action: Mouse scrolled (481, 237) with delta (0, 0)
Screenshot: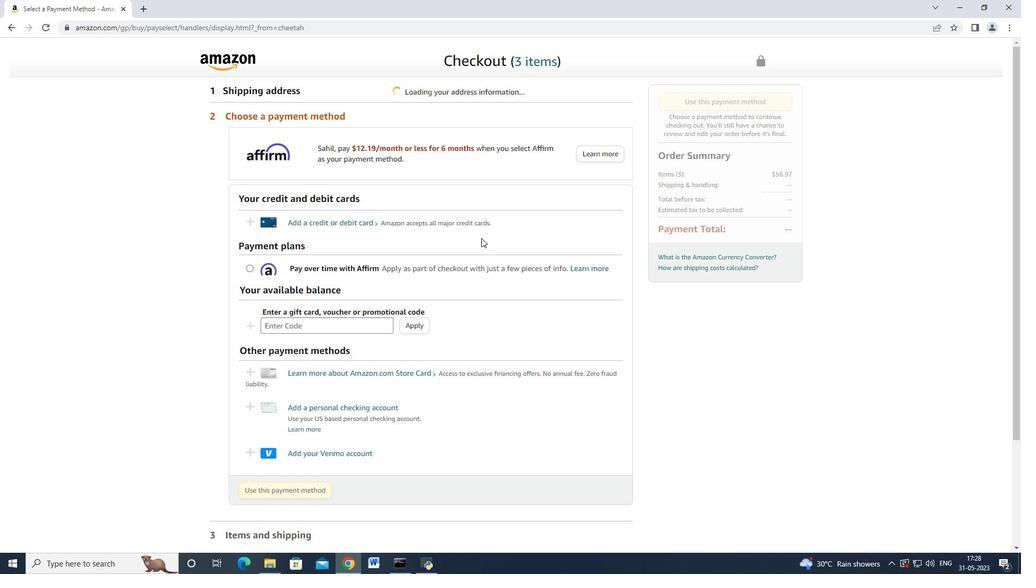 
Action: Mouse scrolled (481, 237) with delta (0, 0)
Screenshot: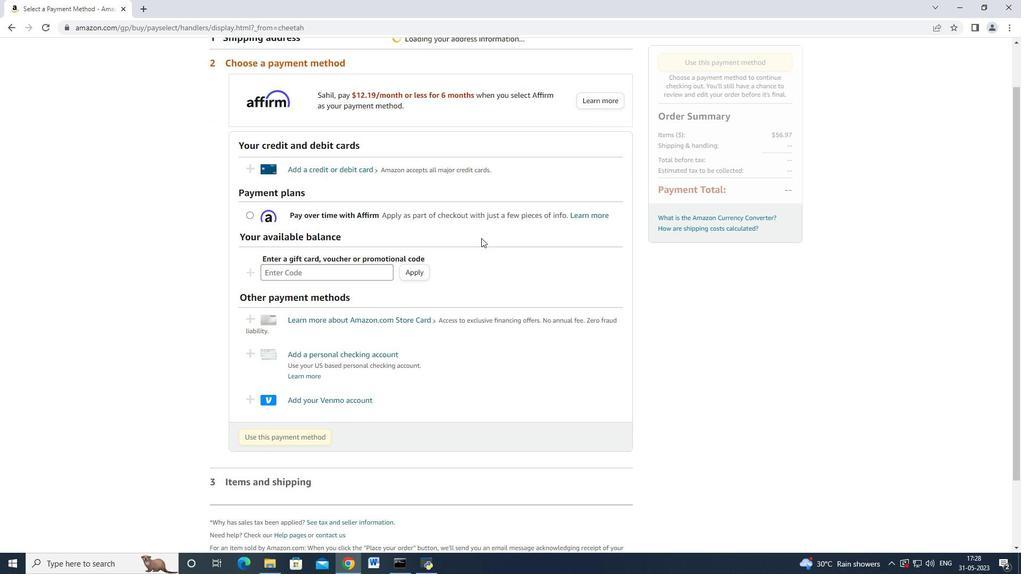 
Action: Mouse scrolled (481, 237) with delta (0, 0)
Screenshot: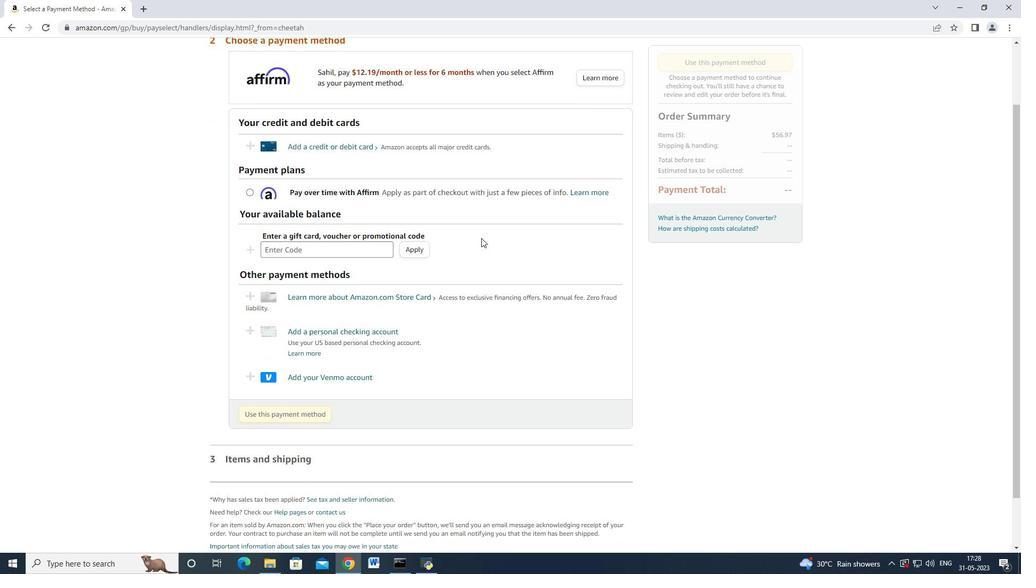 
Action: Mouse moved to (483, 240)
Screenshot: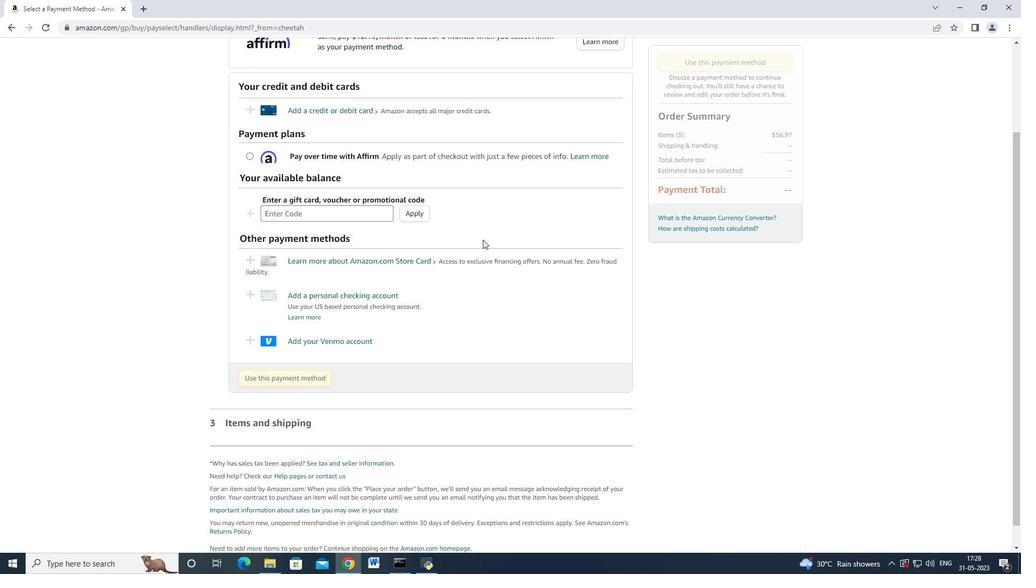 
Action: Mouse scrolled (483, 239) with delta (0, 0)
Screenshot: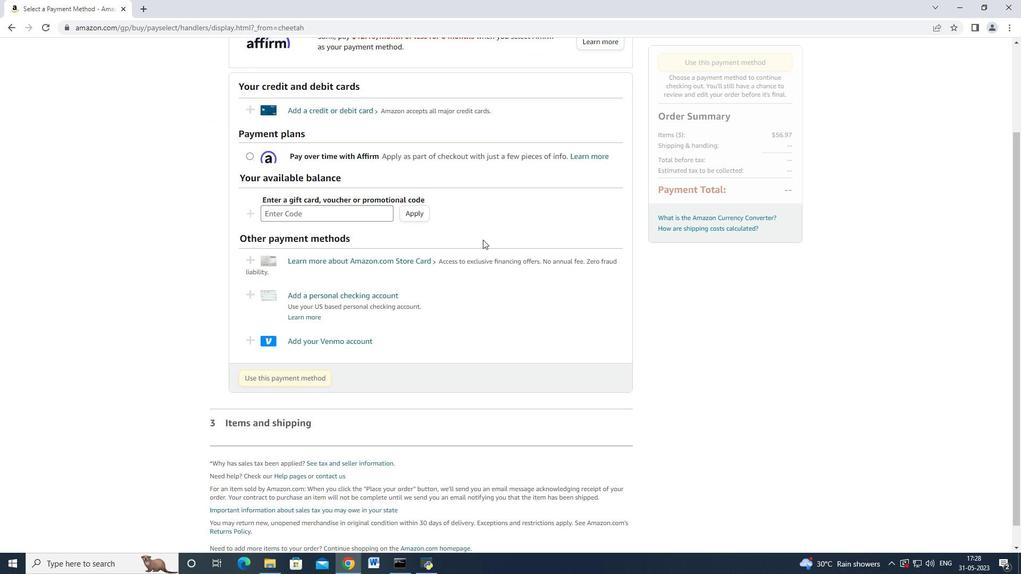 
Action: Mouse scrolled (483, 239) with delta (0, 0)
Screenshot: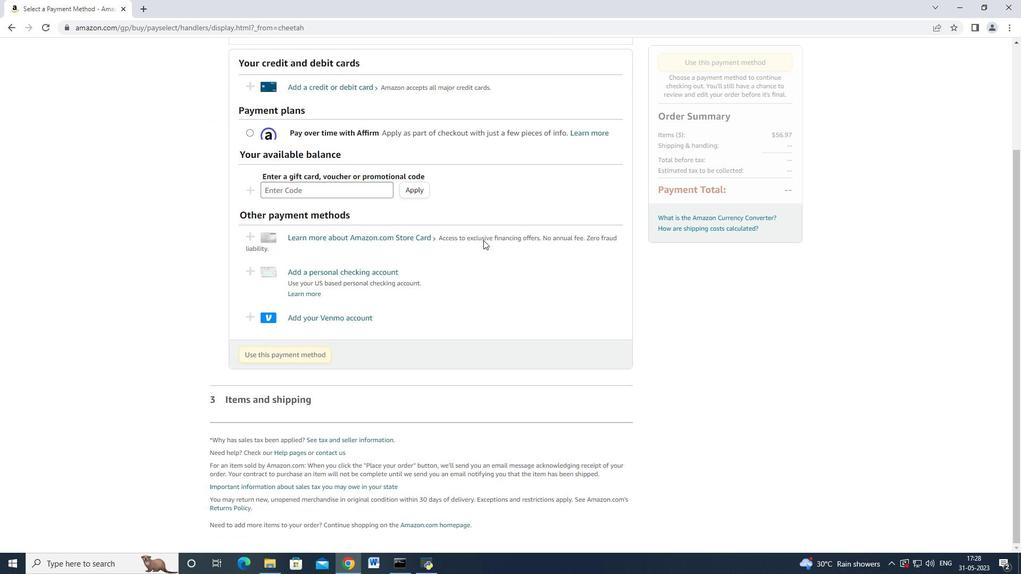 
Action: Mouse scrolled (483, 239) with delta (0, 0)
Screenshot: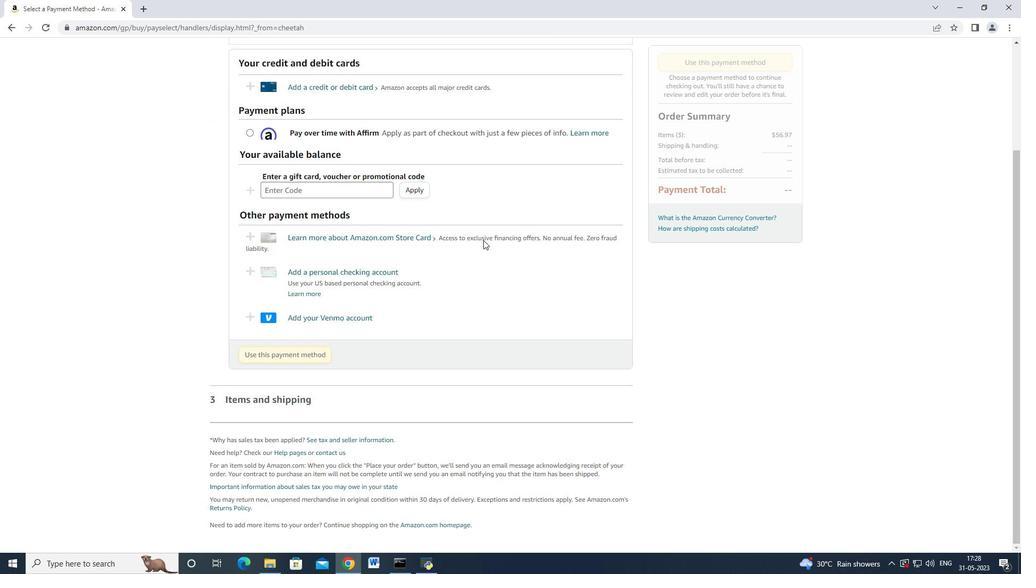 
Action: Mouse scrolled (483, 239) with delta (0, 0)
Screenshot: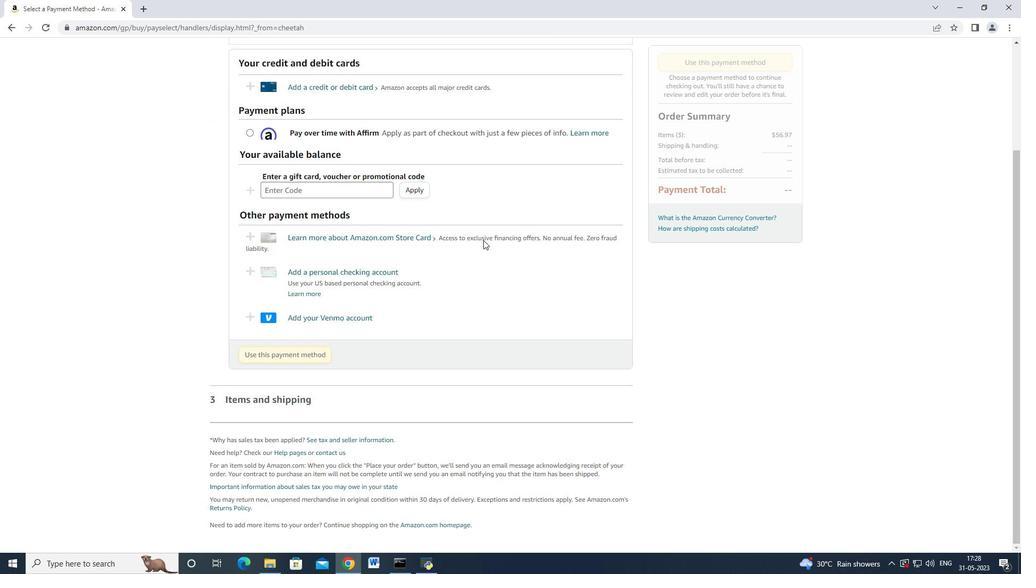 
Action: Mouse scrolled (483, 239) with delta (0, 0)
Screenshot: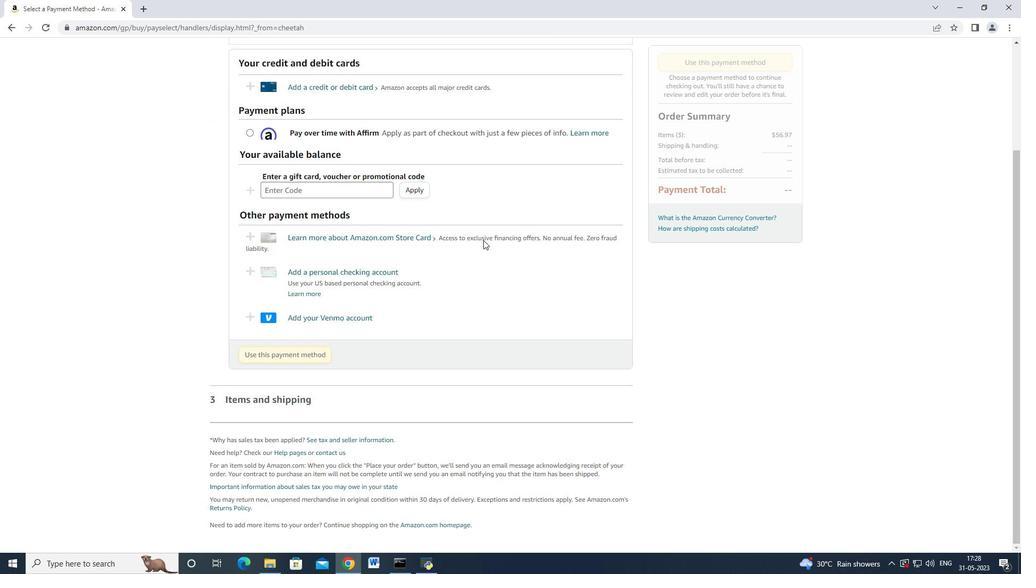 
Action: Mouse moved to (481, 229)
Screenshot: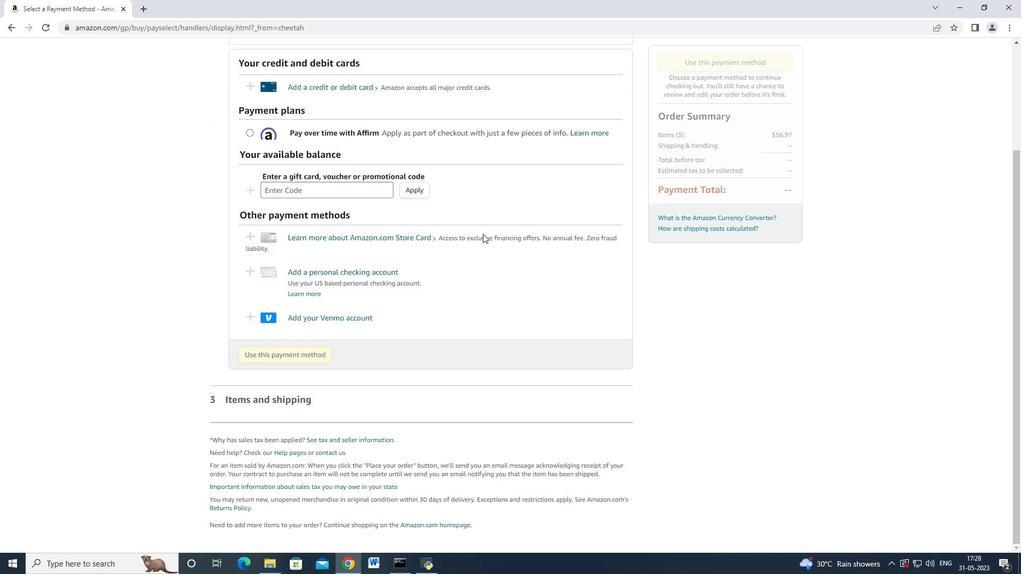 
Action: Mouse scrolled (481, 228) with delta (0, 0)
Screenshot: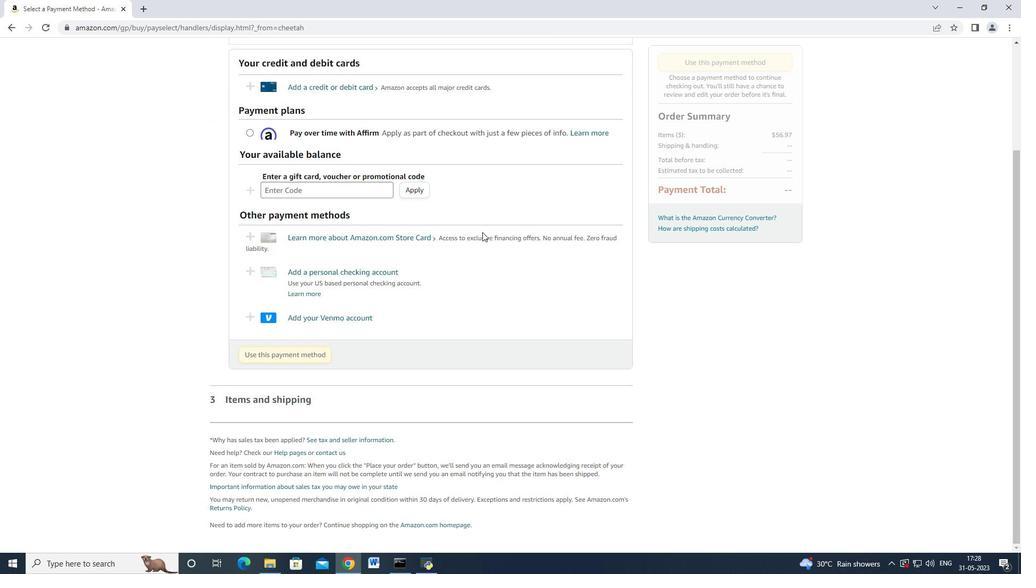 
Action: Mouse moved to (393, 216)
Screenshot: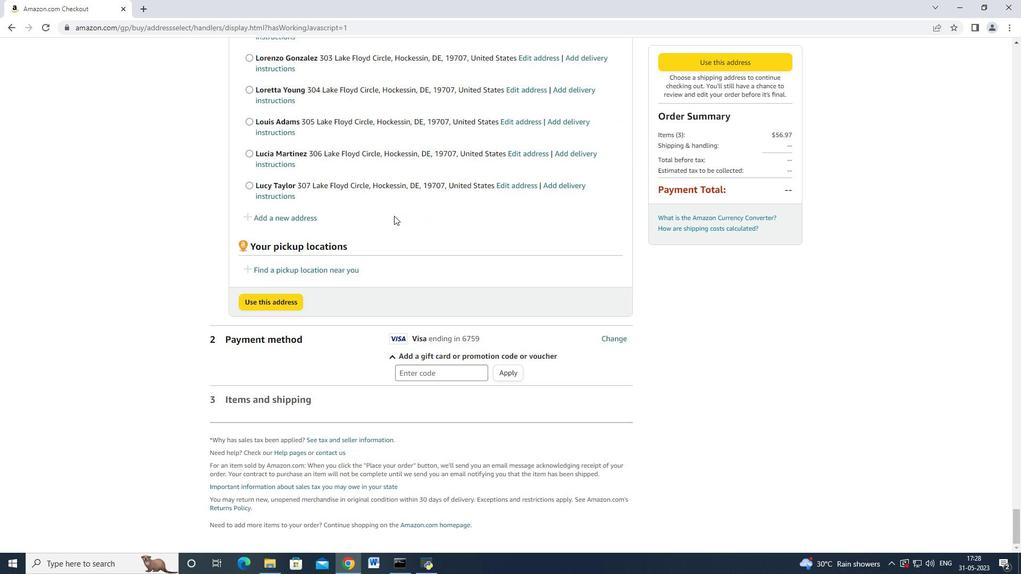 
Action: Mouse scrolled (393, 216) with delta (0, 0)
Screenshot: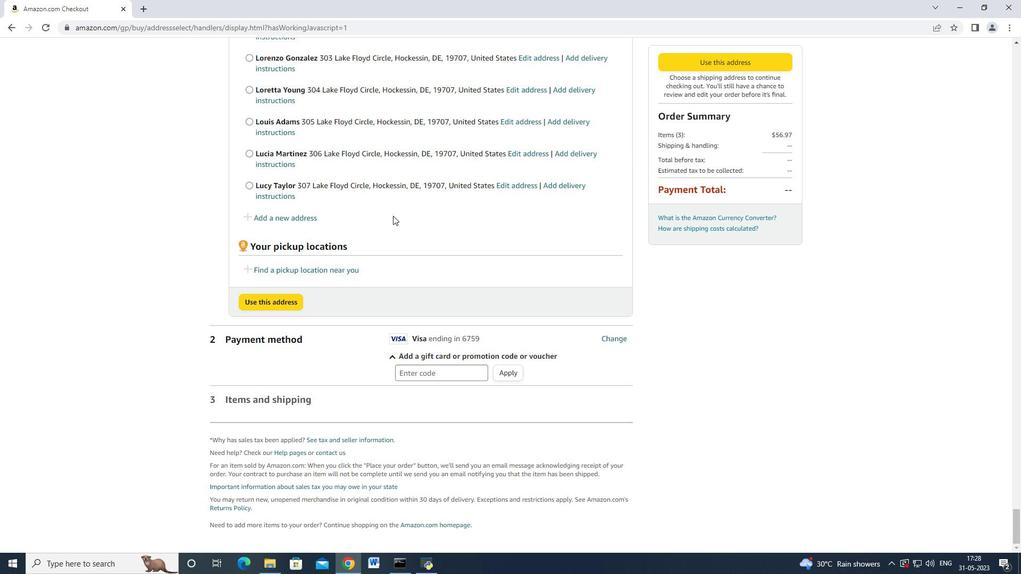 
Action: Mouse scrolled (393, 216) with delta (0, 0)
Screenshot: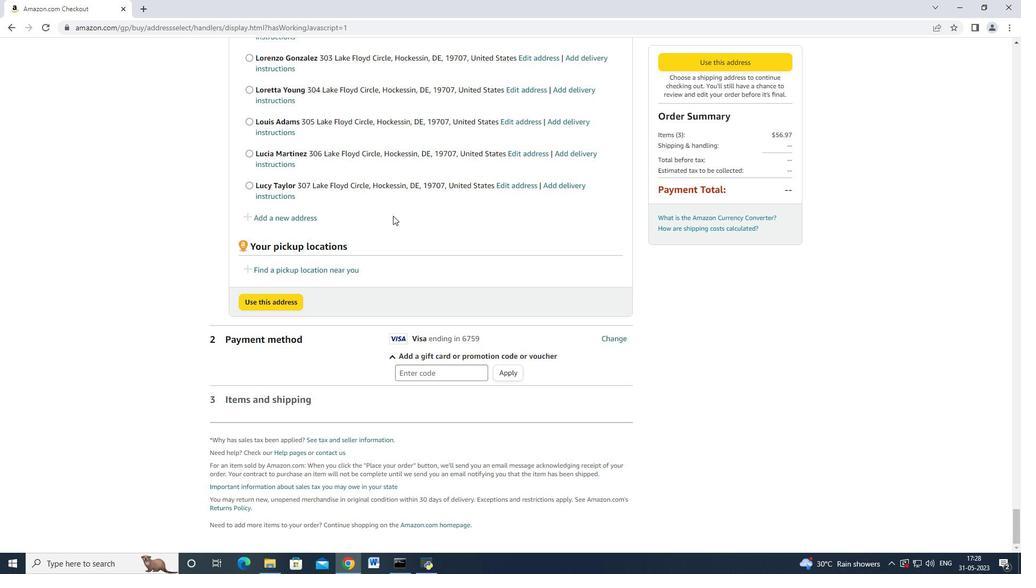 
Action: Mouse scrolled (393, 216) with delta (0, 0)
Screenshot: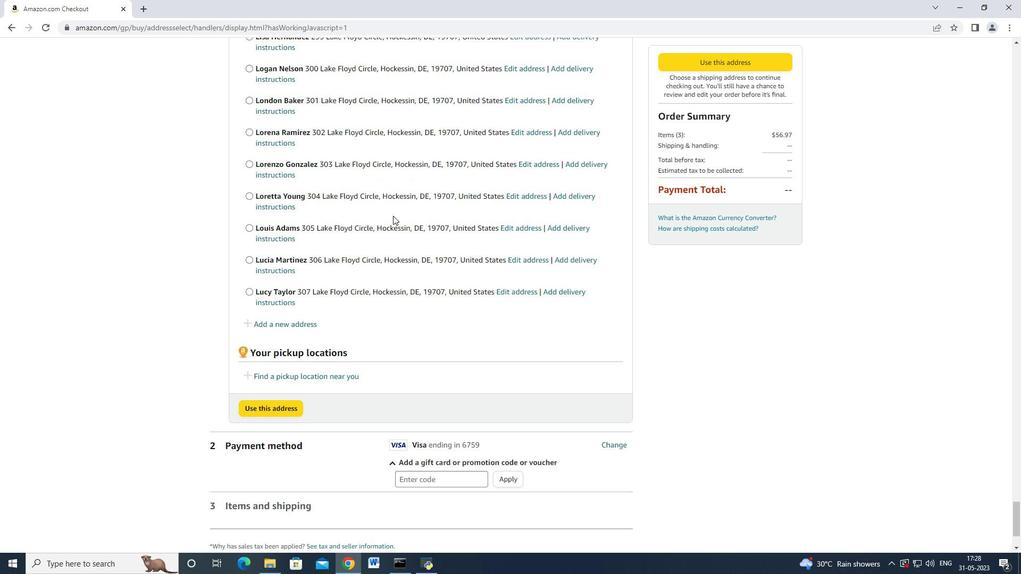 
Action: Mouse scrolled (393, 216) with delta (0, 0)
Screenshot: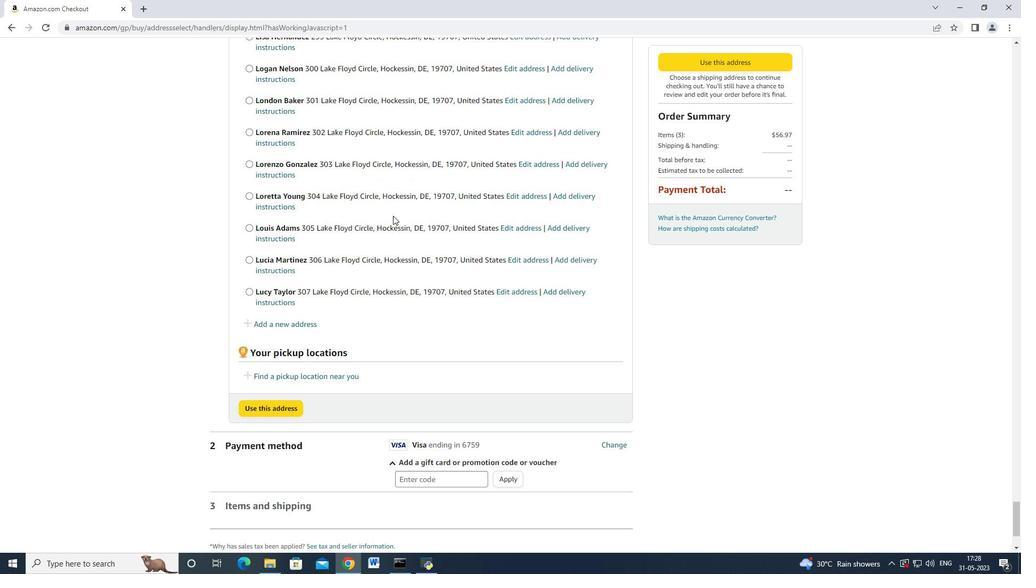 
Action: Mouse scrolled (393, 215) with delta (0, 0)
Screenshot: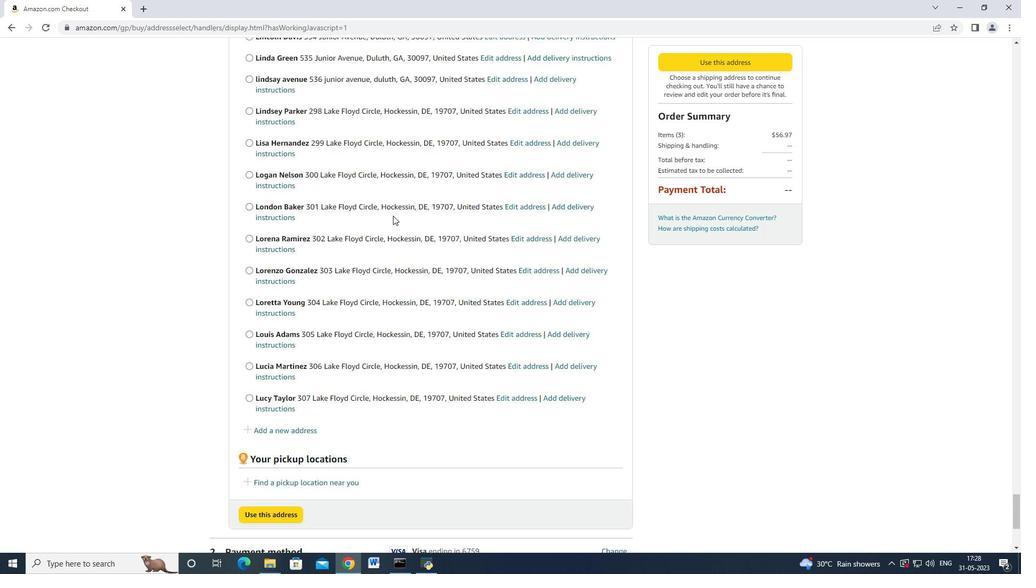 
Action: Mouse scrolled (393, 215) with delta (0, 0)
Screenshot: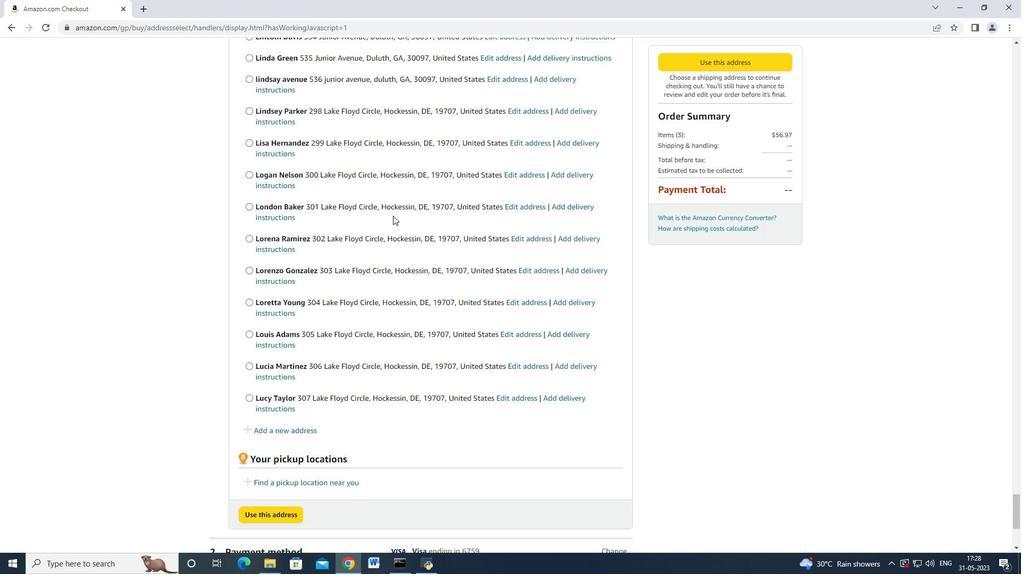 
Action: Mouse scrolled (393, 215) with delta (0, 0)
Screenshot: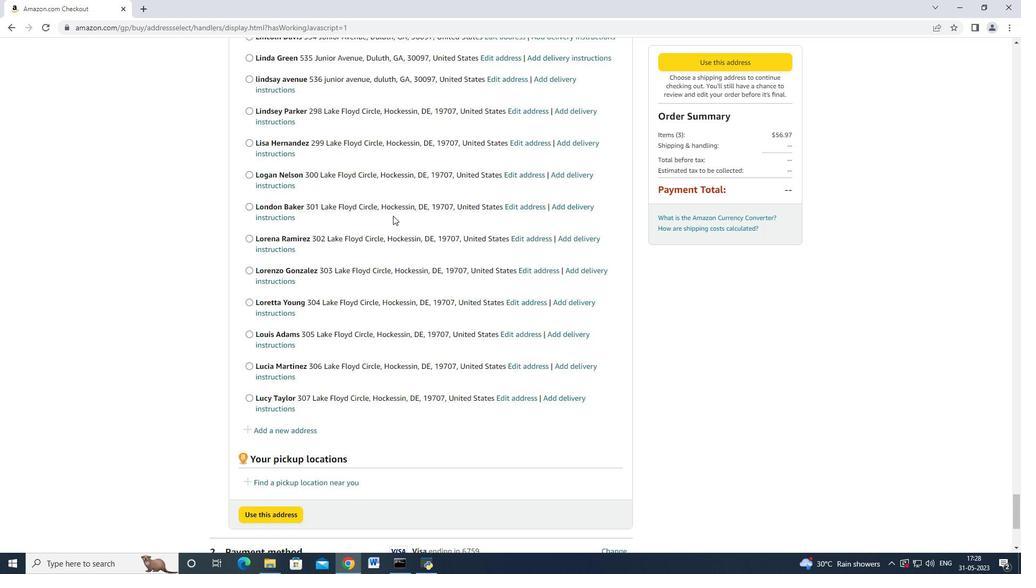 
Action: Mouse scrolled (393, 215) with delta (0, 0)
Screenshot: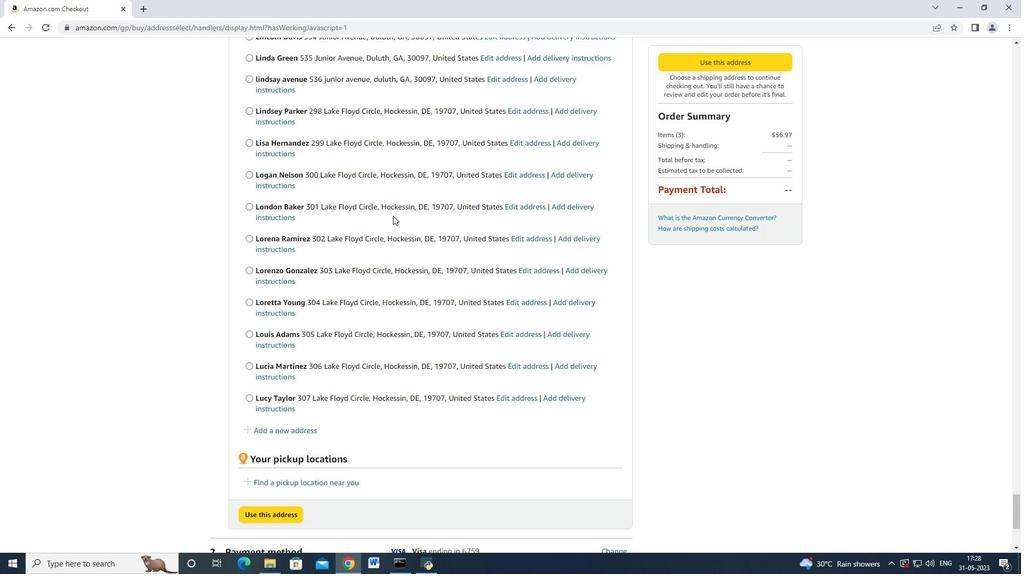 
Action: Mouse scrolled (393, 215) with delta (0, 0)
Screenshot: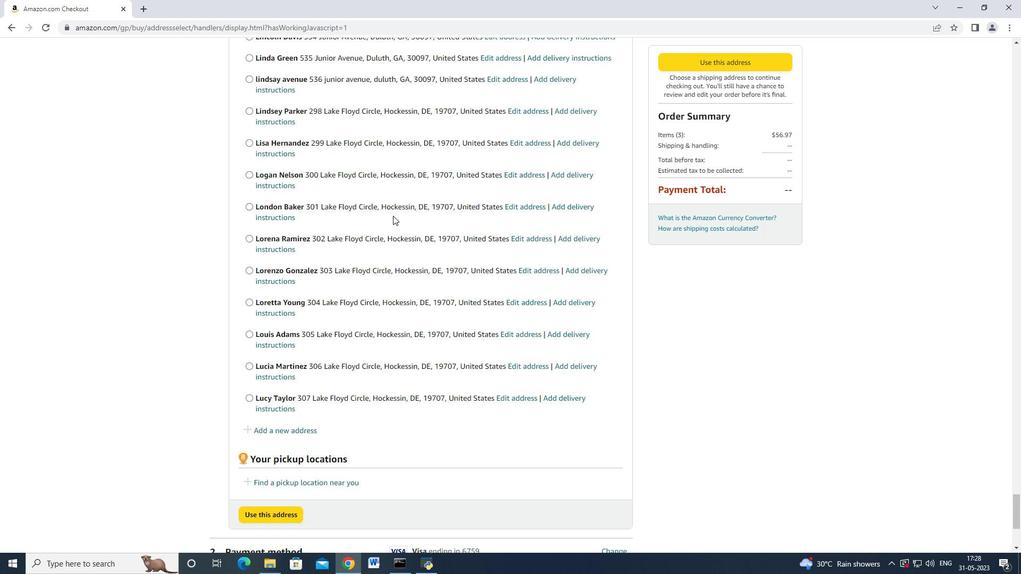 
Action: Mouse moved to (297, 219)
Screenshot: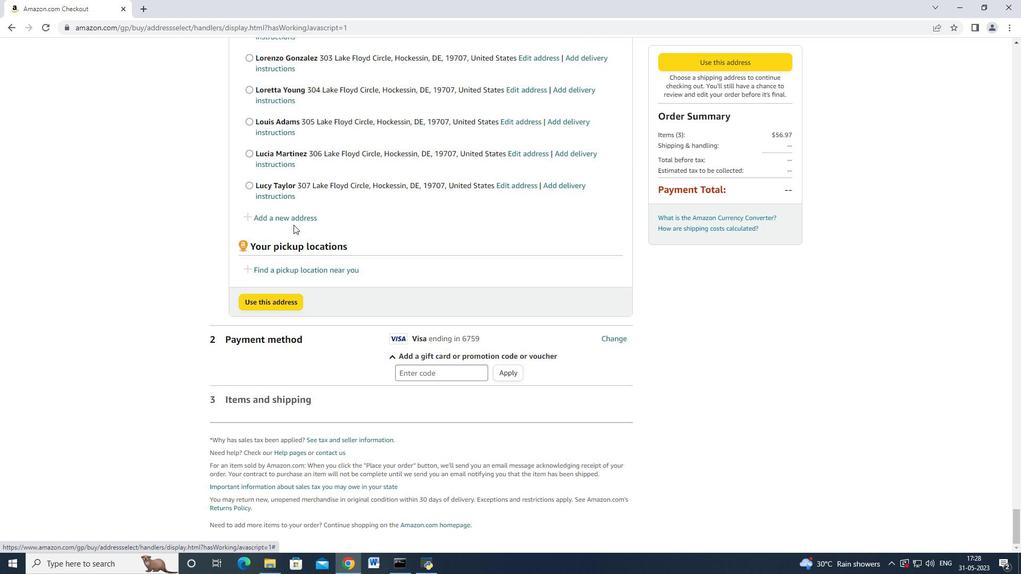 
Action: Mouse pressed left at (297, 219)
Screenshot: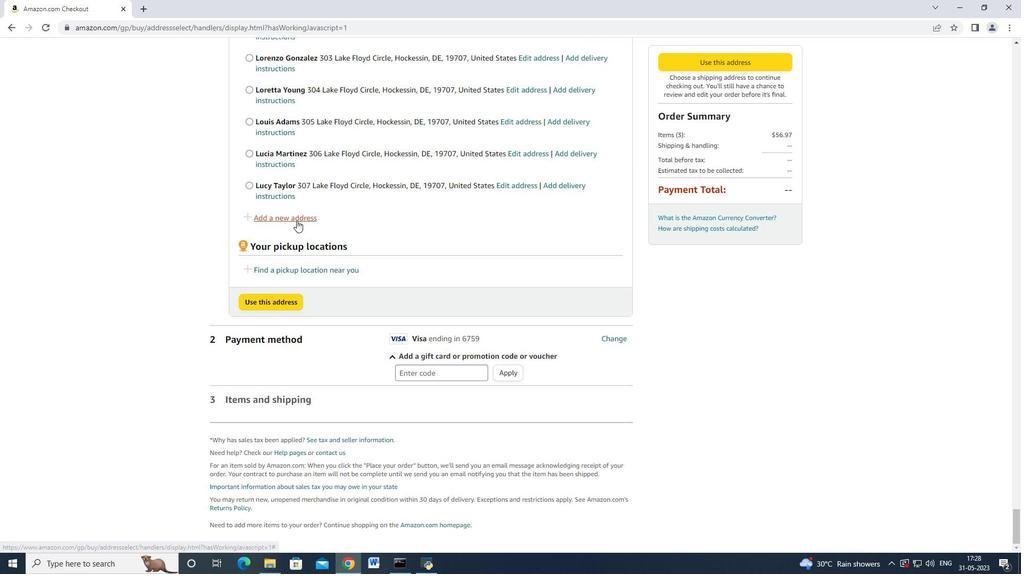 
Action: Mouse moved to (367, 258)
Screenshot: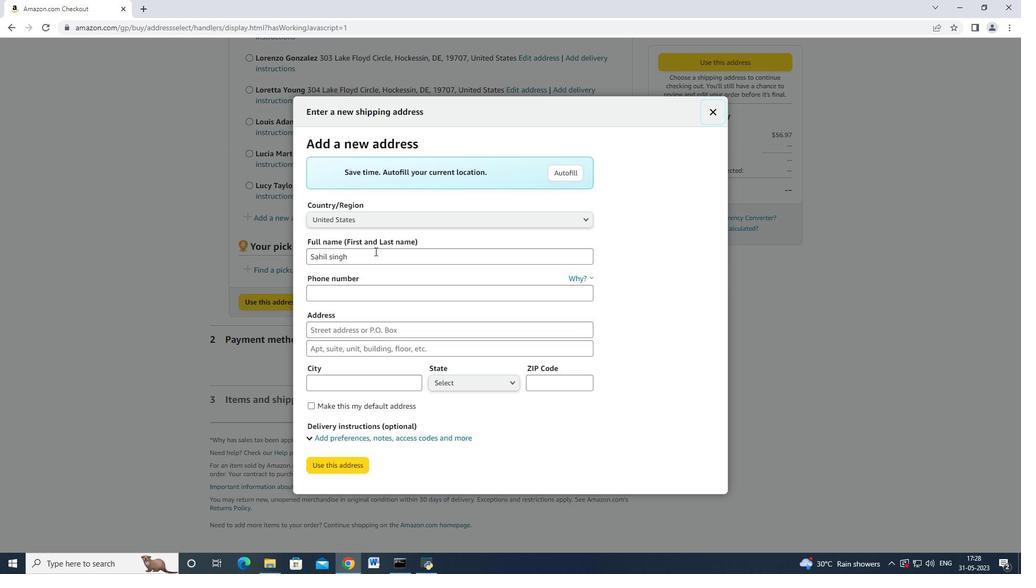 
Action: Mouse pressed left at (367, 258)
Screenshot: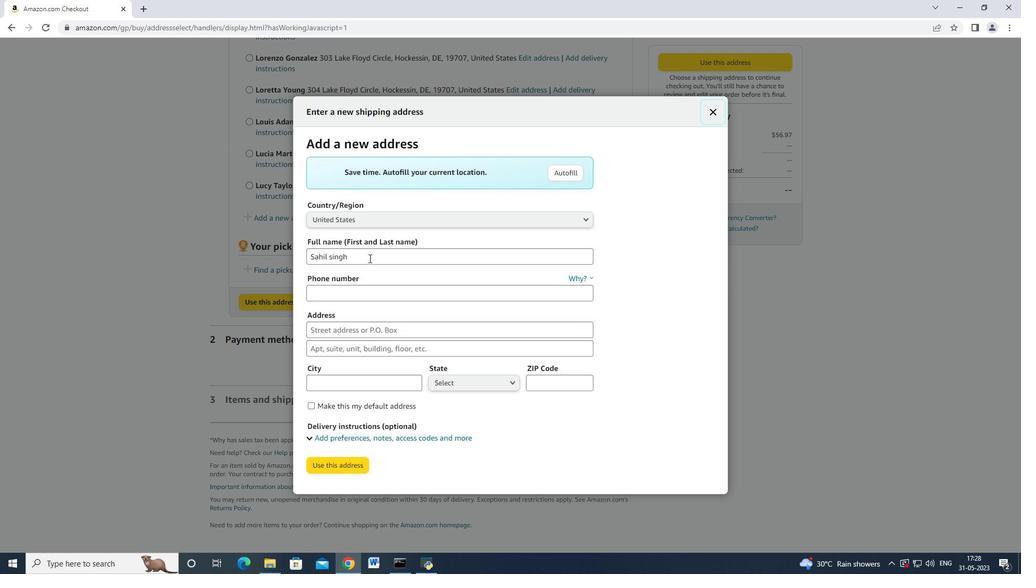 
Action: Mouse moved to (293, 254)
Screenshot: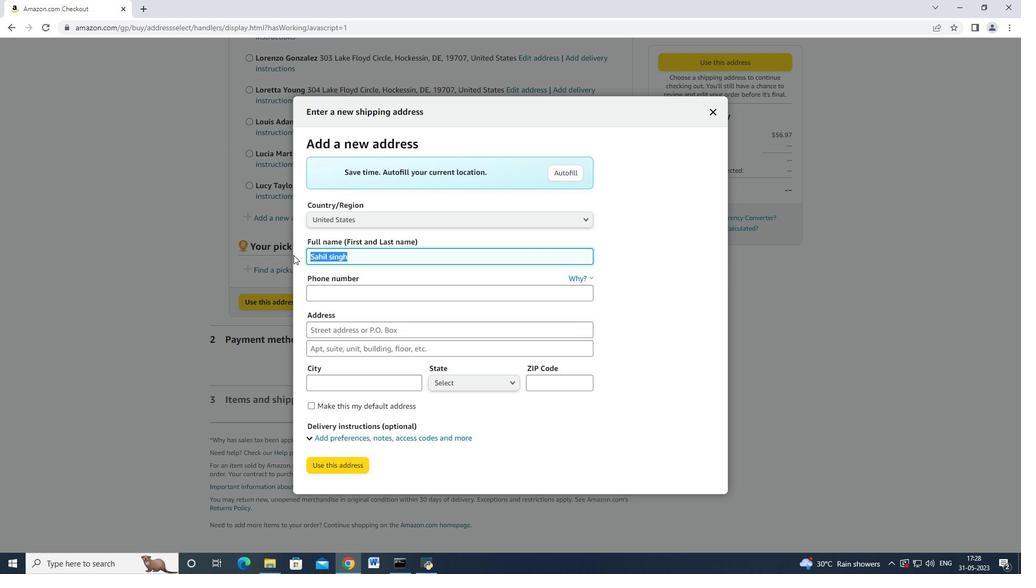 
Action: Key pressed <Key.backspace>luis<Key.space><Key.shift>He<Key.backspace><Key.backspace>hernandez<Key.space><Key.tab><Key.tab>3022398079<Key.tab>308<Key.space><Key.shift>Lake<Key.space><Key.shift>Floyd<Key.space><Key.shift>Circle<Key.space><Key.tab><Key.tab><Key.shift>Hockessin
Screenshot: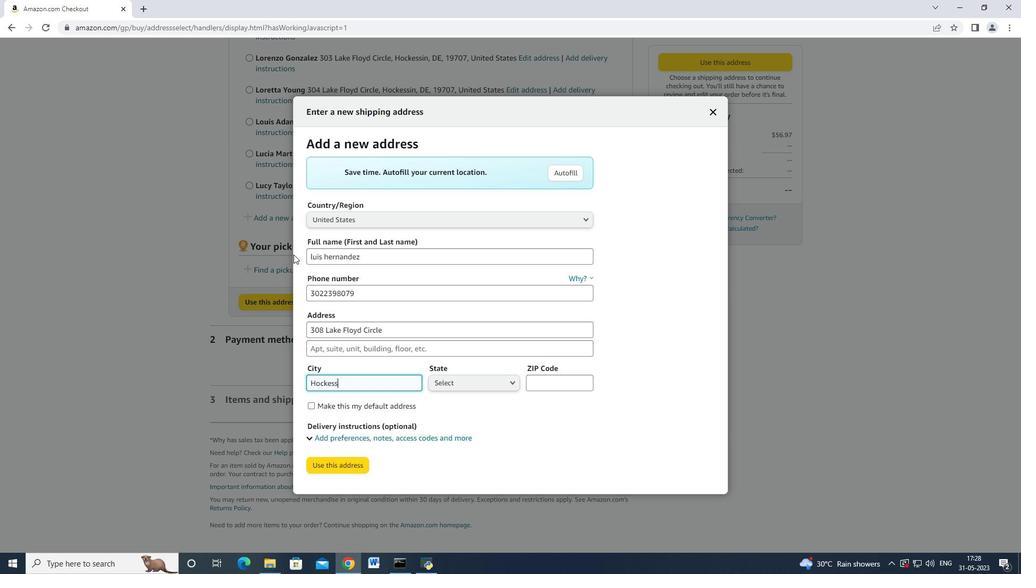 
Action: Mouse moved to (451, 382)
Screenshot: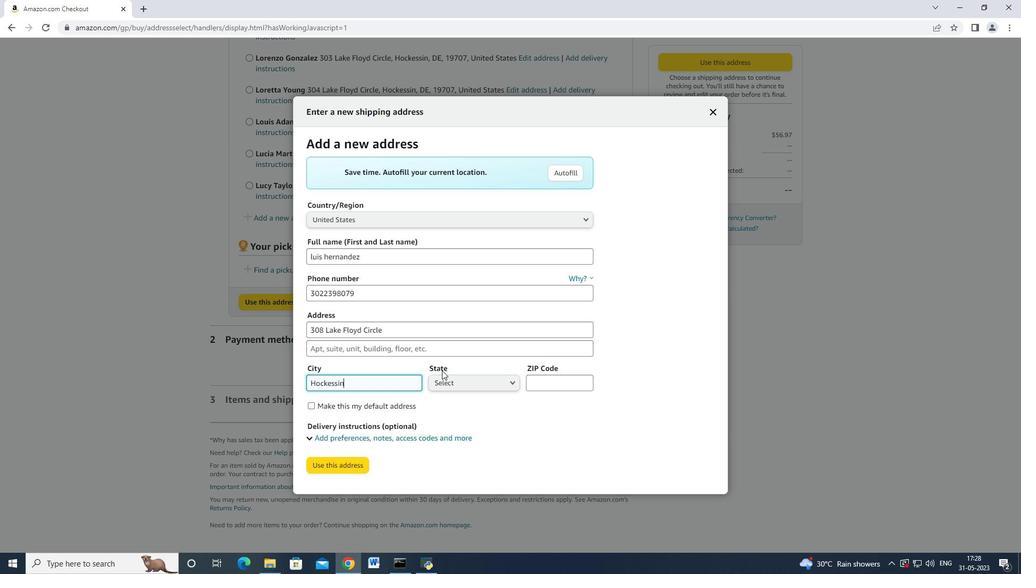 
Action: Mouse pressed left at (451, 382)
Screenshot: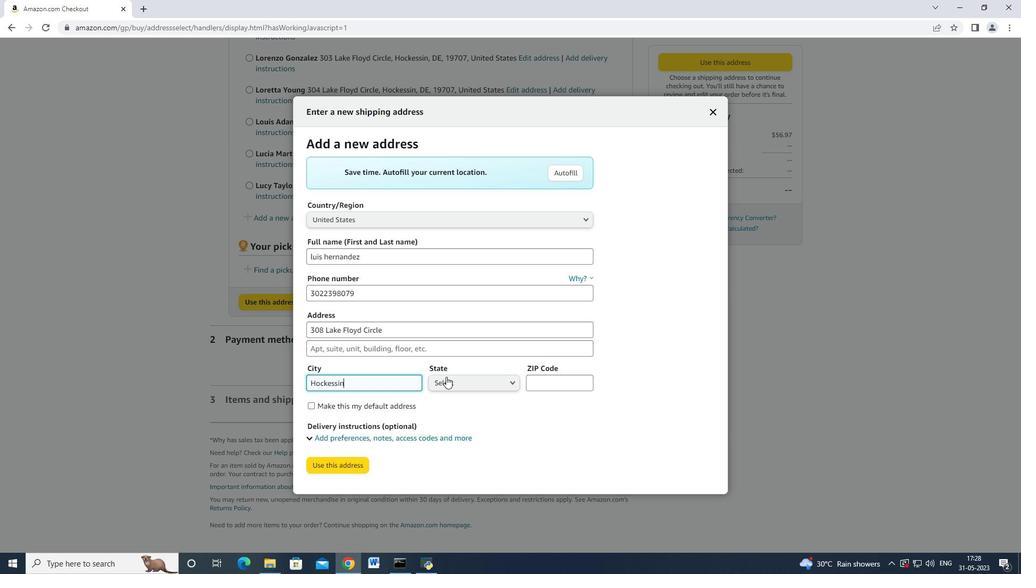 
Action: Mouse moved to (458, 170)
Screenshot: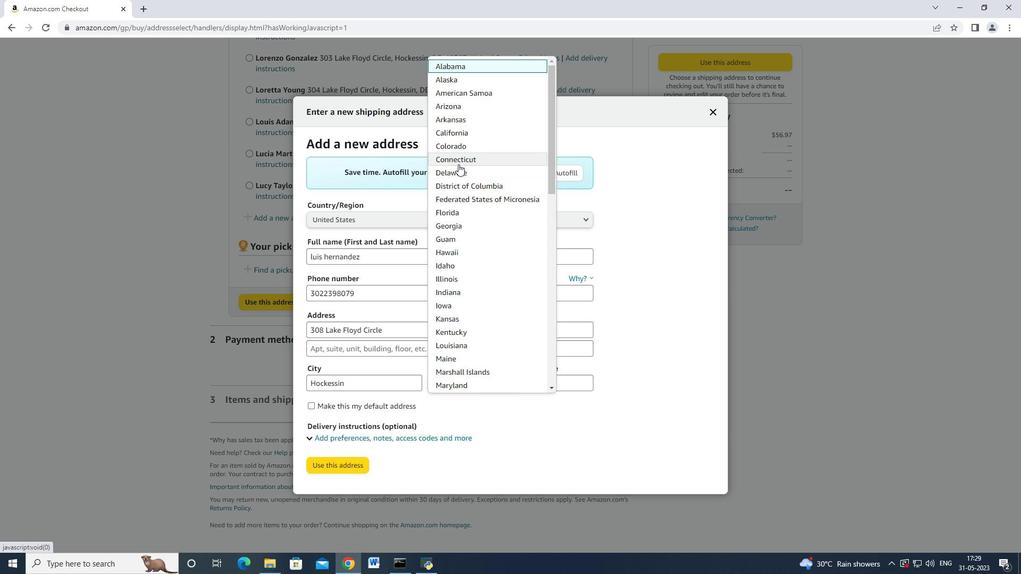 
Action: Mouse pressed left at (458, 170)
Screenshot: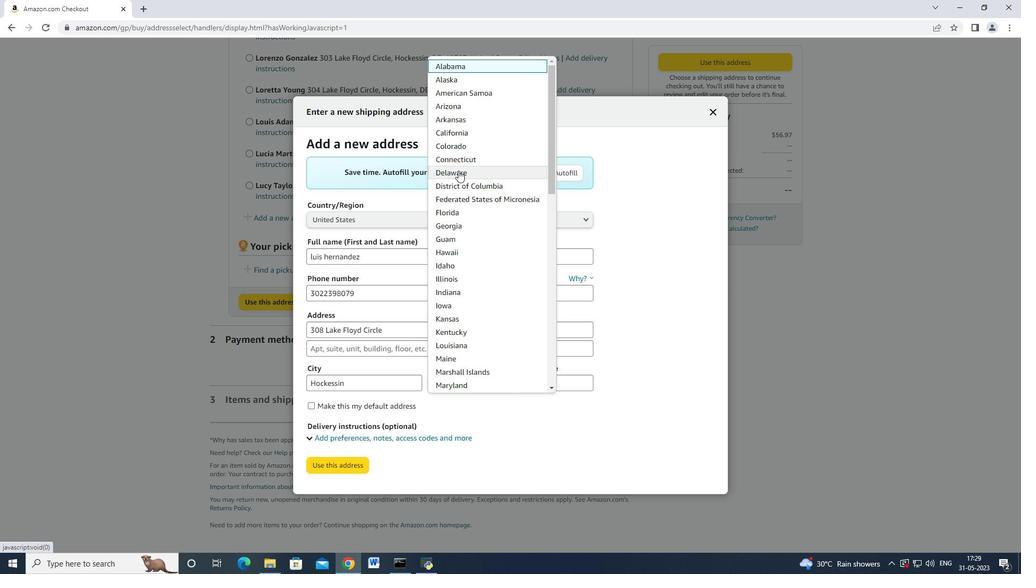 
Action: Mouse moved to (474, 189)
Screenshot: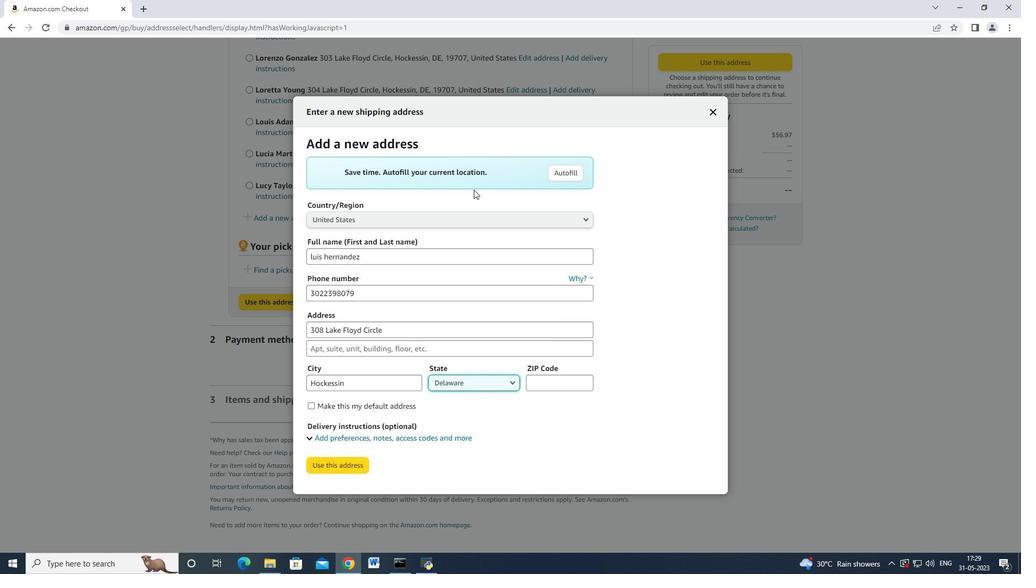 
Action: Mouse scrolled (474, 189) with delta (0, 0)
Screenshot: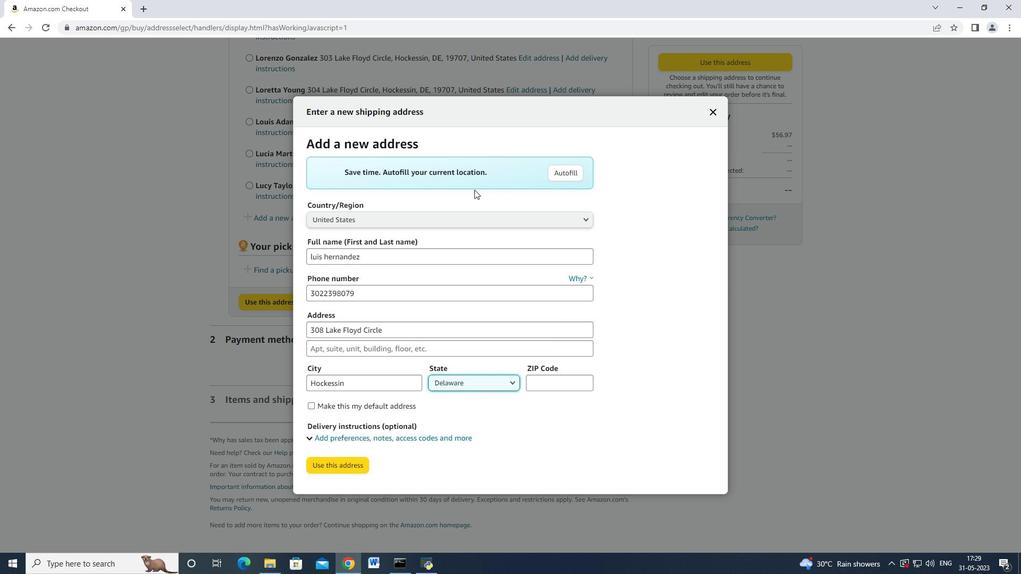 
Action: Mouse moved to (452, 343)
Screenshot: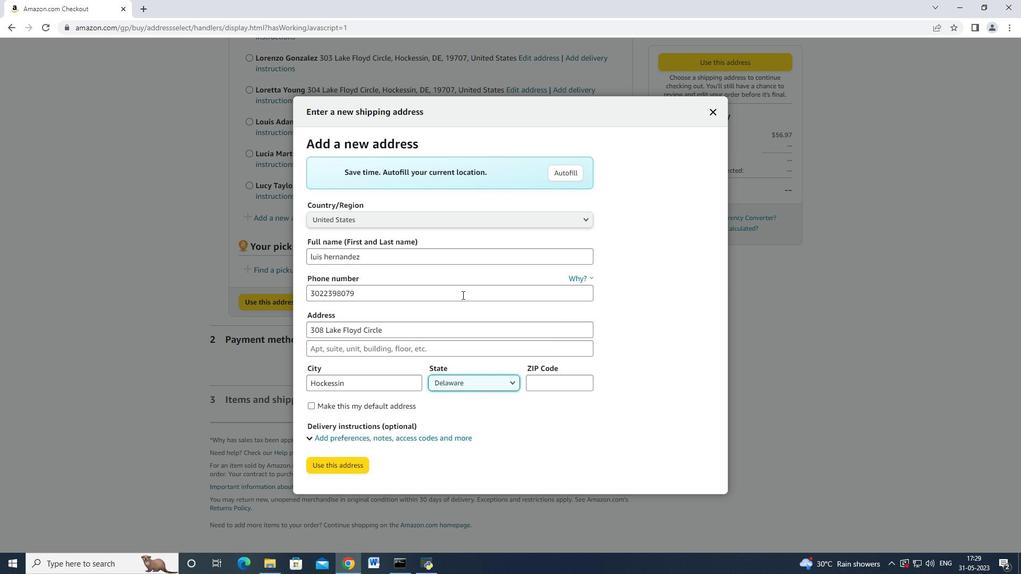 
Action: Mouse scrolled (452, 342) with delta (0, 0)
Screenshot: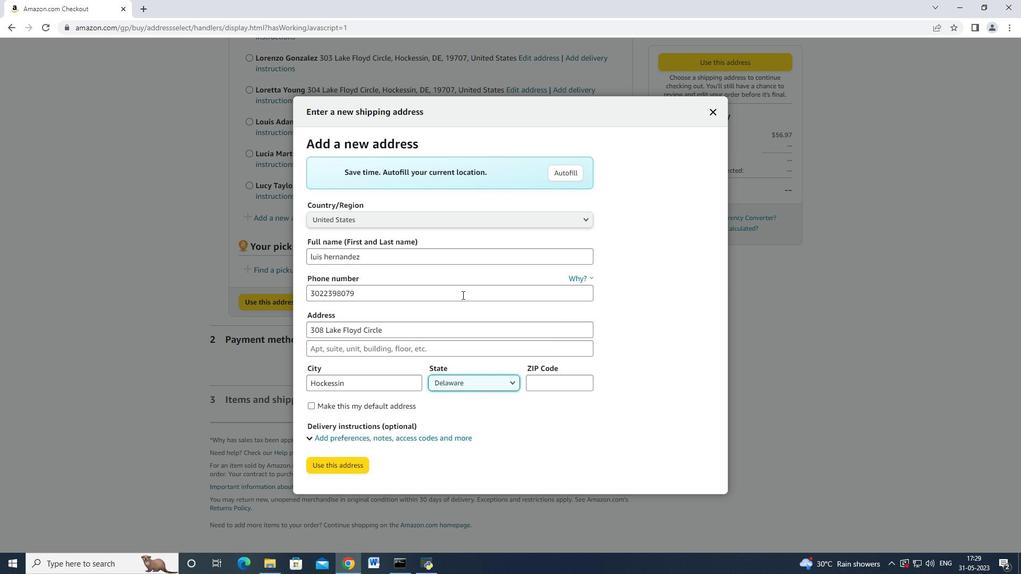 
Action: Mouse moved to (561, 372)
Screenshot: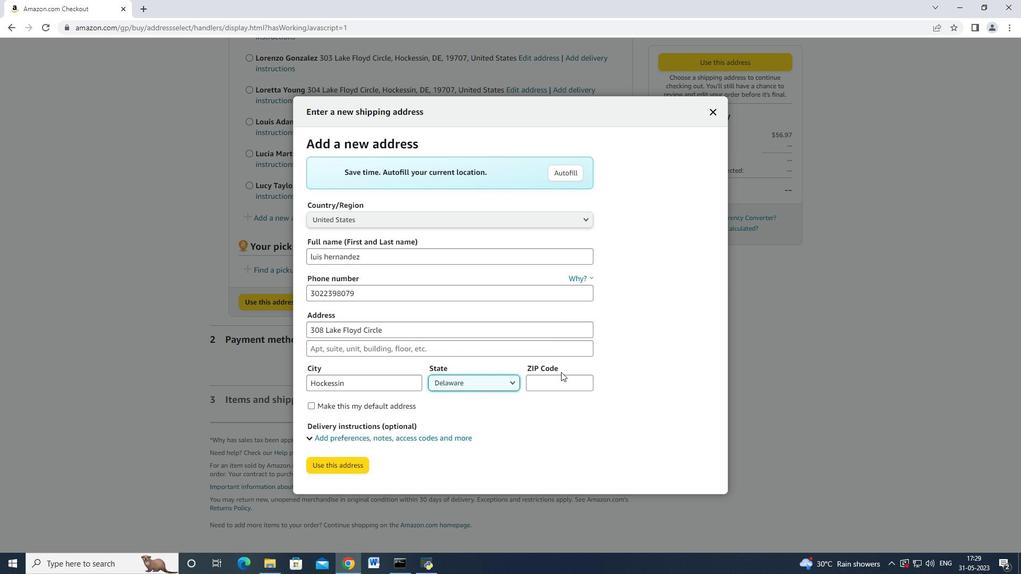 
Action: Mouse pressed left at (561, 372)
Screenshot: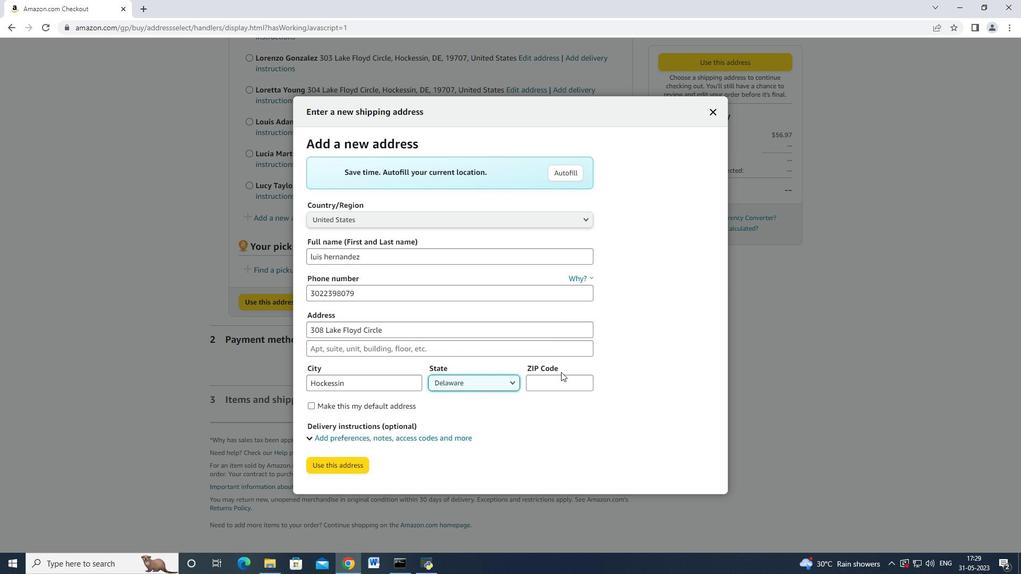 
Action: Mouse moved to (559, 380)
Screenshot: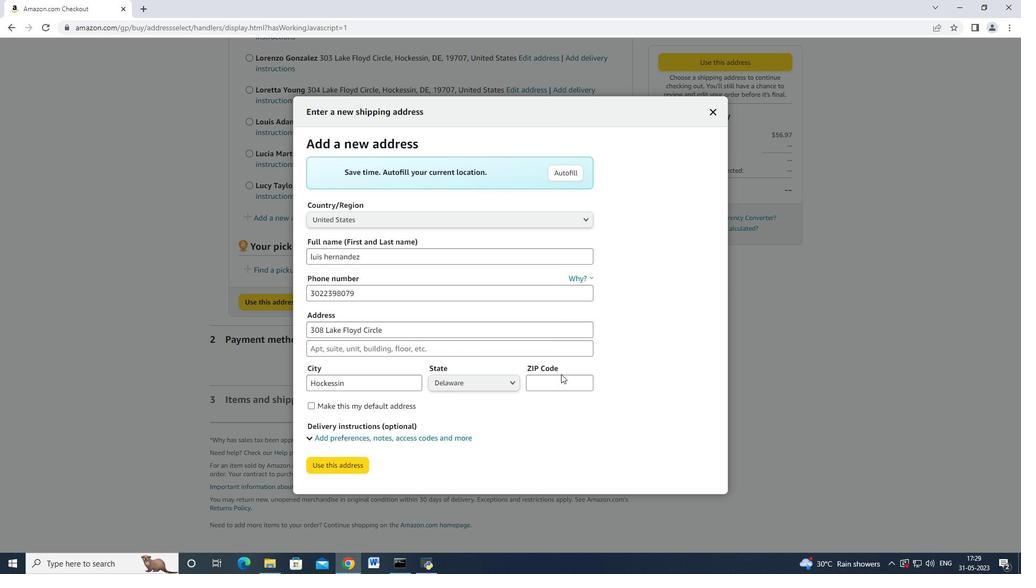 
Action: Mouse pressed left at (559, 380)
Screenshot: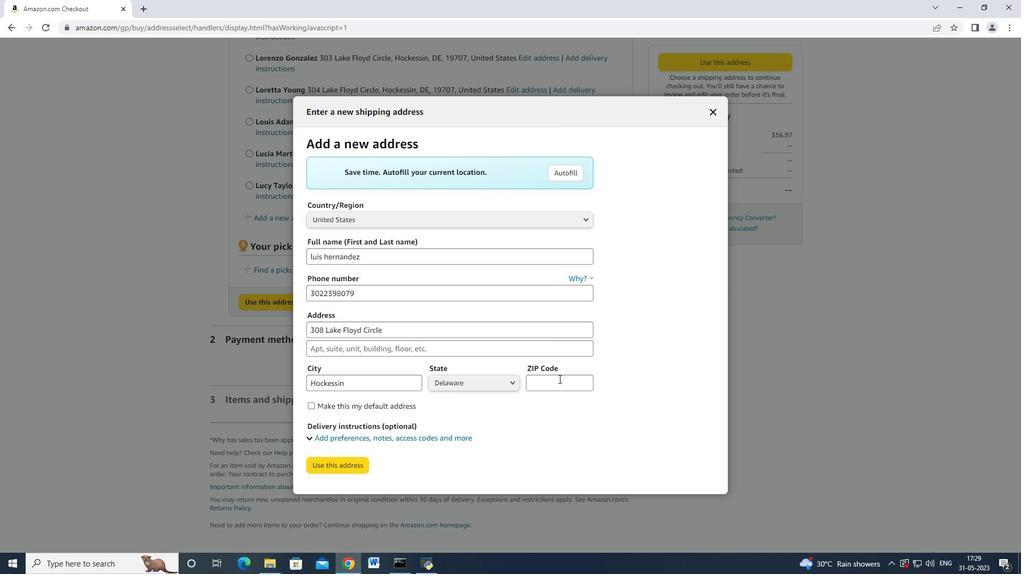 
Action: Key pressed 7<Key.backspace>19707
Screenshot: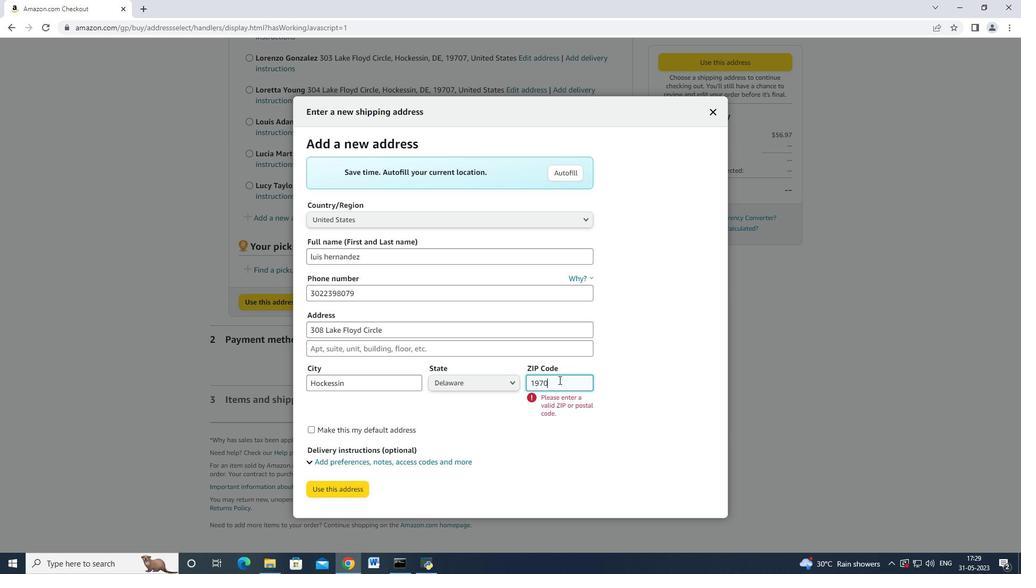 
Action: Mouse moved to (466, 408)
Screenshot: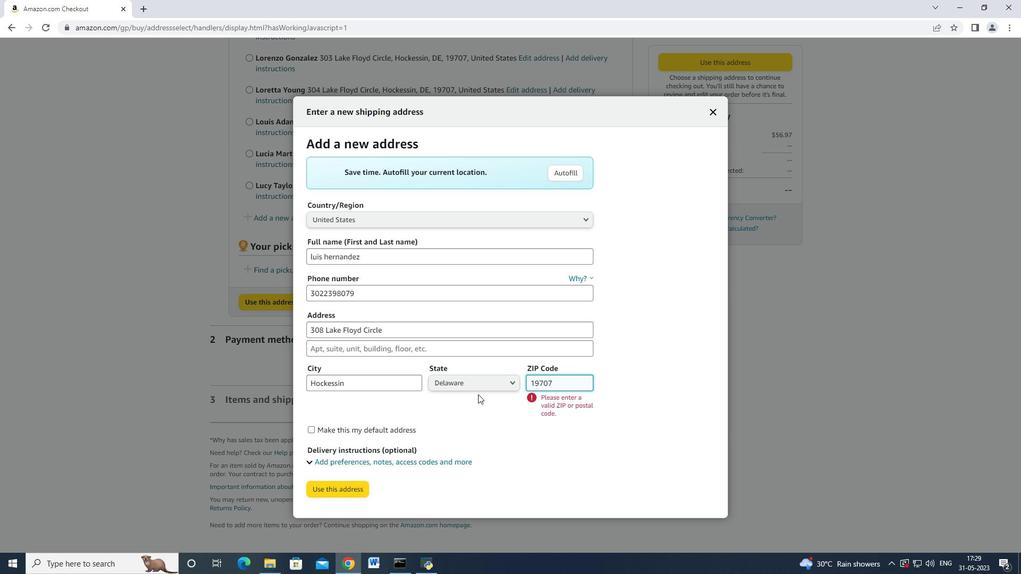 
Action: Mouse scrolled (466, 408) with delta (0, 0)
Screenshot: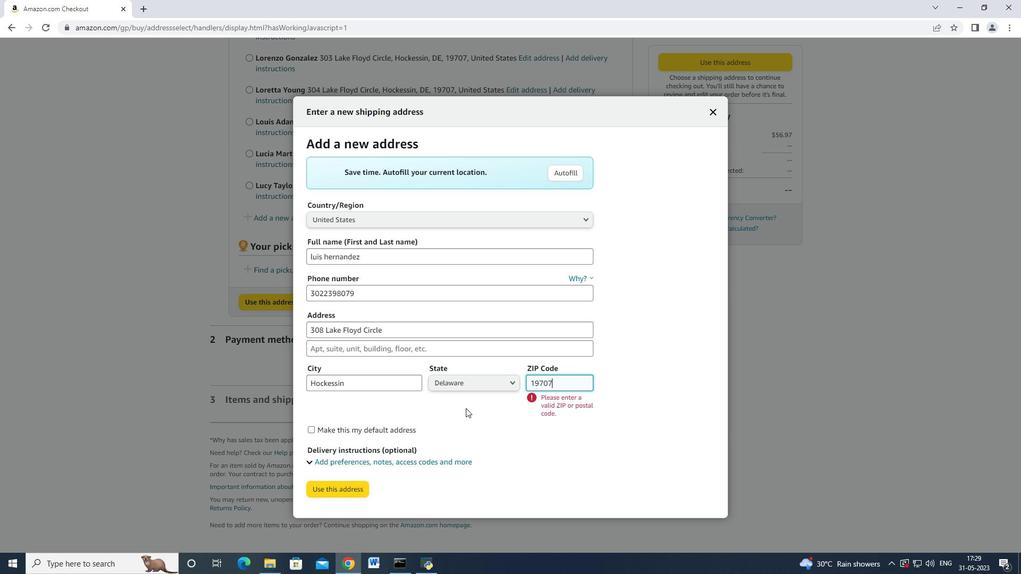 
Action: Mouse moved to (341, 470)
Screenshot: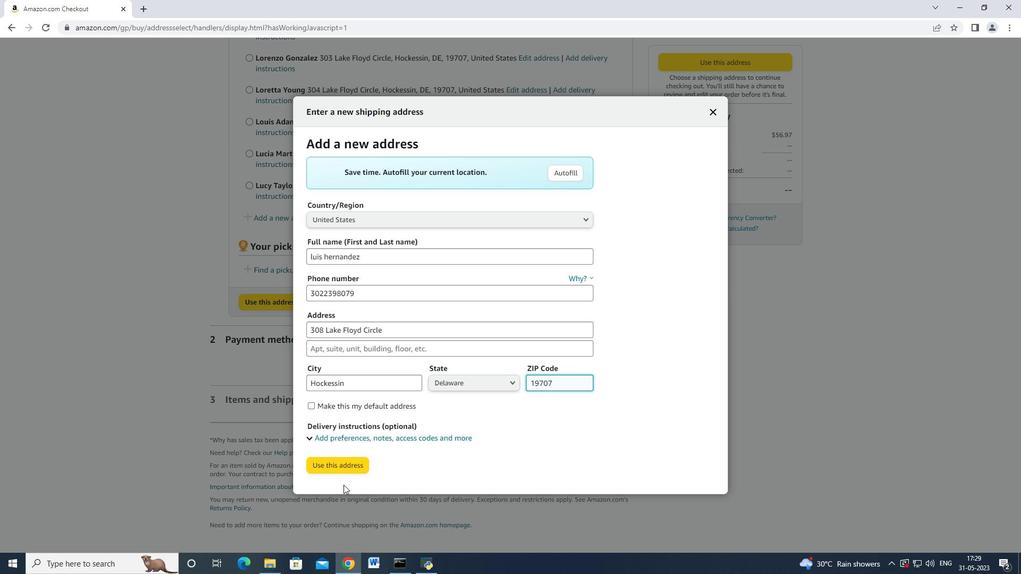 
Action: Mouse pressed left at (341, 470)
Screenshot: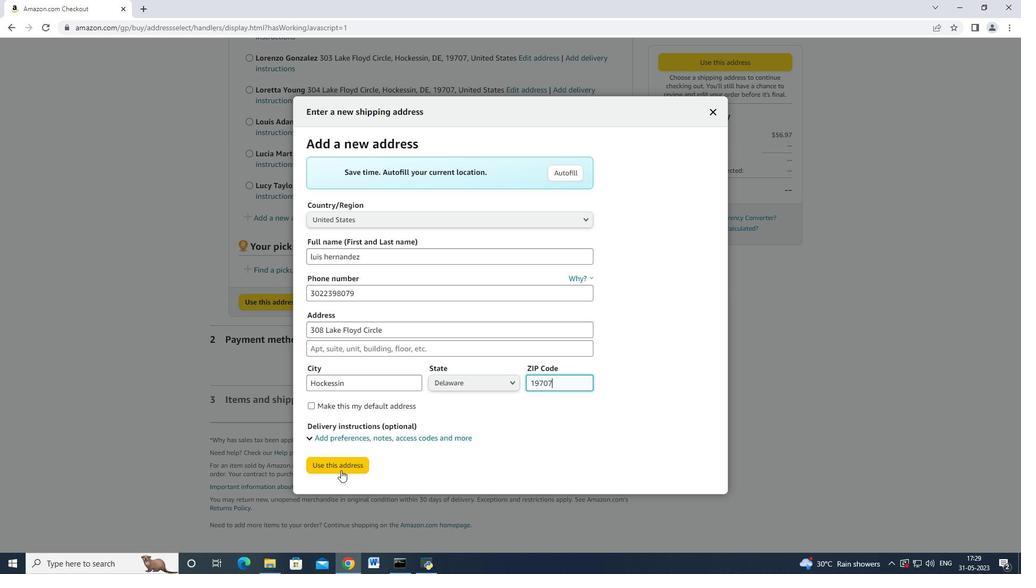 
Action: Mouse moved to (343, 468)
Screenshot: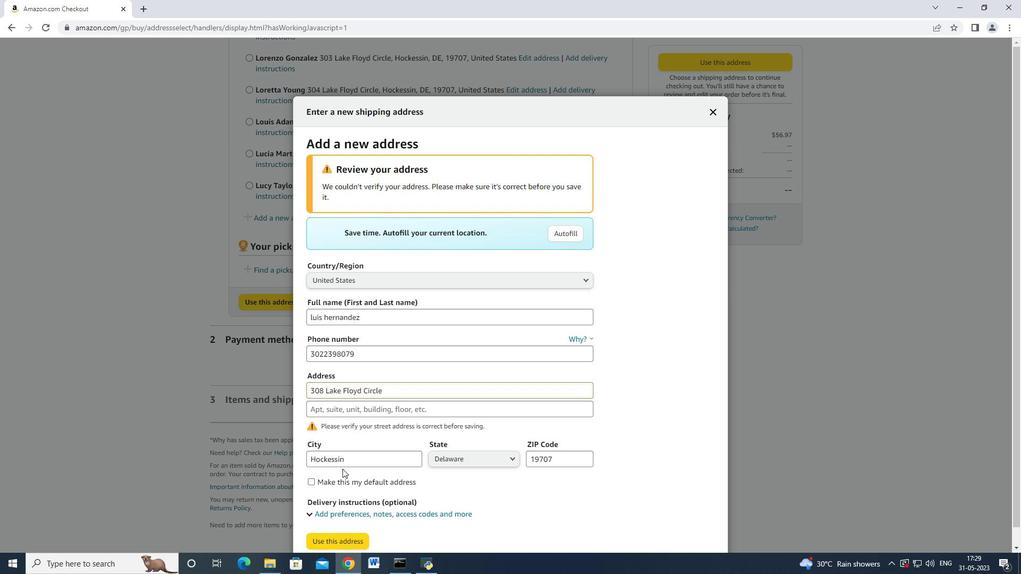 
Action: Mouse scrolled (343, 468) with delta (0, 0)
Screenshot: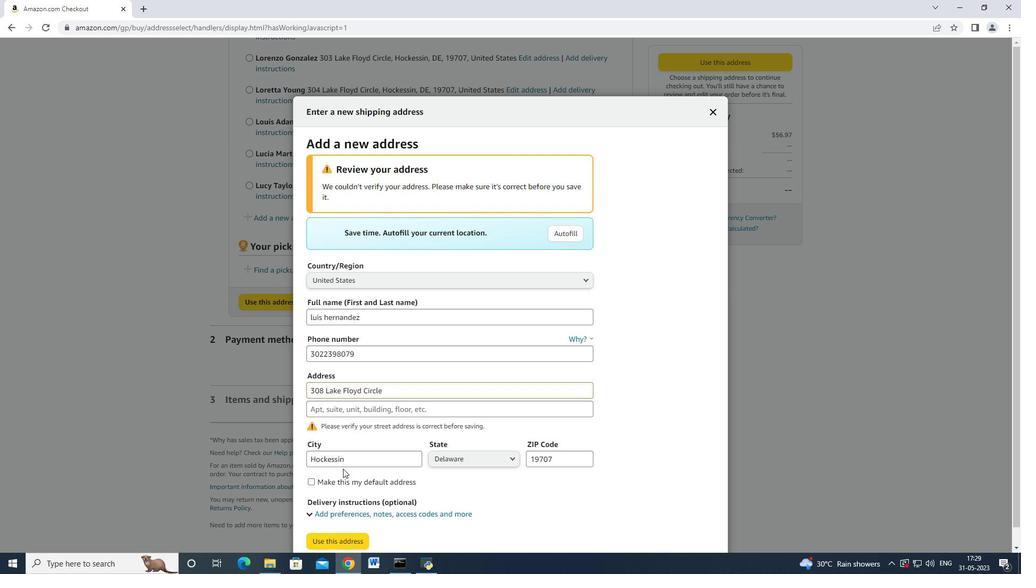 
Action: Mouse scrolled (343, 468) with delta (0, 0)
Screenshot: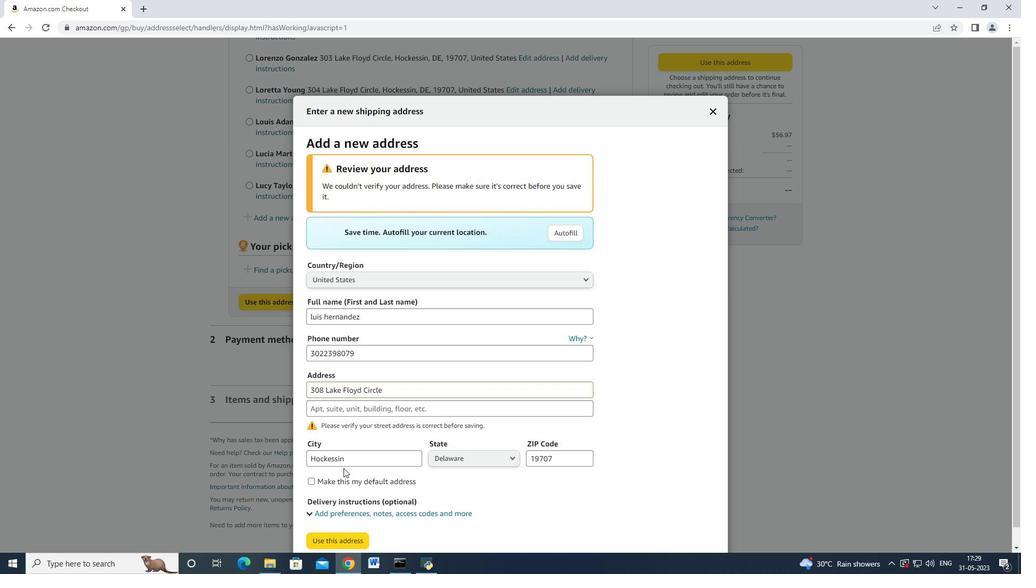 
Action: Mouse moved to (343, 469)
Screenshot: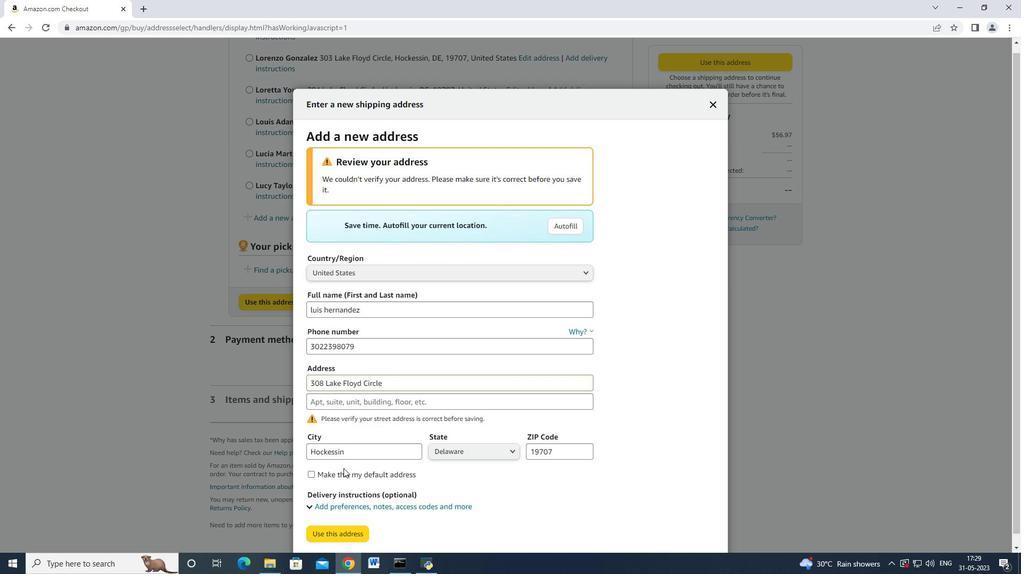 
Action: Mouse scrolled (343, 468) with delta (0, 0)
Screenshot: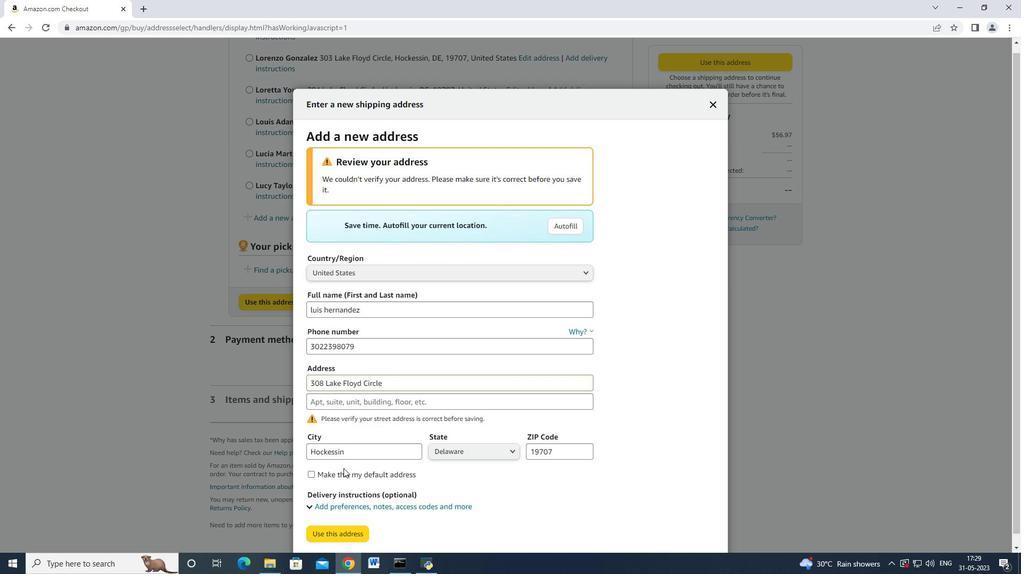 
Action: Mouse moved to (344, 469)
Screenshot: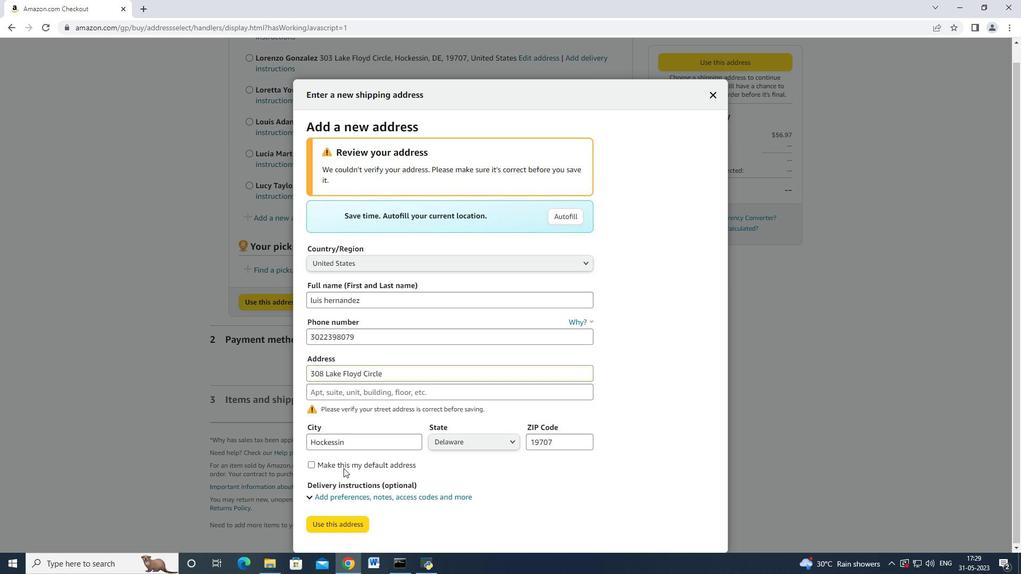 
Action: Mouse scrolled (344, 468) with delta (0, 0)
Screenshot: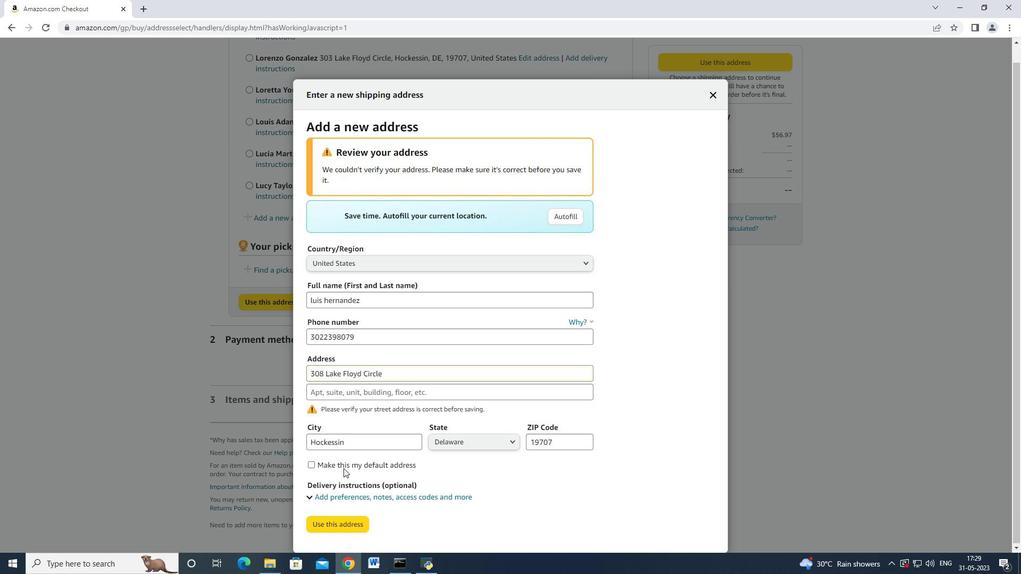 
Action: Mouse moved to (347, 524)
Screenshot: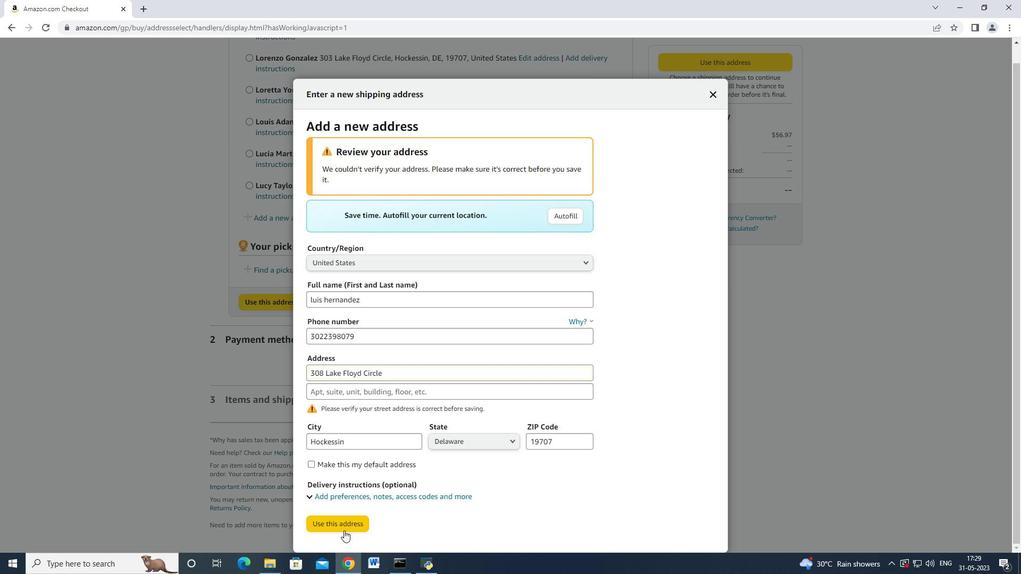 
Action: Mouse pressed left at (347, 524)
Screenshot: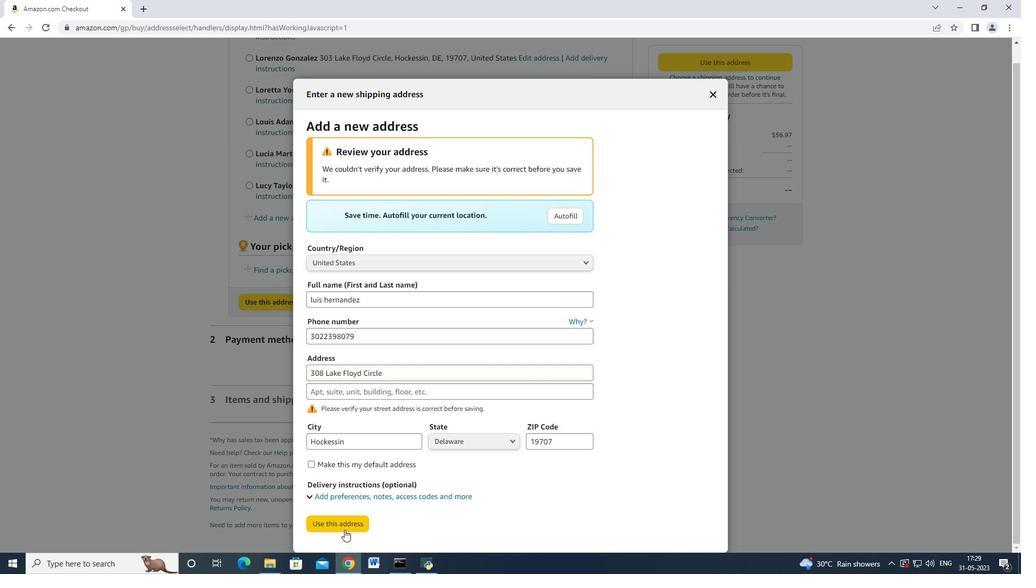 
Action: Mouse moved to (430, 336)
Screenshot: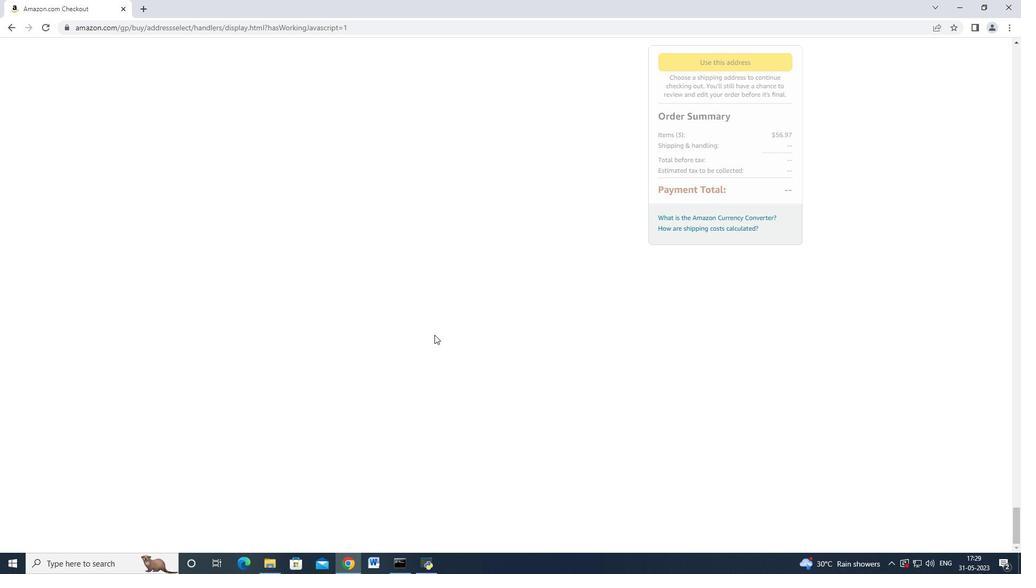 
Action: Mouse scrolled (430, 335) with delta (0, 0)
Screenshot: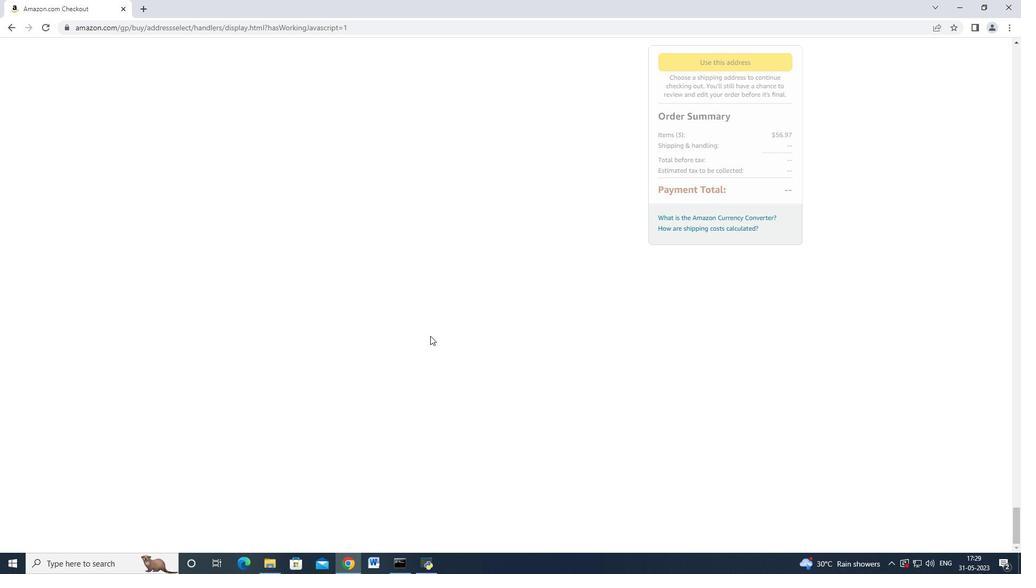 
Action: Mouse scrolled (430, 336) with delta (0, 0)
Screenshot: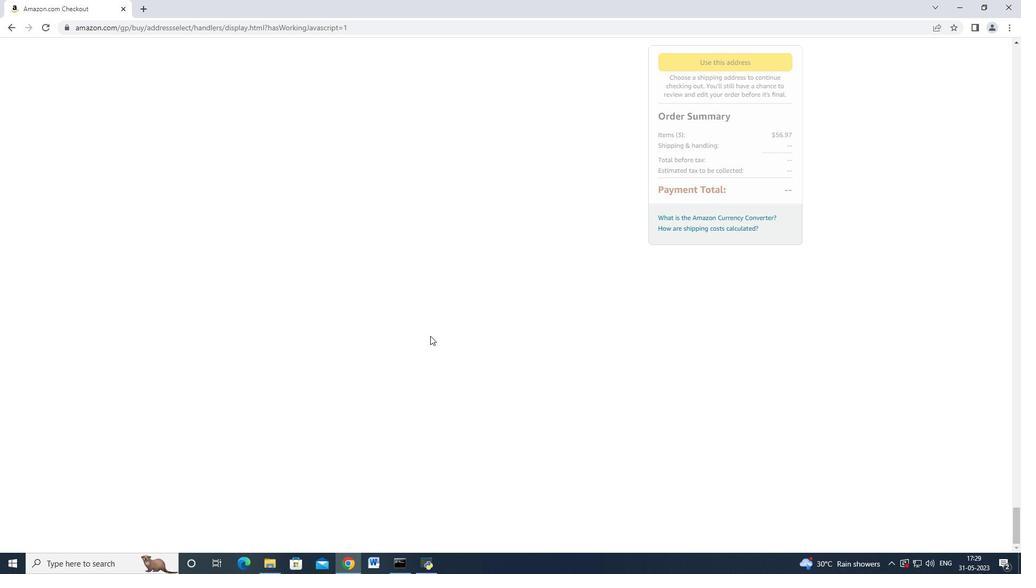
Action: Mouse scrolled (430, 335) with delta (0, 0)
Screenshot: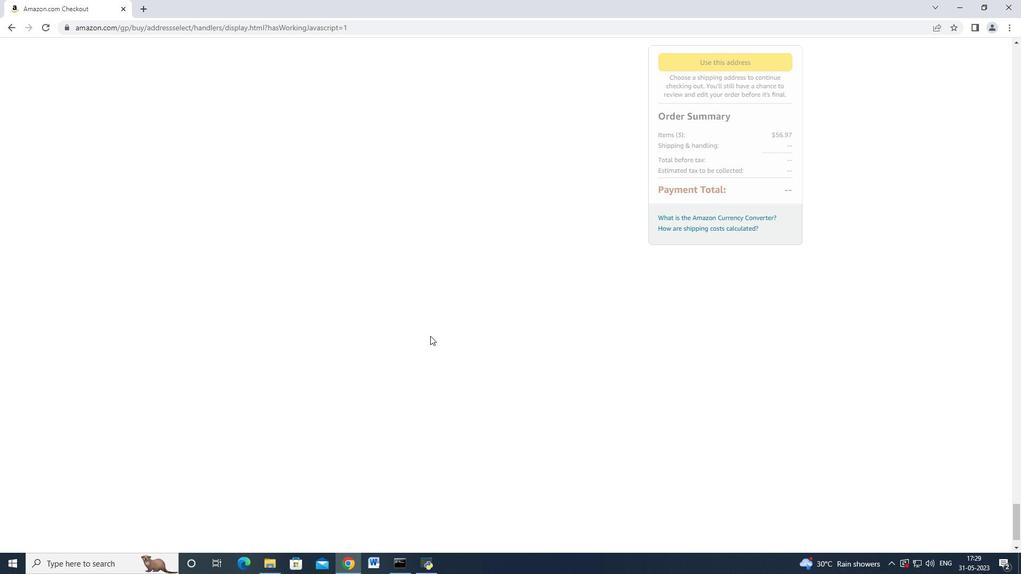 
Action: Mouse scrolled (430, 336) with delta (0, 0)
Screenshot: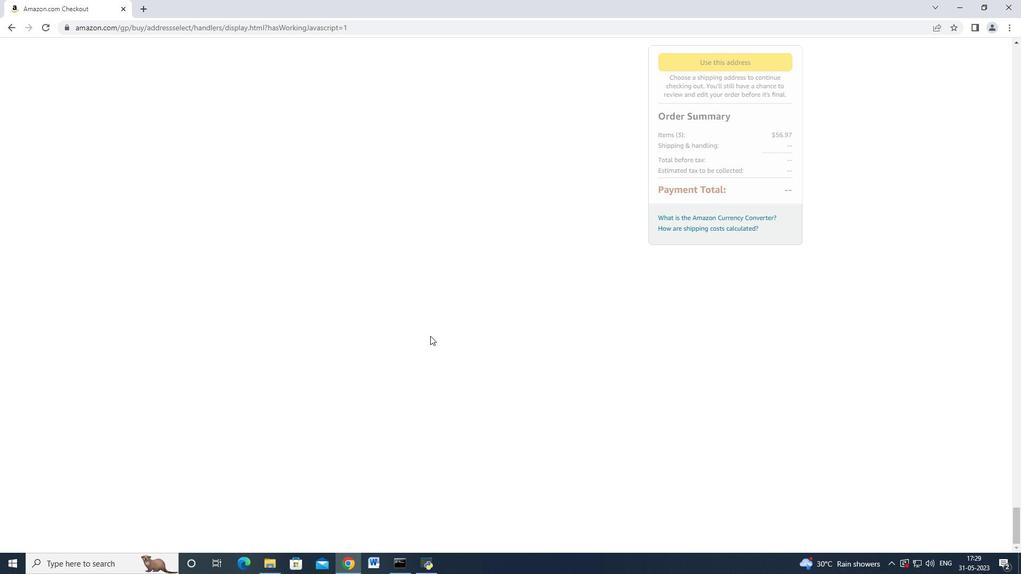 
Action: Mouse moved to (327, 254)
Screenshot: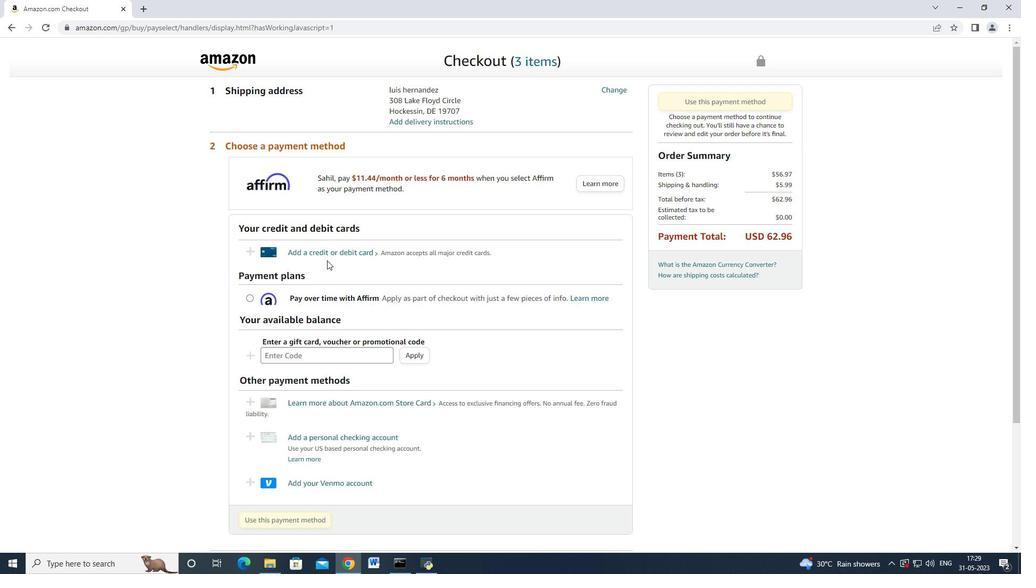 
Action: Mouse pressed left at (327, 254)
Screenshot: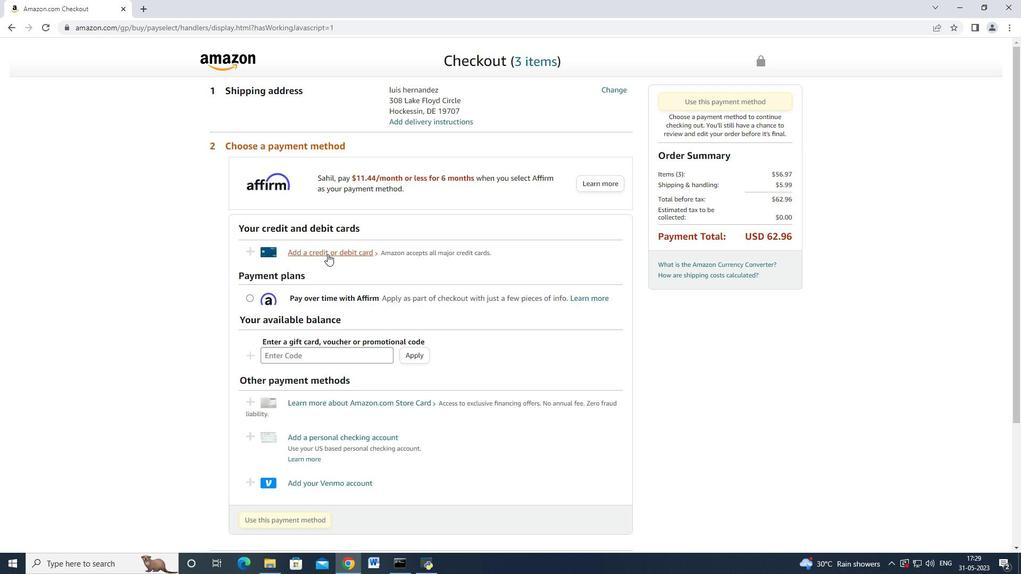 
Action: Mouse moved to (417, 244)
Screenshot: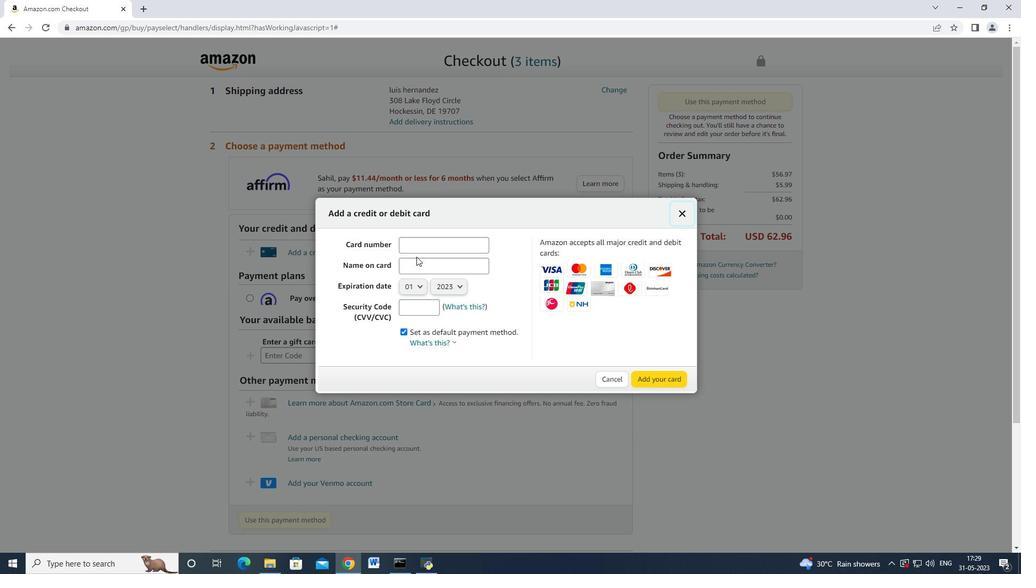 
Action: Mouse pressed left at (417, 244)
Screenshot: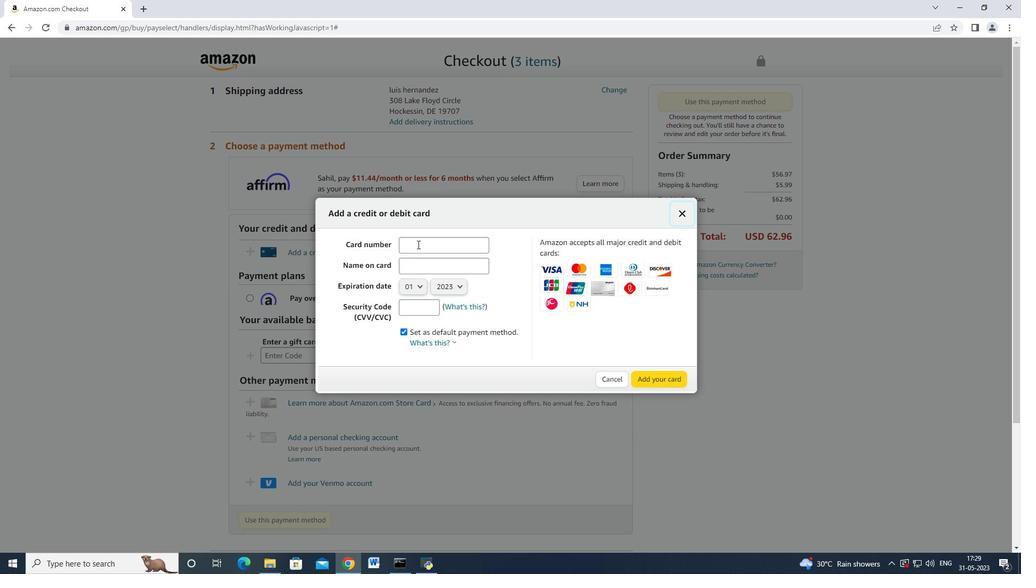 
Action: Mouse moved to (417, 245)
Screenshot: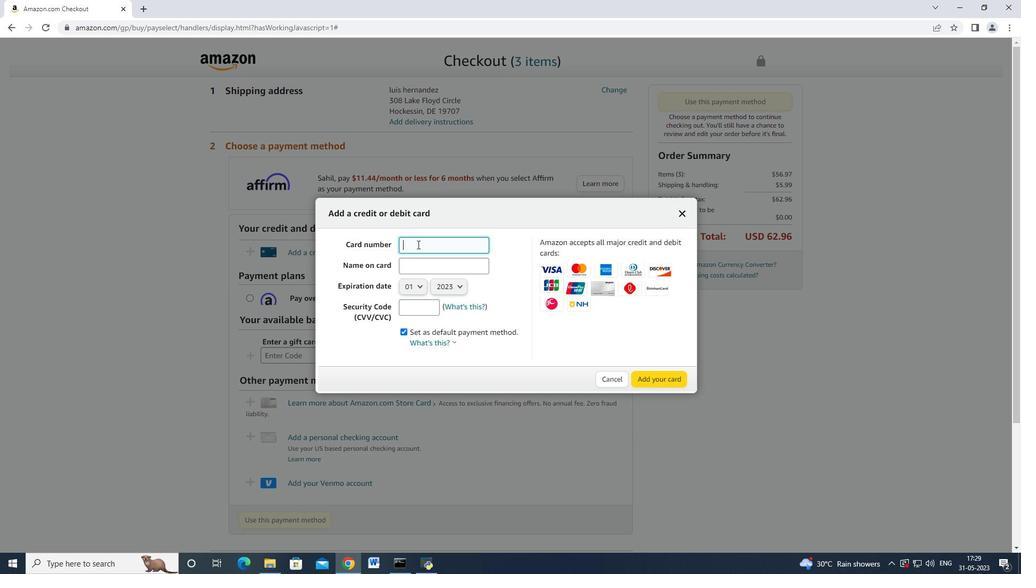
Action: Key pressed 4983754559857965<Key.tab><Key.shift>John<Key.space><Key.shift>Baker<Key.tab><Key.enter><Key.down><Key.down><Key.down><Key.enter><Key.tab><Key.tab><Key.enter><Key.down><Key.down><Key.enter><Key.tab><Key.tab>549
Screenshot: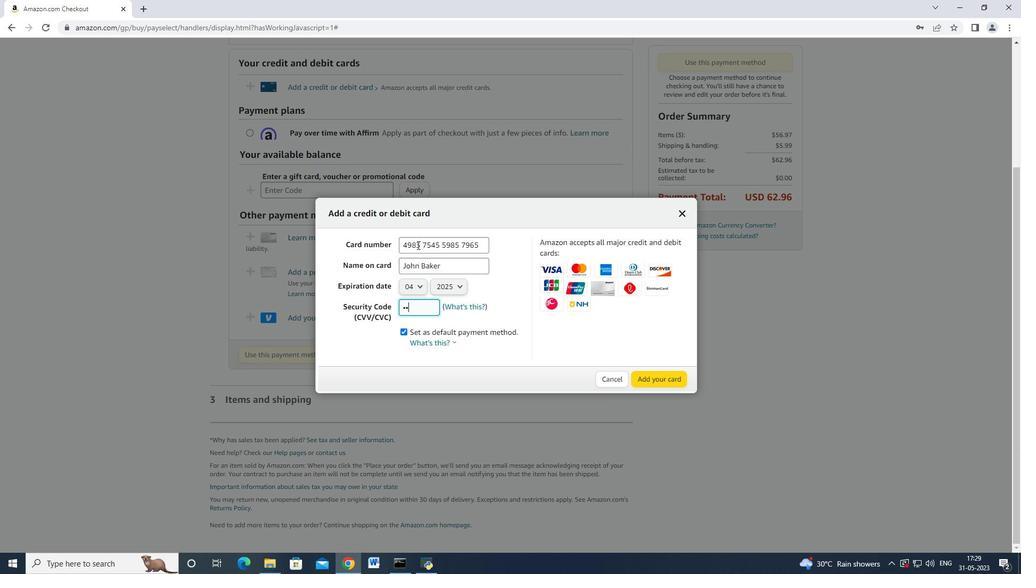 
Action: Mouse moved to (674, 383)
Screenshot: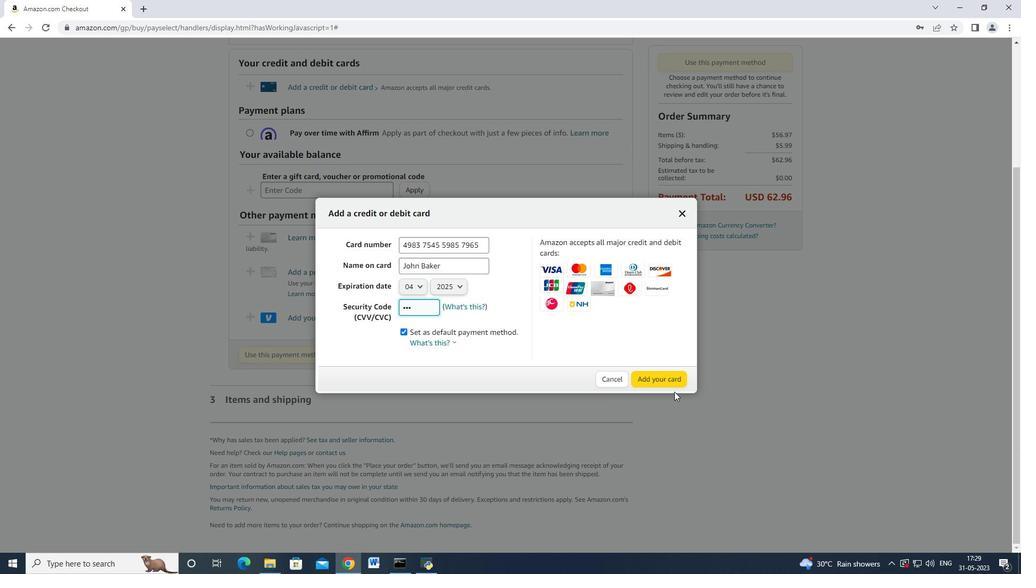 
